 Task: Find connections with filter location Wilmslow with filter topic #Hiringandpromotionwith filter profile language French with filter current company AIQU with filter school Fergusson College with filter industry Wholesale Food and Beverage with filter service category Training with filter keywords title IT Manager
Action: Mouse moved to (601, 82)
Screenshot: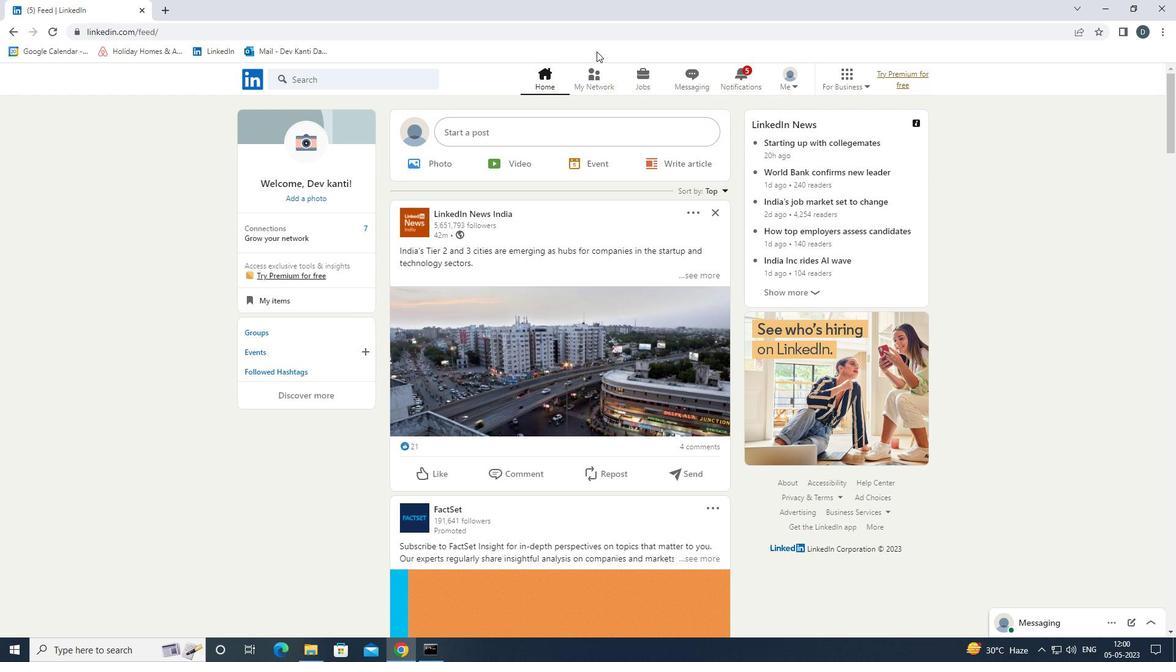 
Action: Mouse pressed left at (601, 82)
Screenshot: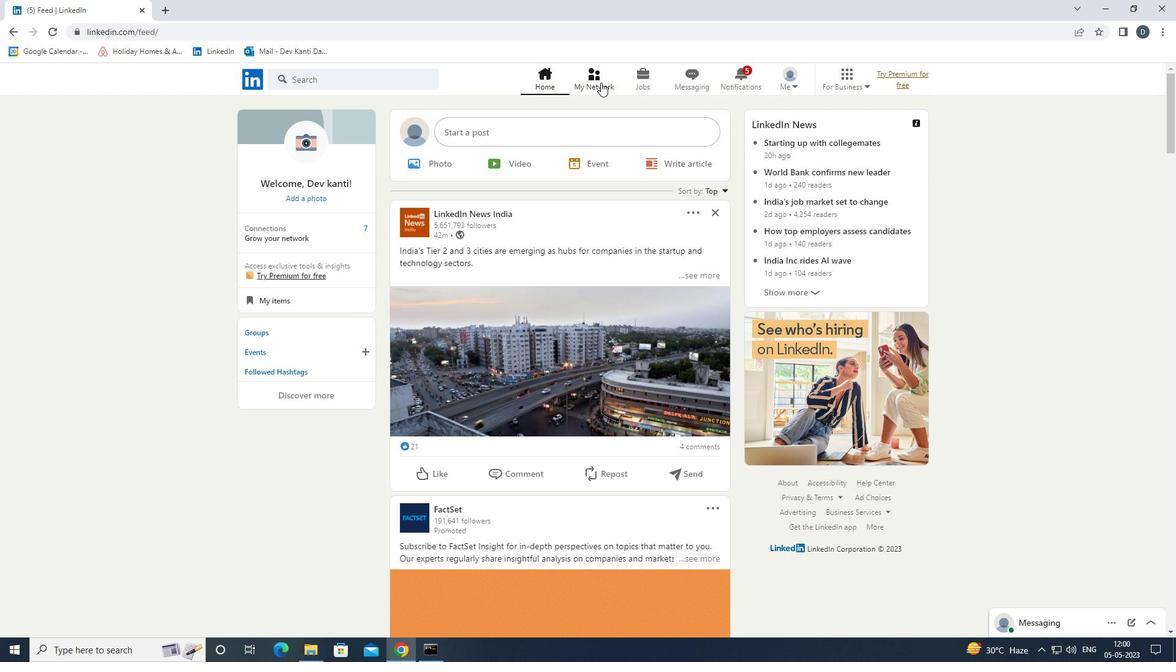 
Action: Mouse moved to (407, 146)
Screenshot: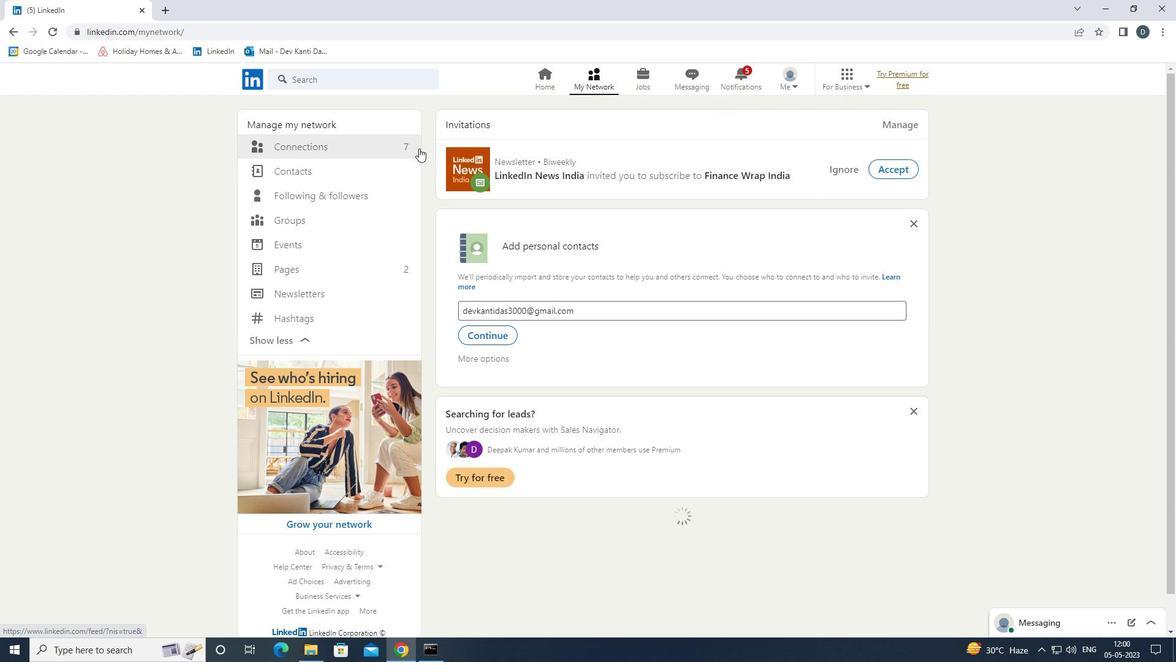 
Action: Mouse pressed left at (407, 146)
Screenshot: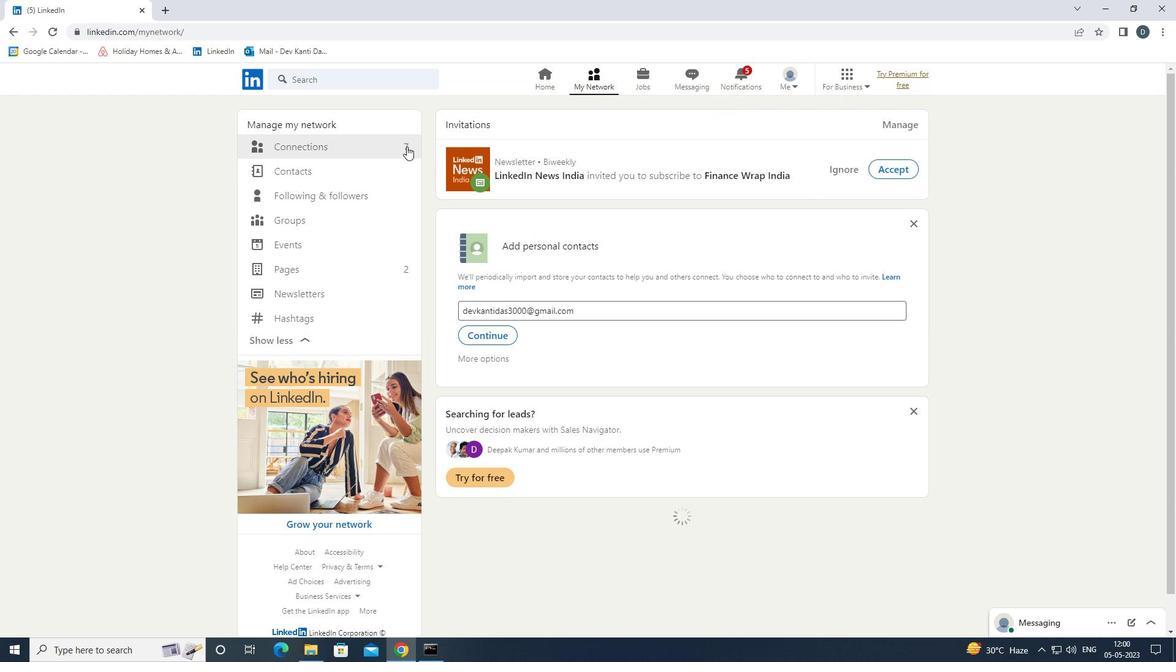 
Action: Mouse moved to (684, 145)
Screenshot: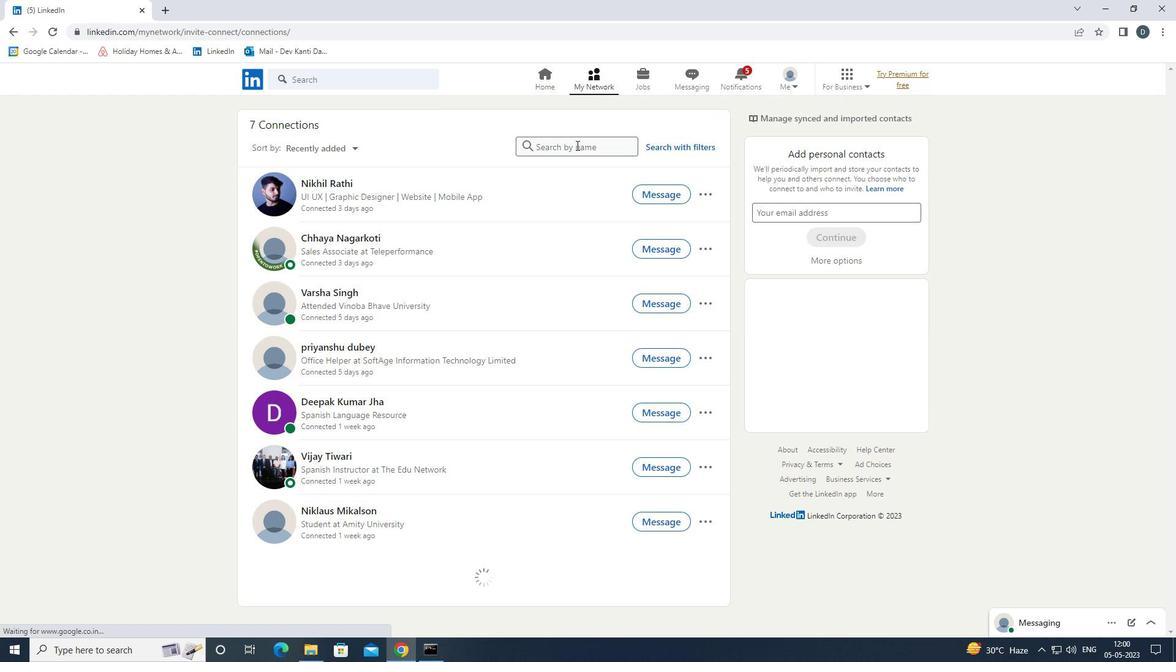 
Action: Mouse pressed left at (684, 145)
Screenshot: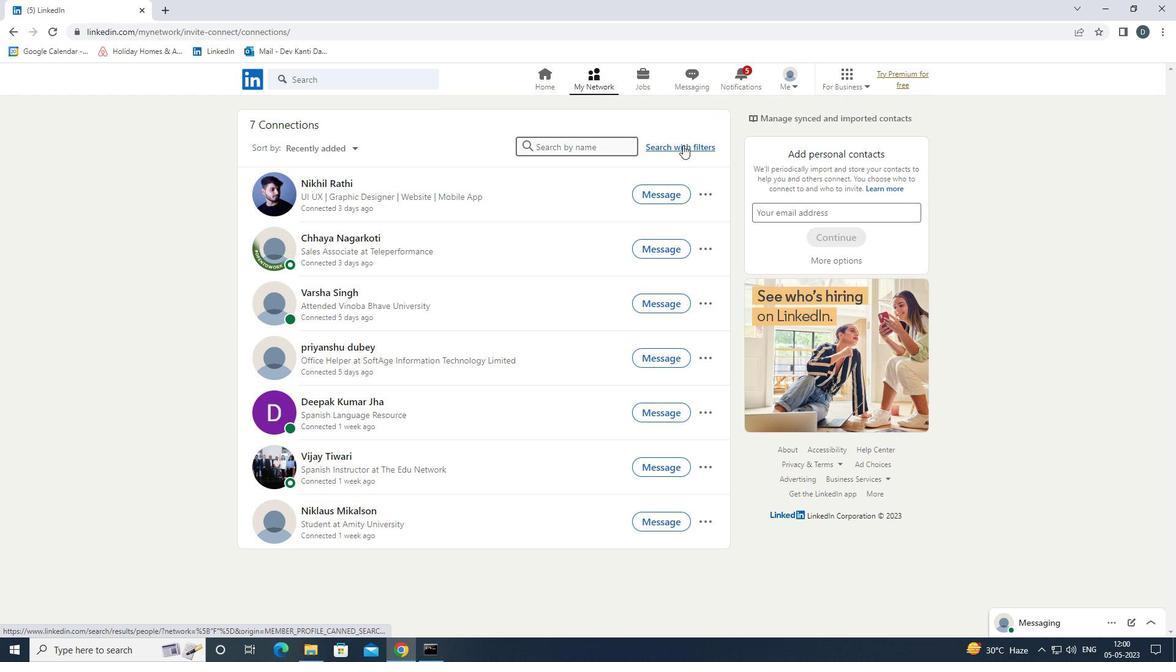 
Action: Mouse moved to (621, 114)
Screenshot: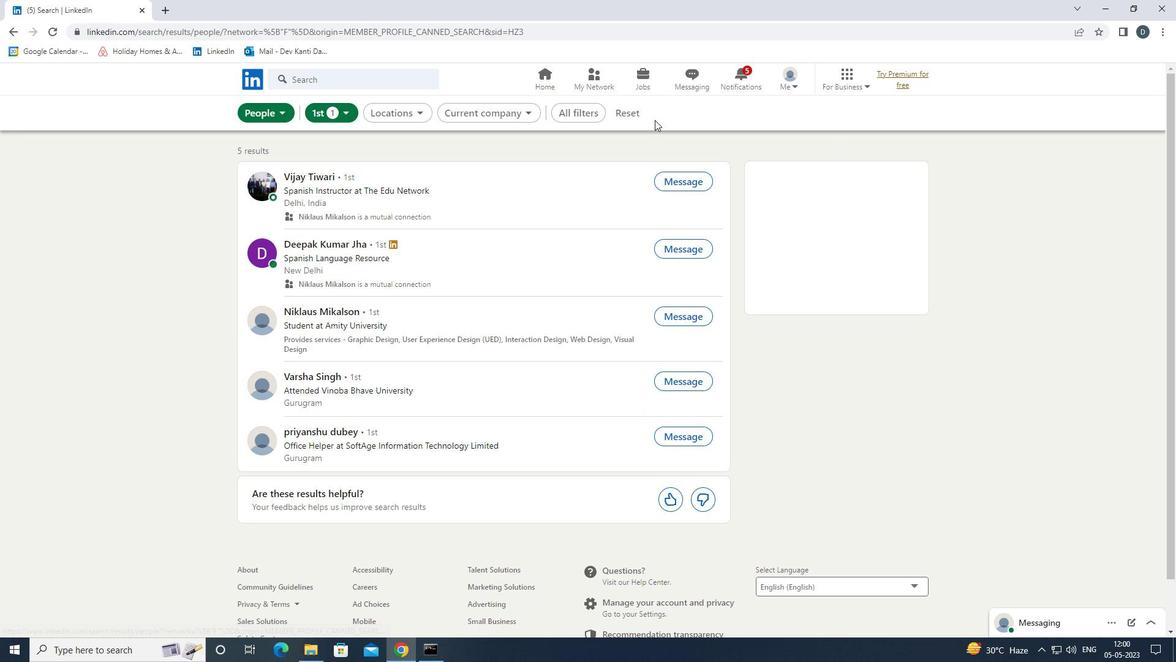 
Action: Mouse pressed left at (621, 114)
Screenshot: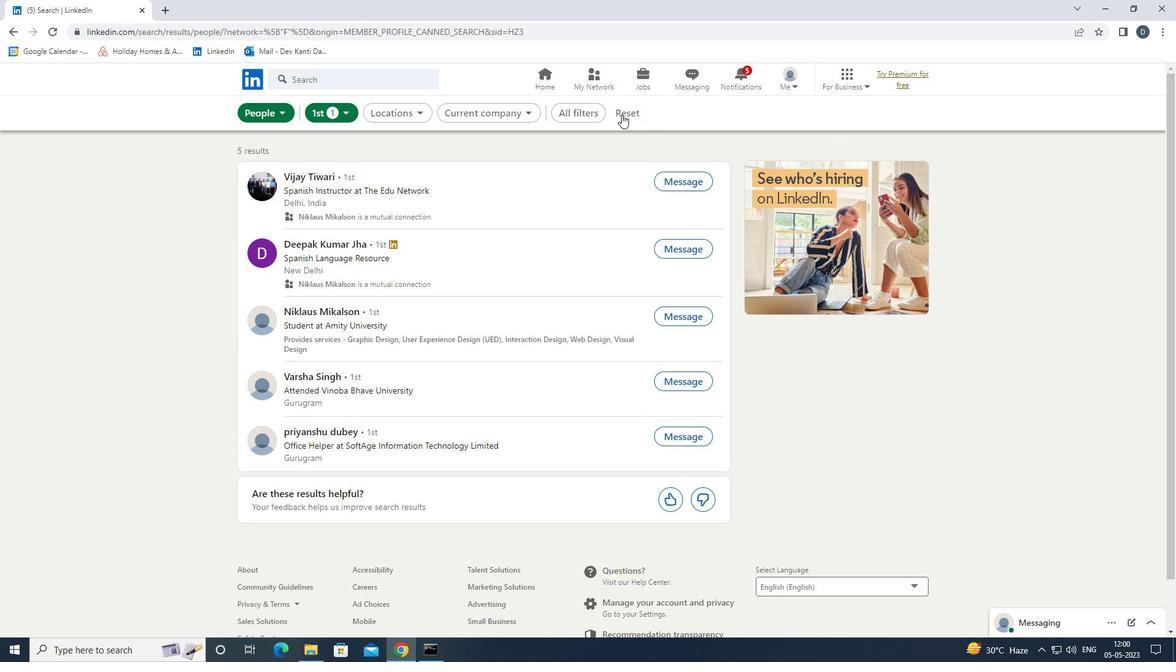 
Action: Mouse moved to (611, 112)
Screenshot: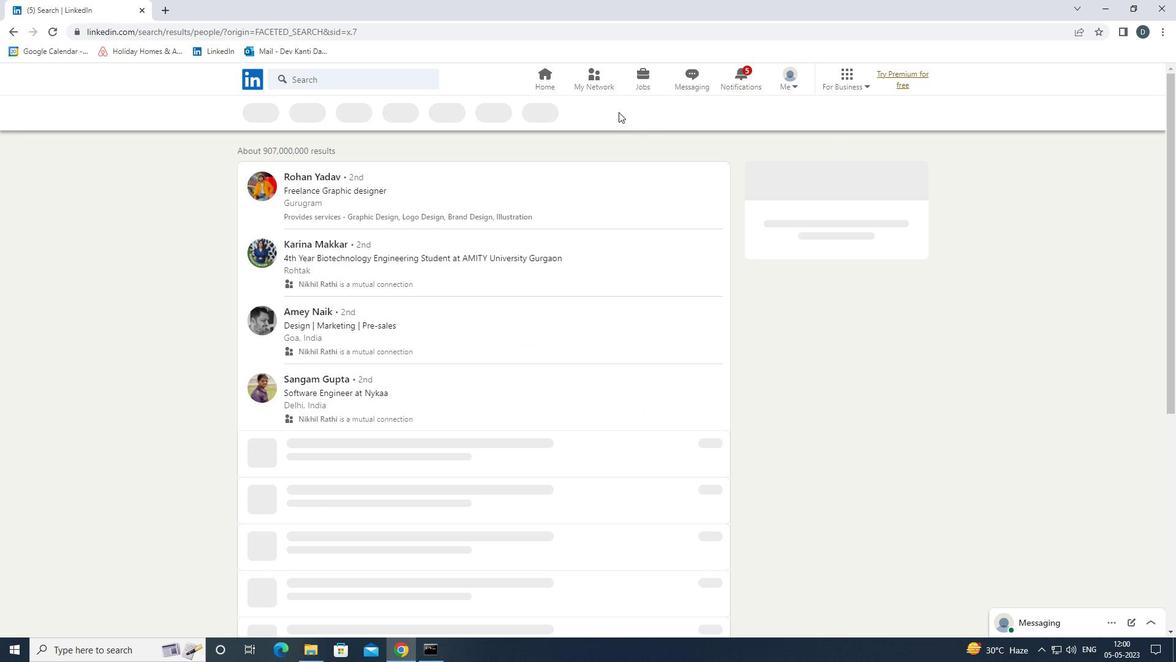 
Action: Mouse pressed left at (611, 112)
Screenshot: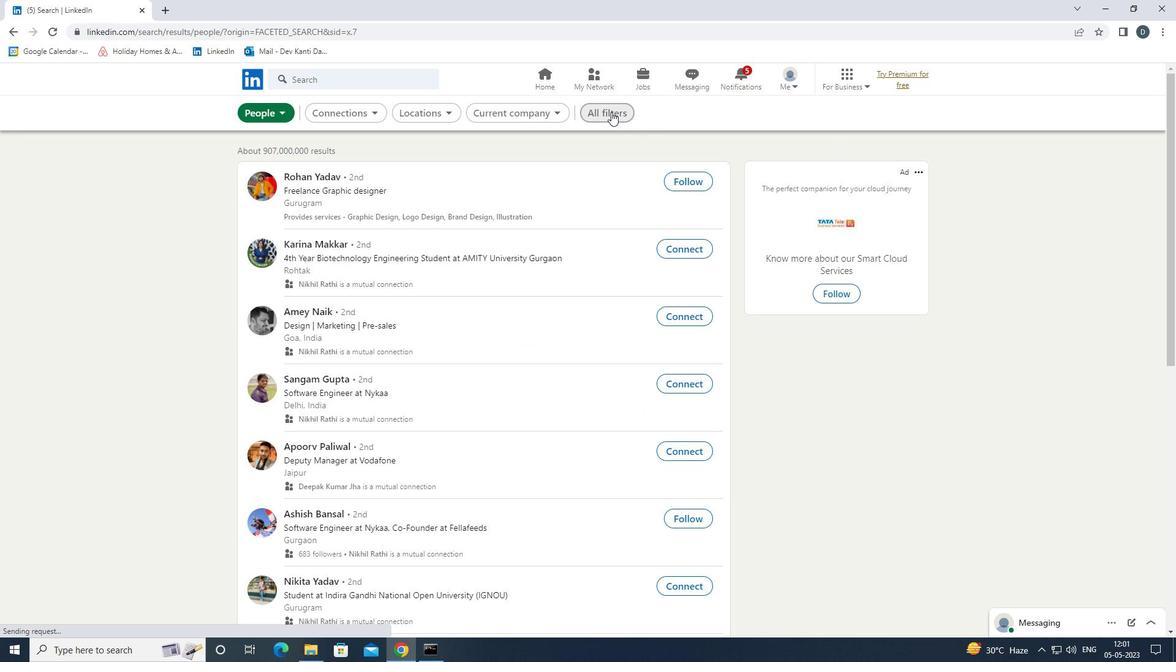 
Action: Mouse moved to (997, 346)
Screenshot: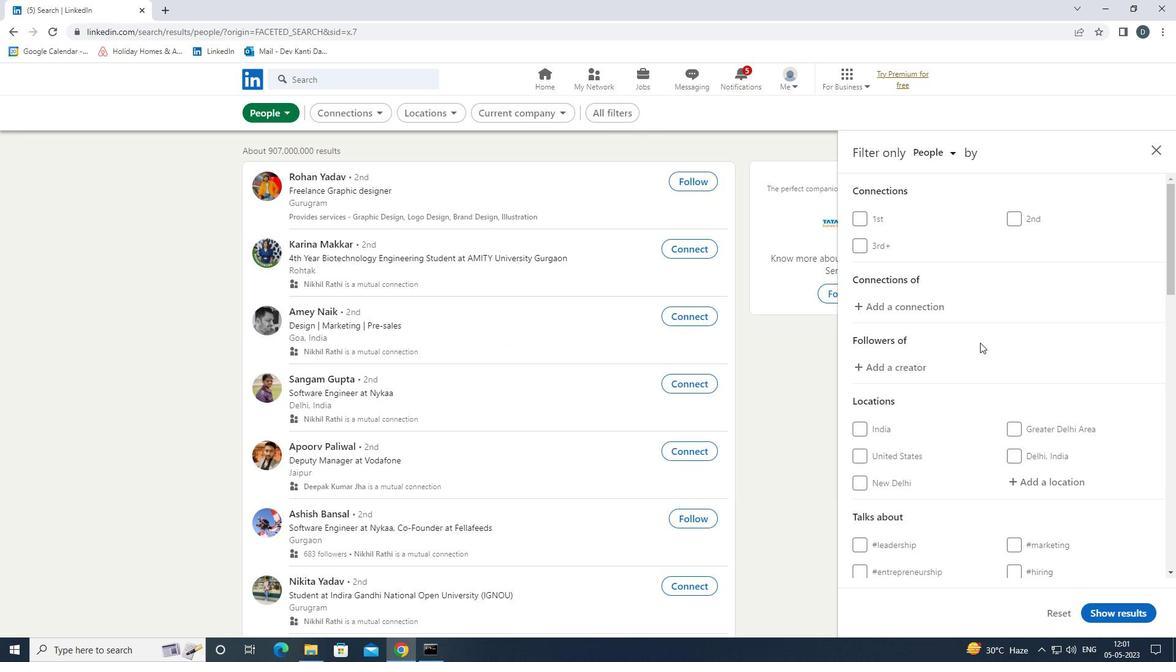 
Action: Mouse scrolled (997, 346) with delta (0, 0)
Screenshot: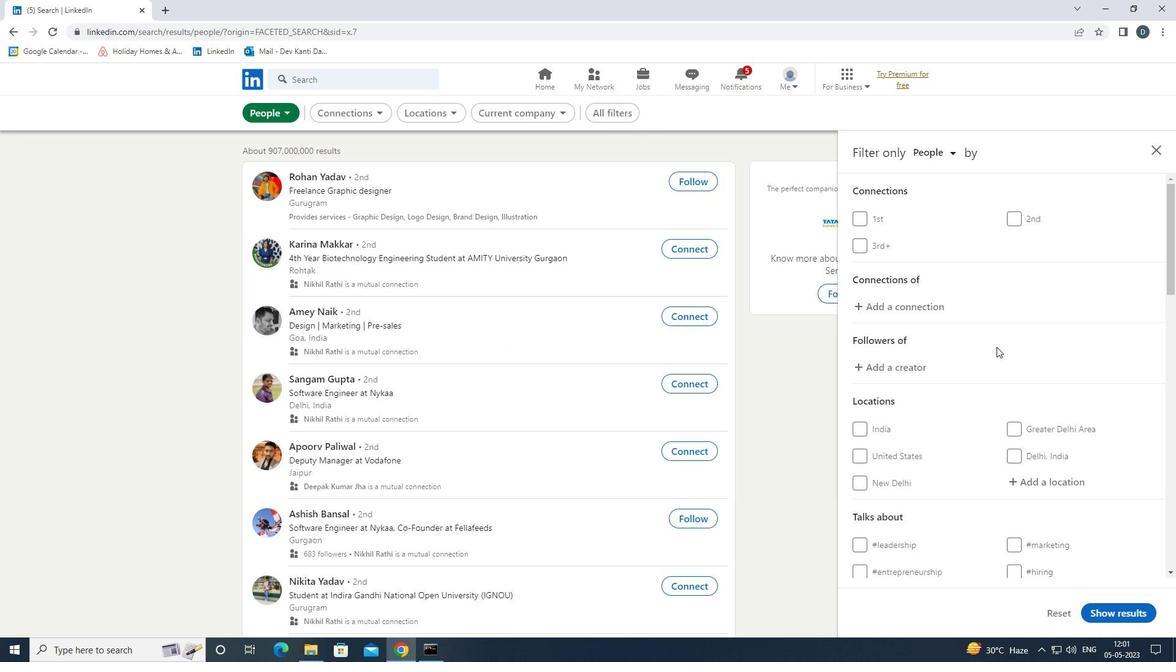 
Action: Mouse moved to (1034, 411)
Screenshot: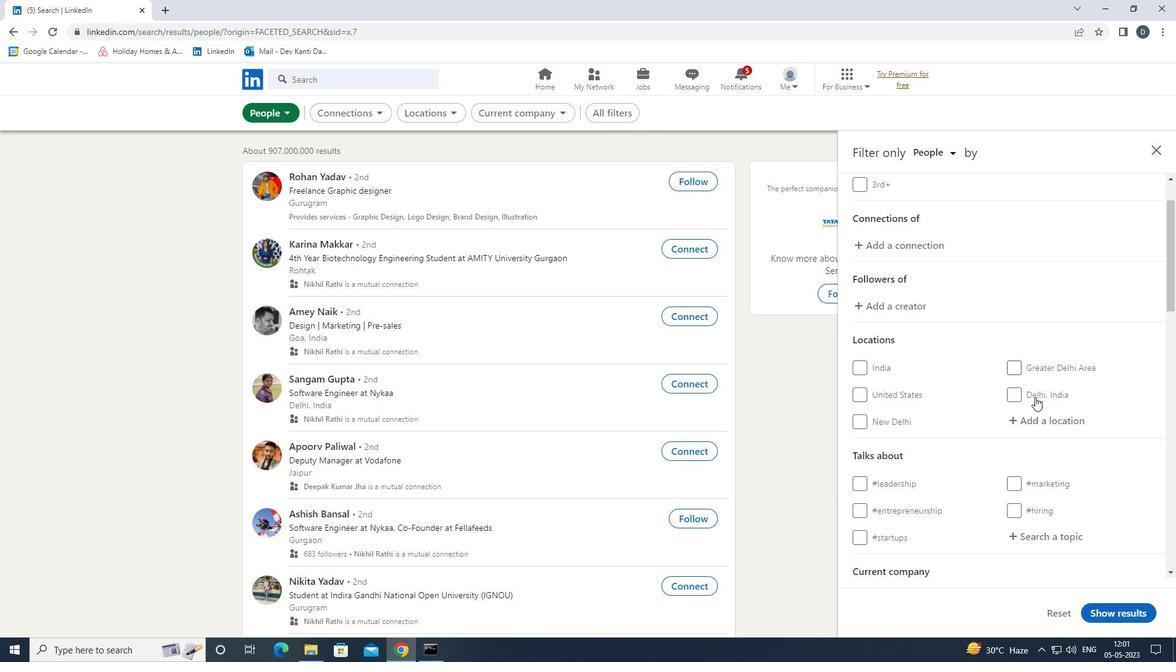 
Action: Mouse pressed left at (1034, 411)
Screenshot: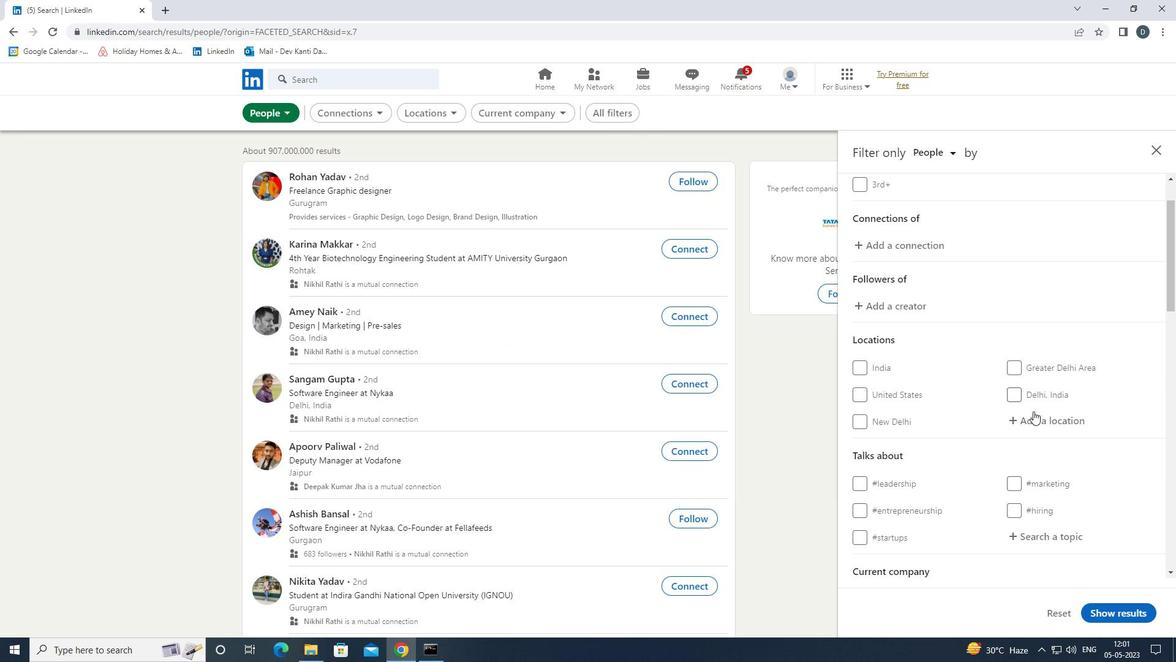
Action: Mouse moved to (1012, 411)
Screenshot: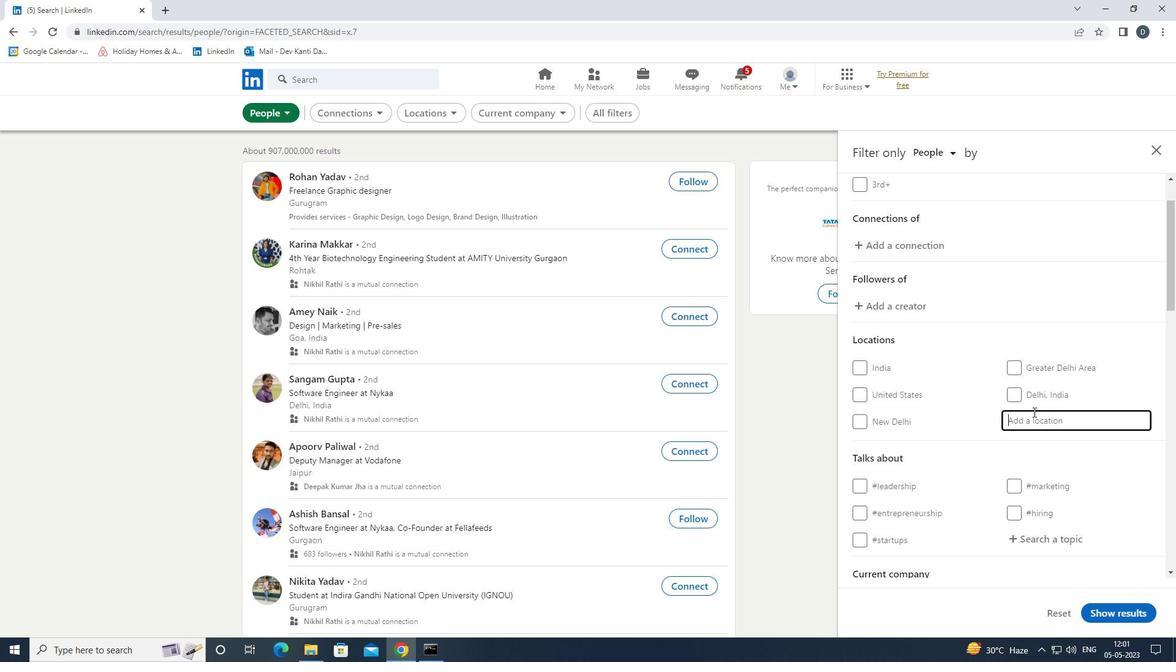 
Action: Key pressed <Key.shift><Key.shift><Key.shift><Key.shift><Key.shift><Key.shift><Key.shift><Key.shift><Key.shift><Key.shift>WIL
Screenshot: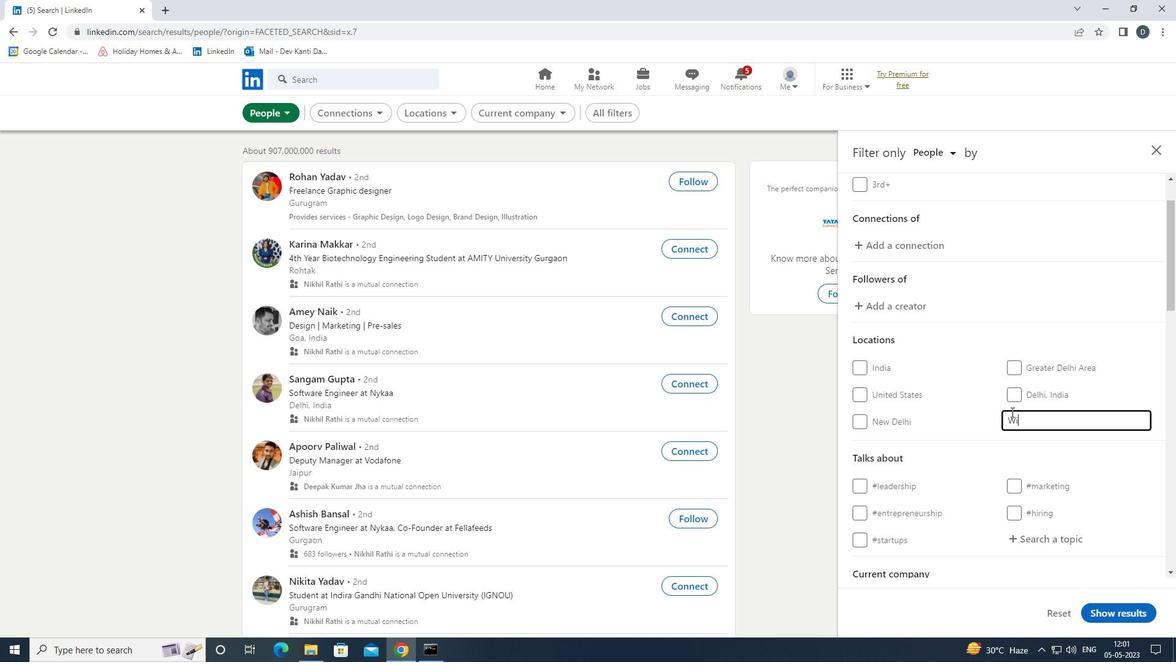 
Action: Mouse moved to (913, 439)
Screenshot: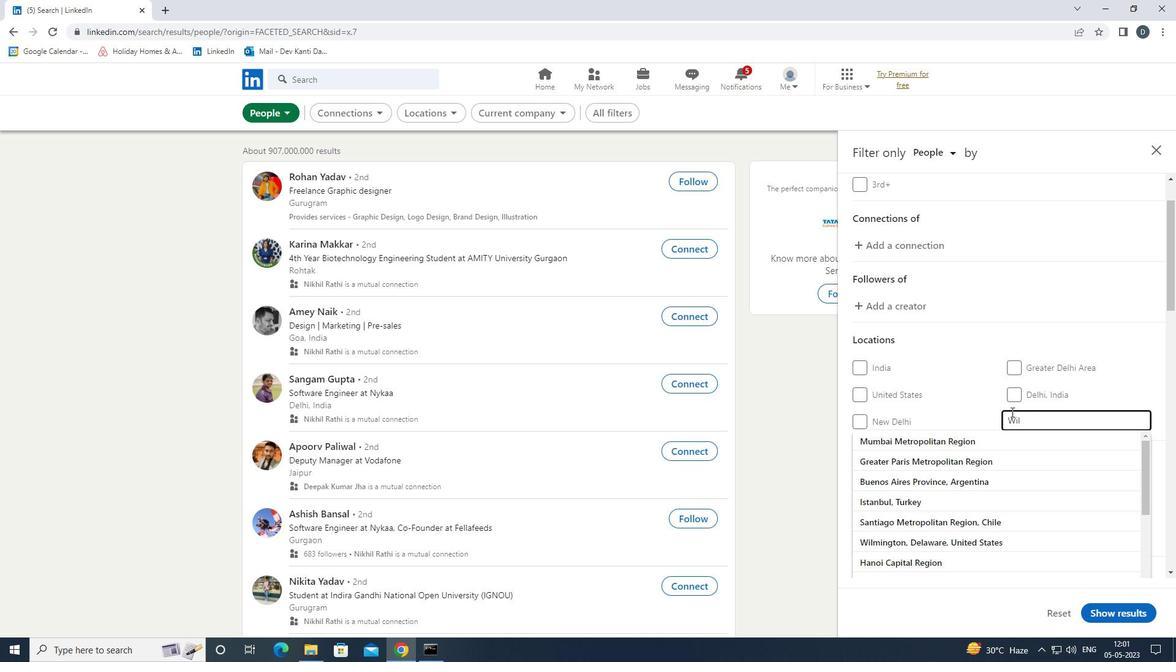 
Action: Key pressed M
Screenshot: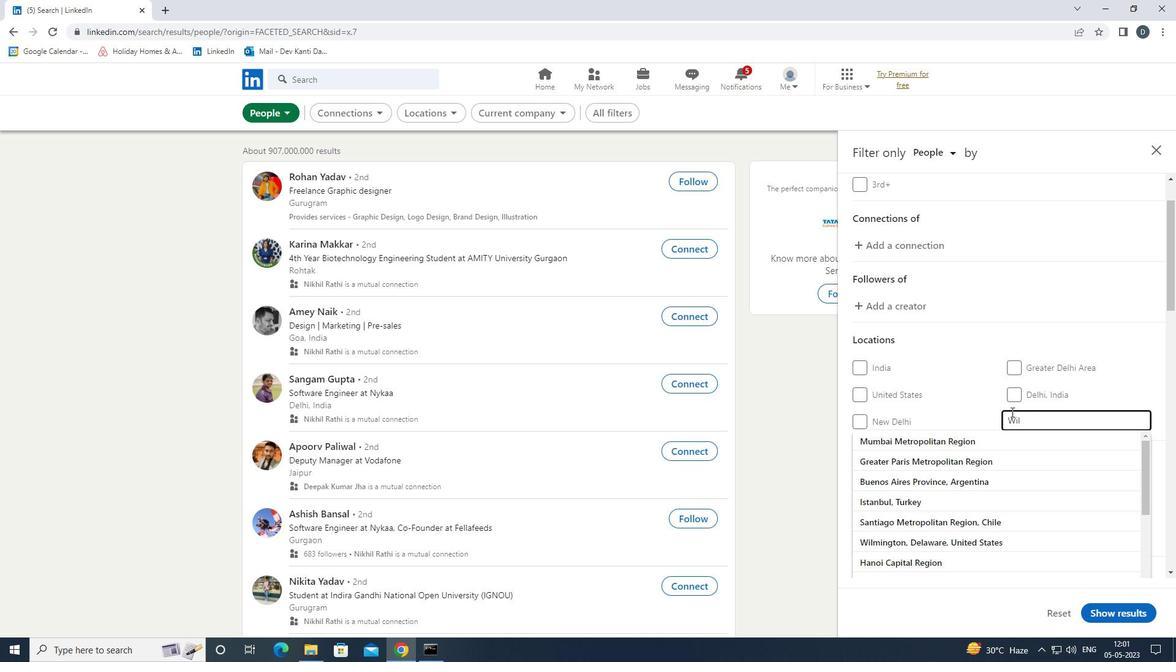 
Action: Mouse moved to (846, 448)
Screenshot: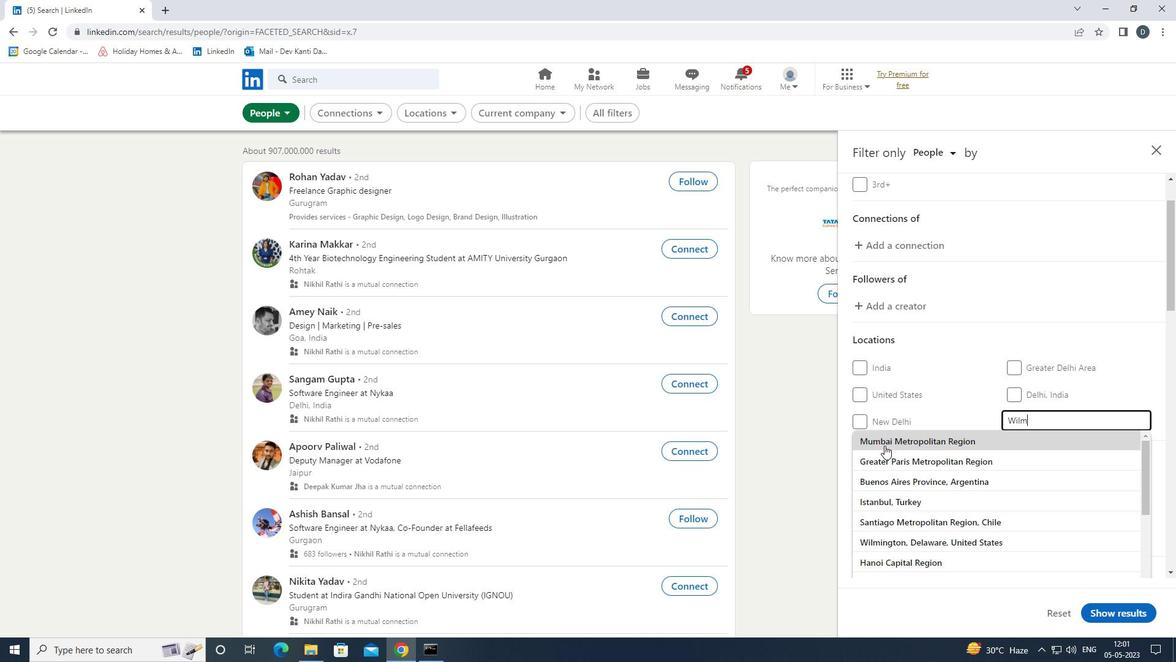 
Action: Key pressed SLOW<Key.down><Key.down><Key.enter>
Screenshot: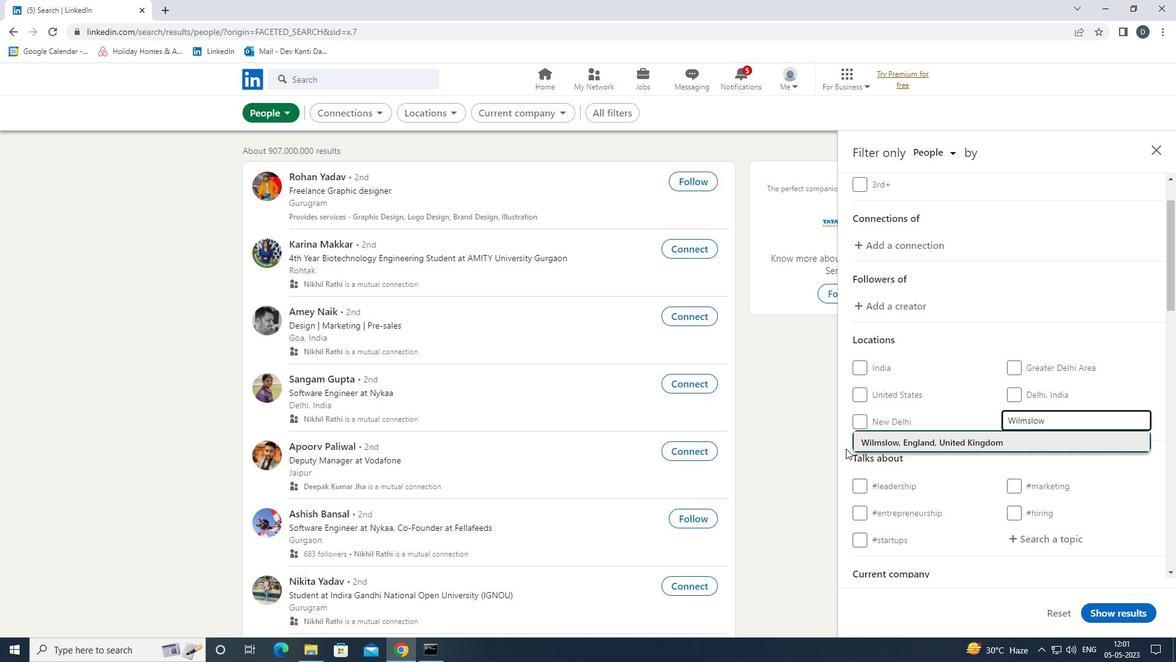 
Action: Mouse scrolled (846, 448) with delta (0, 0)
Screenshot: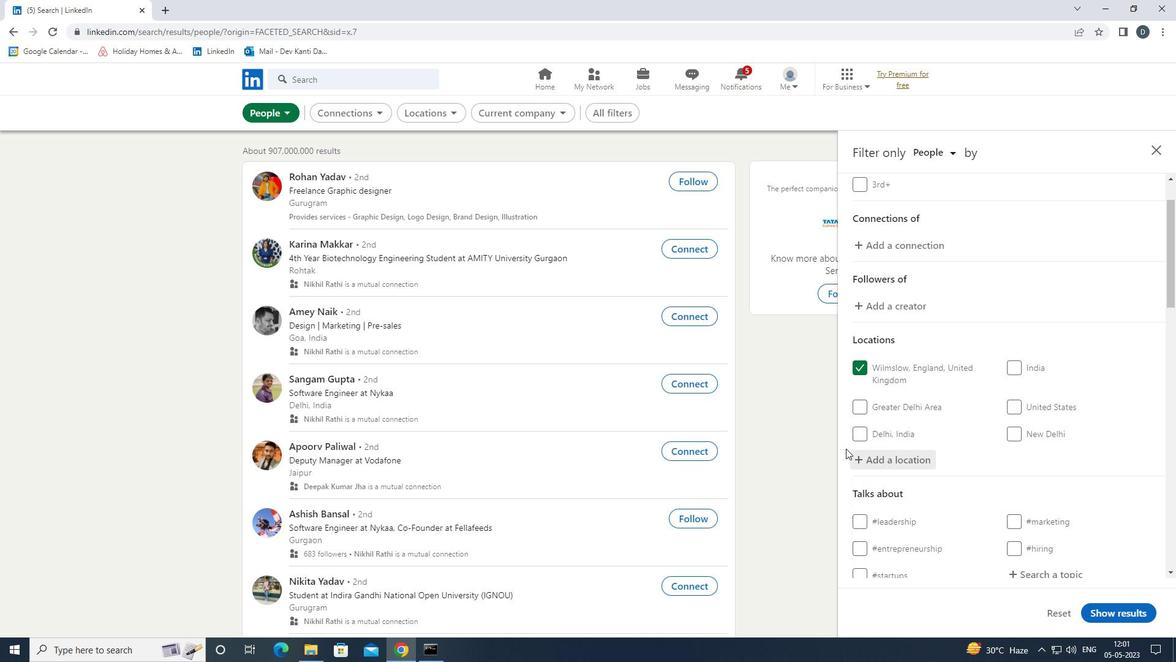 
Action: Mouse scrolled (846, 448) with delta (0, 0)
Screenshot: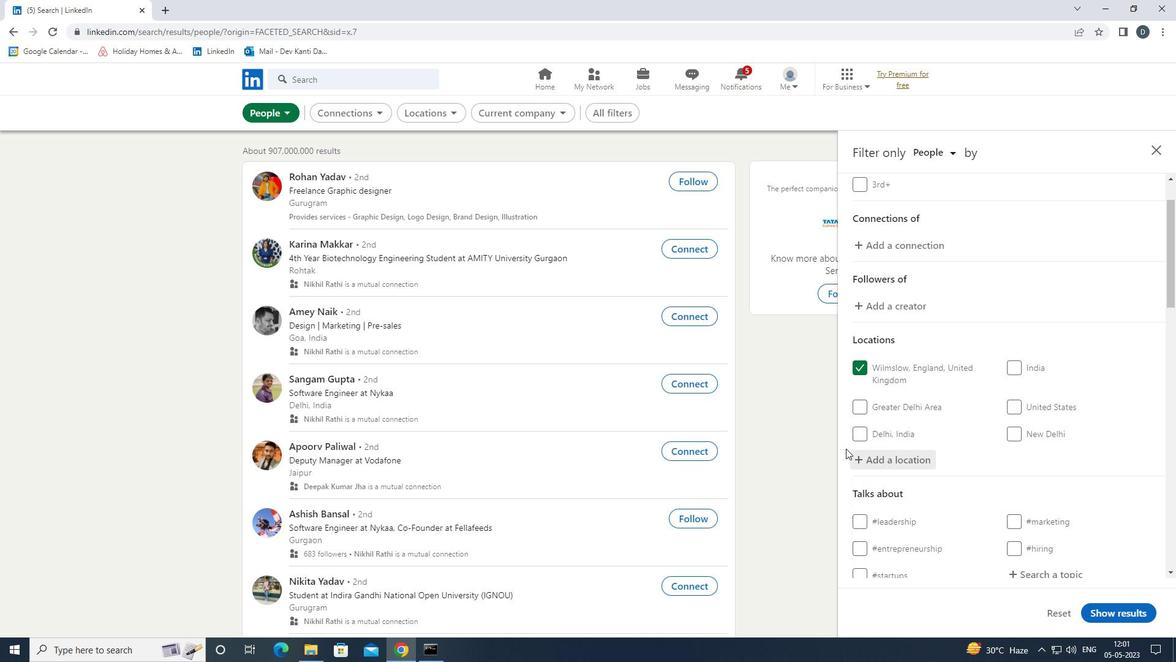 
Action: Mouse moved to (1031, 446)
Screenshot: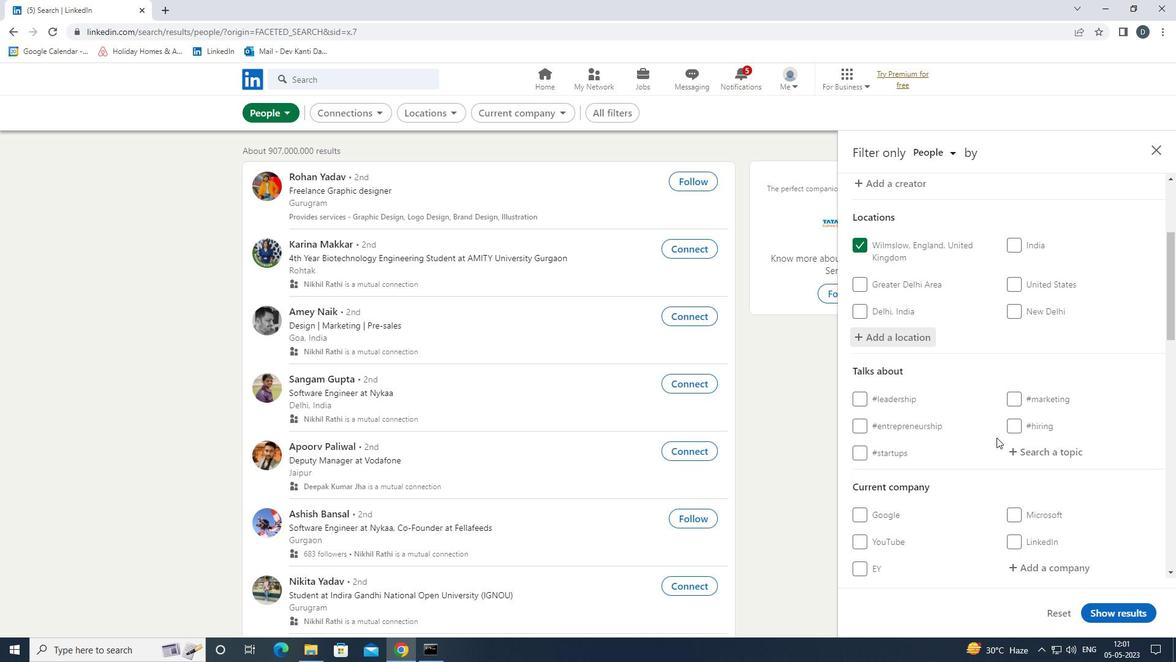 
Action: Mouse pressed left at (1031, 446)
Screenshot: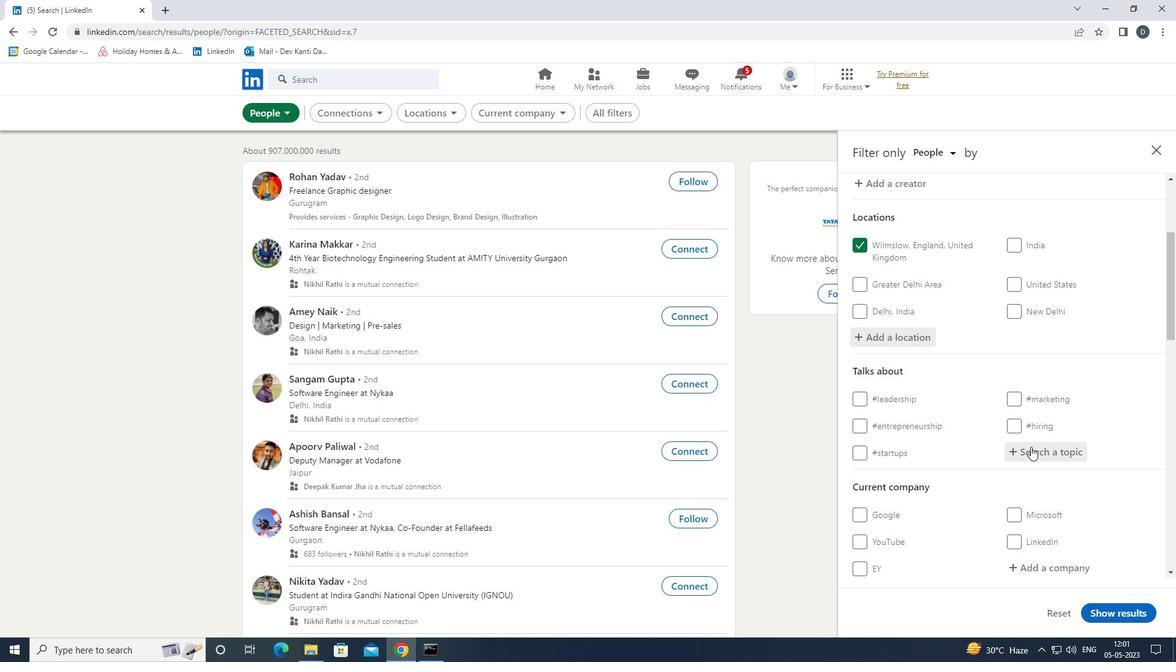 
Action: Mouse moved to (1021, 446)
Screenshot: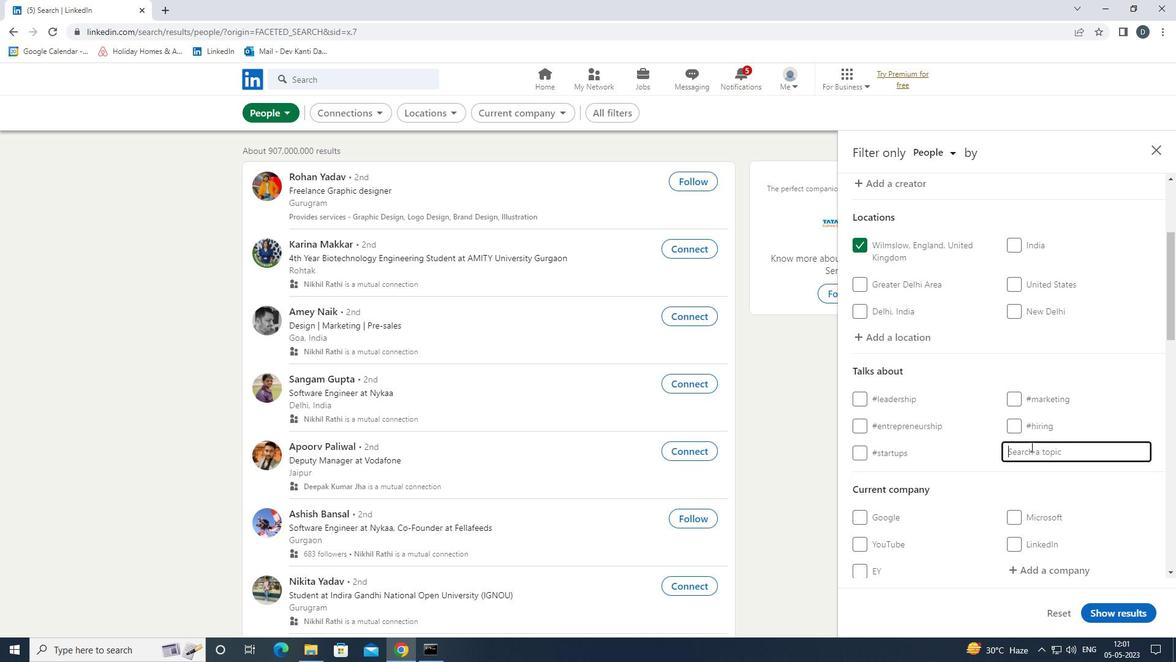 
Action: Key pressed HIRI
Screenshot: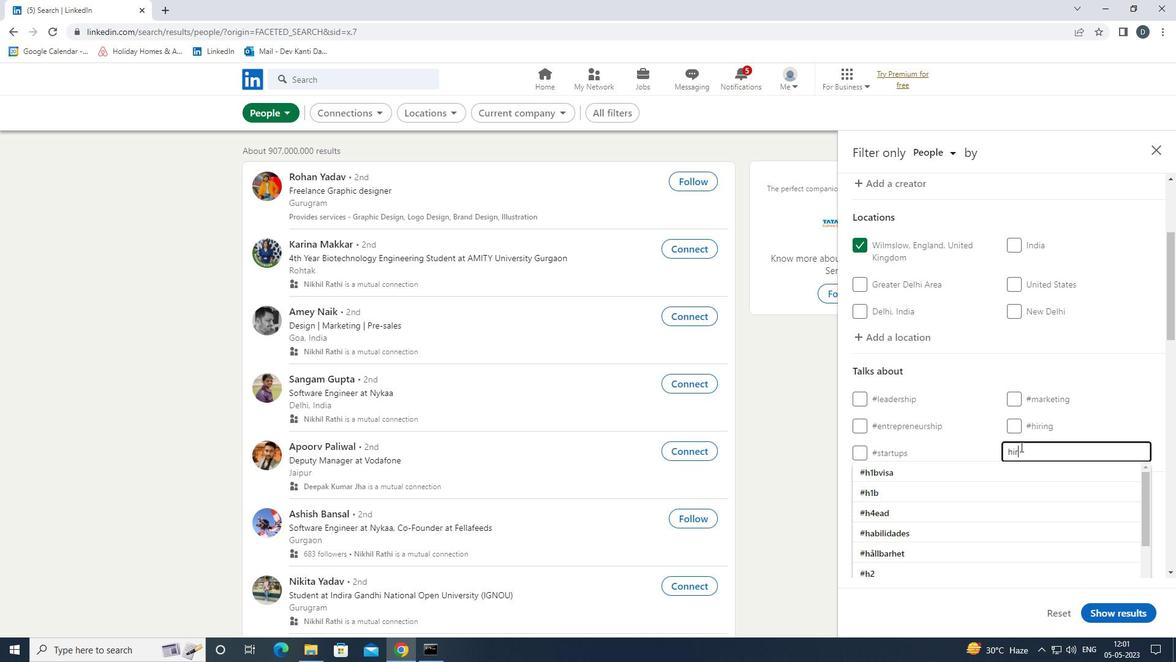 
Action: Mouse moved to (1020, 446)
Screenshot: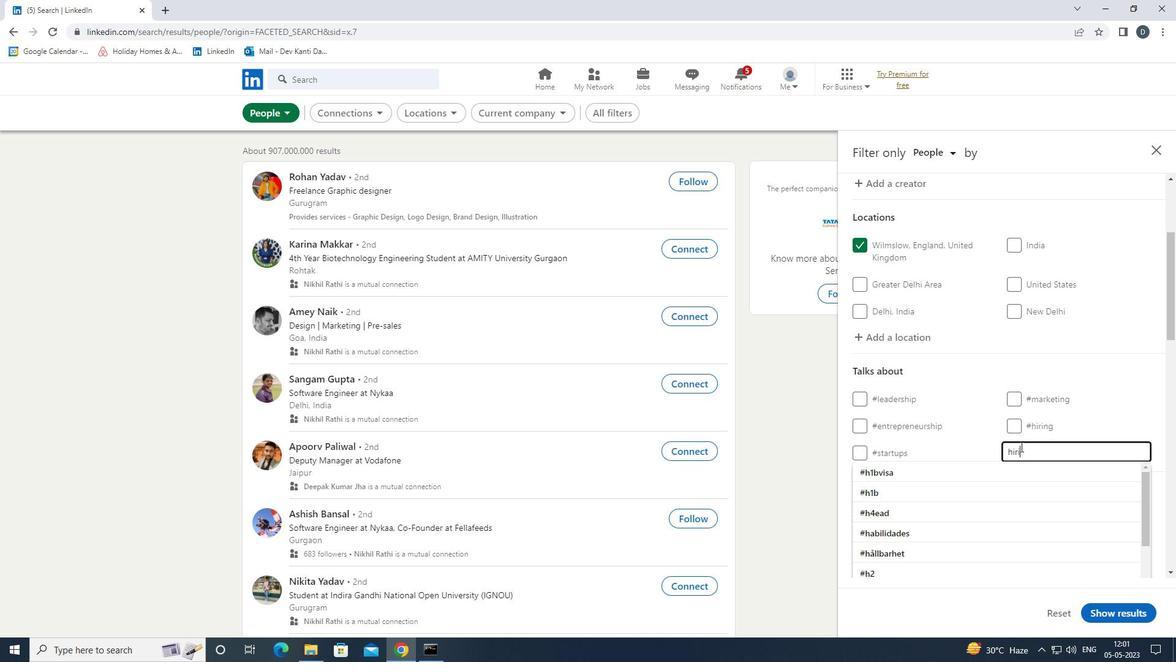 
Action: Key pressed NGANDPROMO<Key.down><Key.enter>
Screenshot: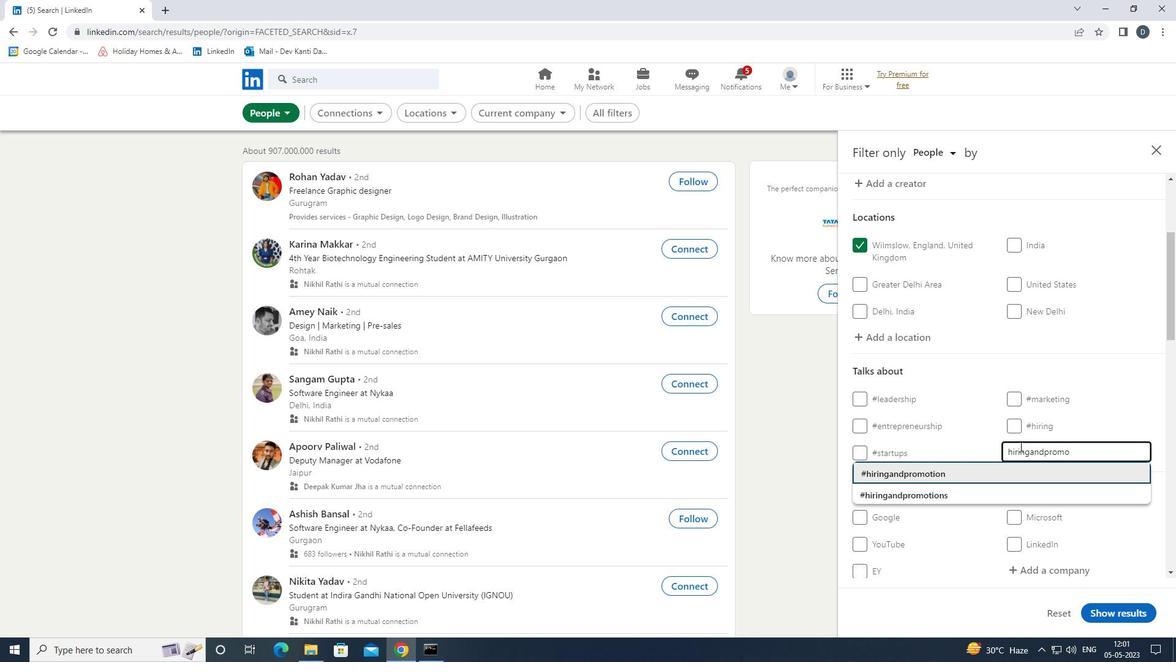 
Action: Mouse moved to (960, 423)
Screenshot: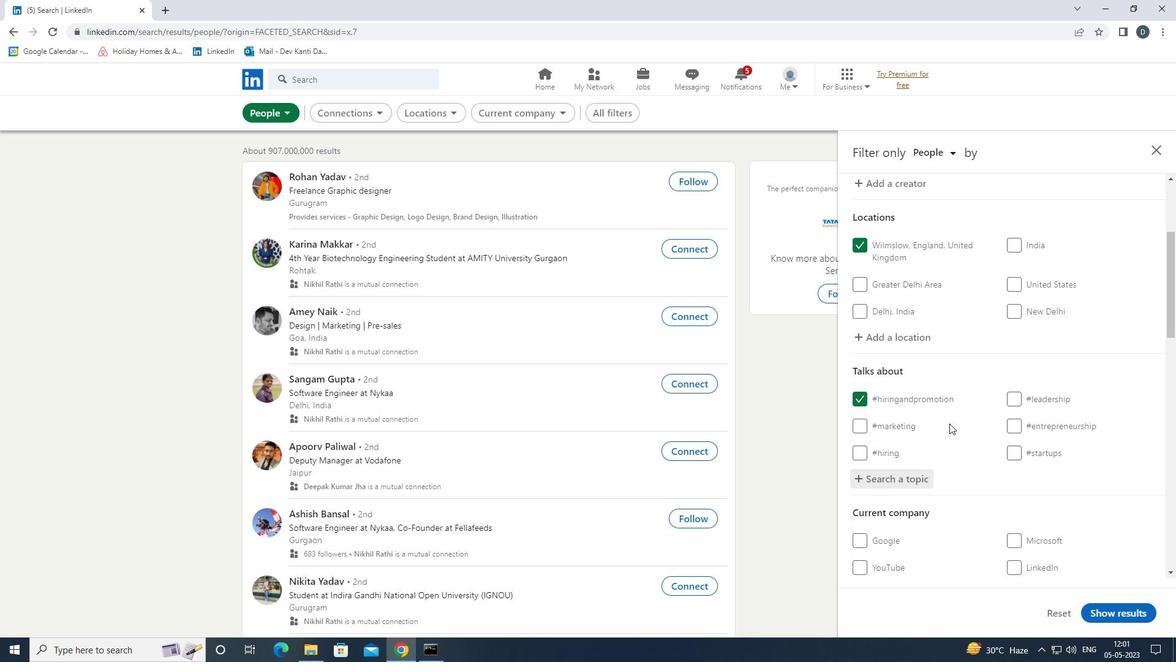 
Action: Mouse scrolled (960, 422) with delta (0, 0)
Screenshot: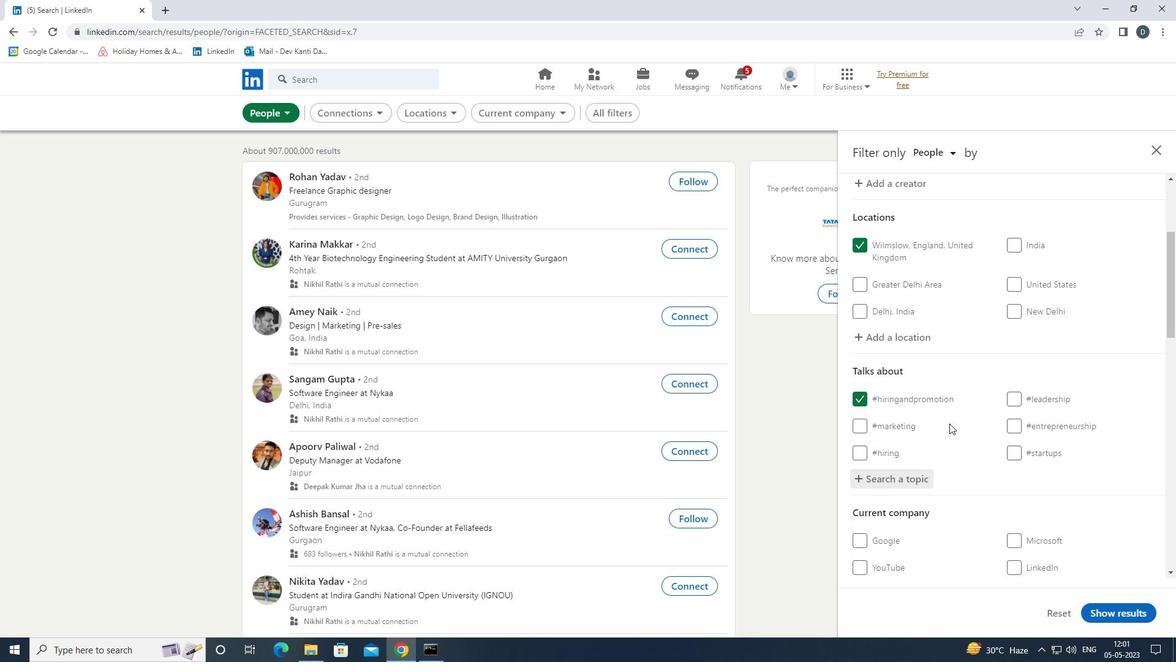
Action: Mouse moved to (983, 421)
Screenshot: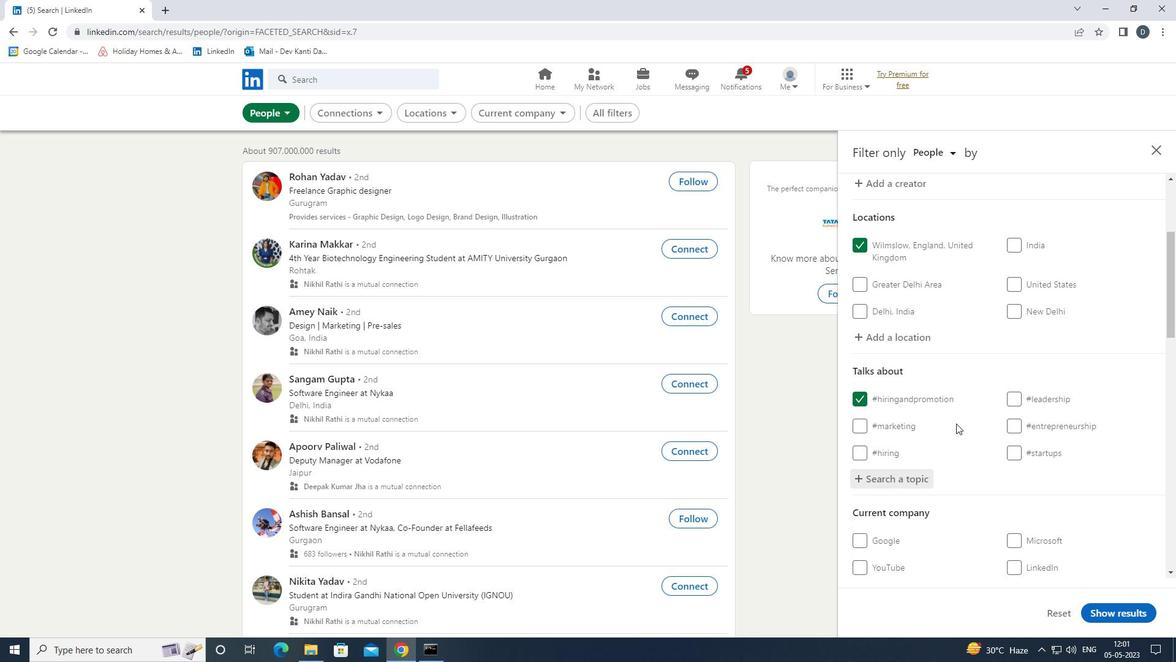 
Action: Mouse scrolled (983, 421) with delta (0, 0)
Screenshot: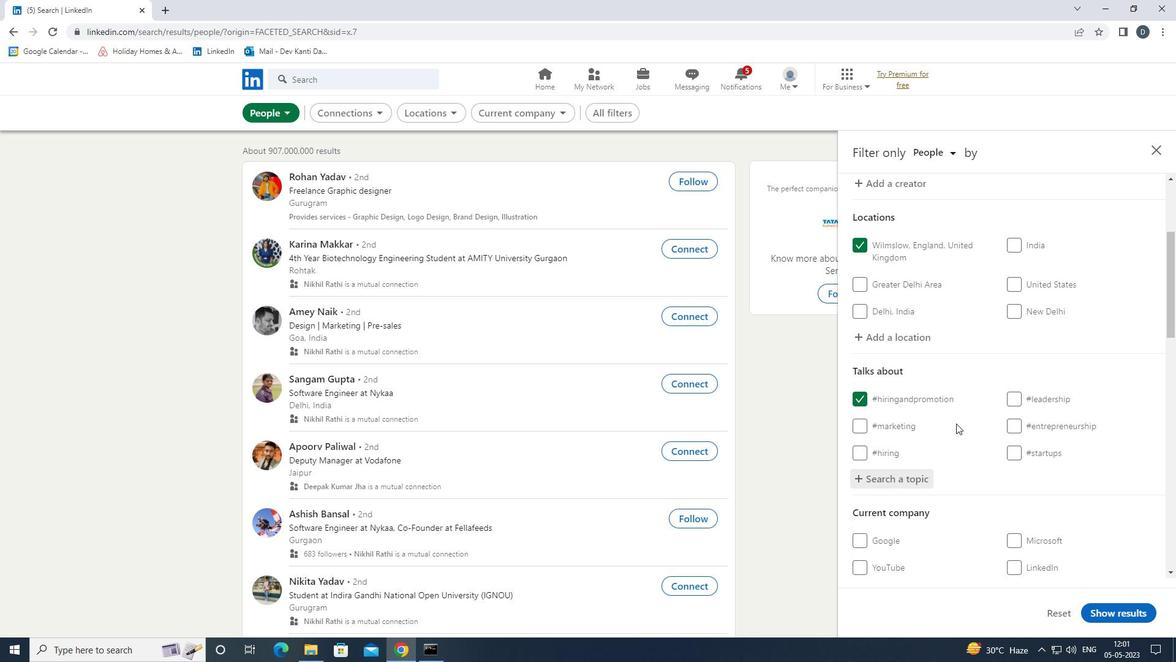 
Action: Mouse moved to (1001, 419)
Screenshot: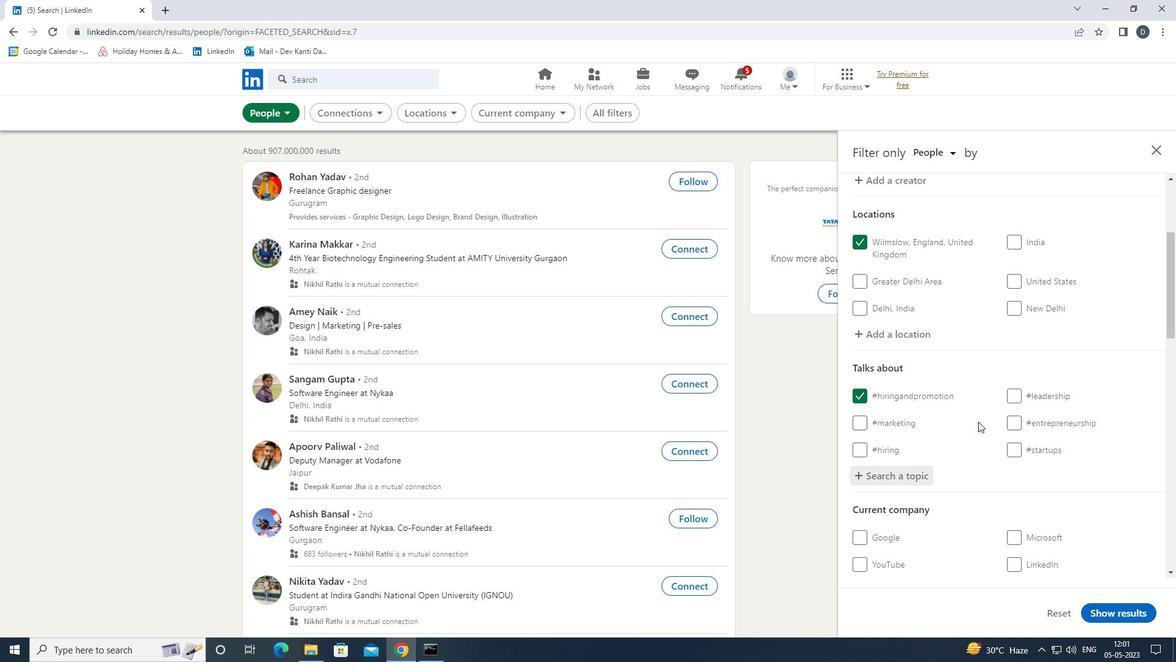 
Action: Mouse scrolled (1001, 418) with delta (0, 0)
Screenshot: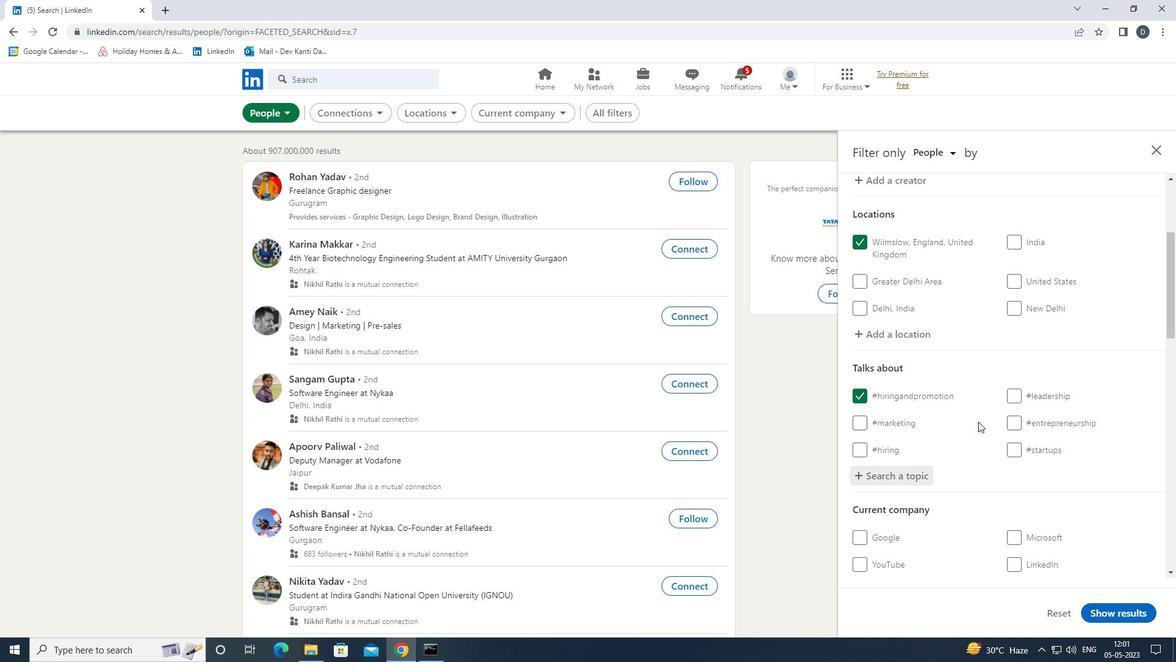 
Action: Mouse moved to (1036, 413)
Screenshot: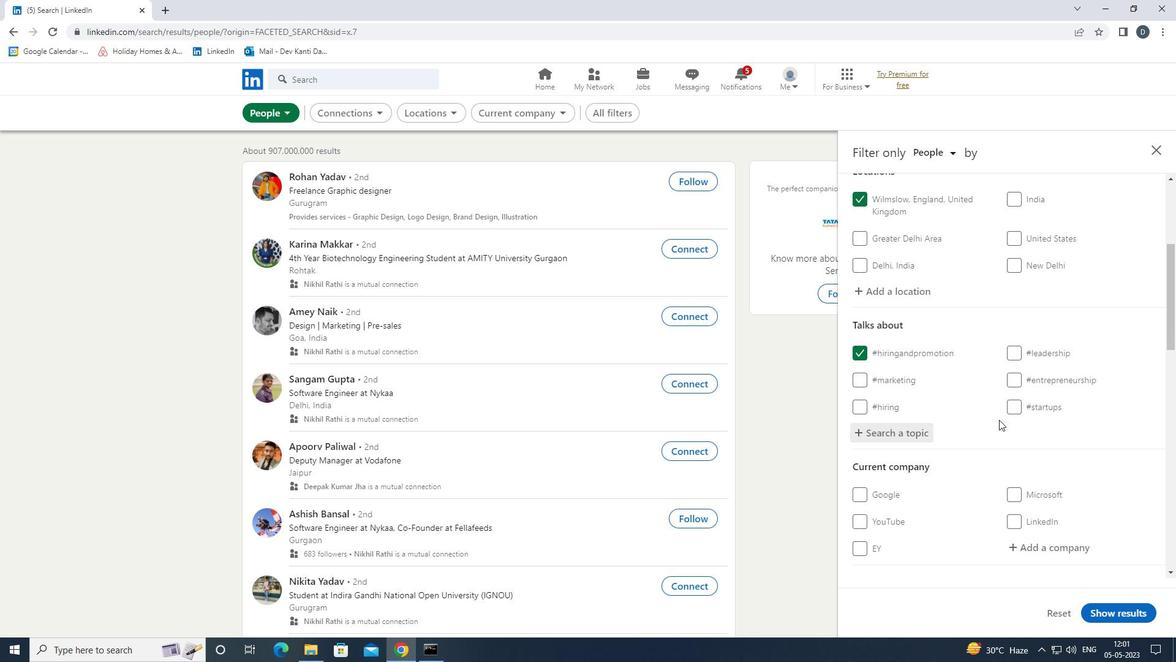 
Action: Mouse scrolled (1036, 412) with delta (0, 0)
Screenshot: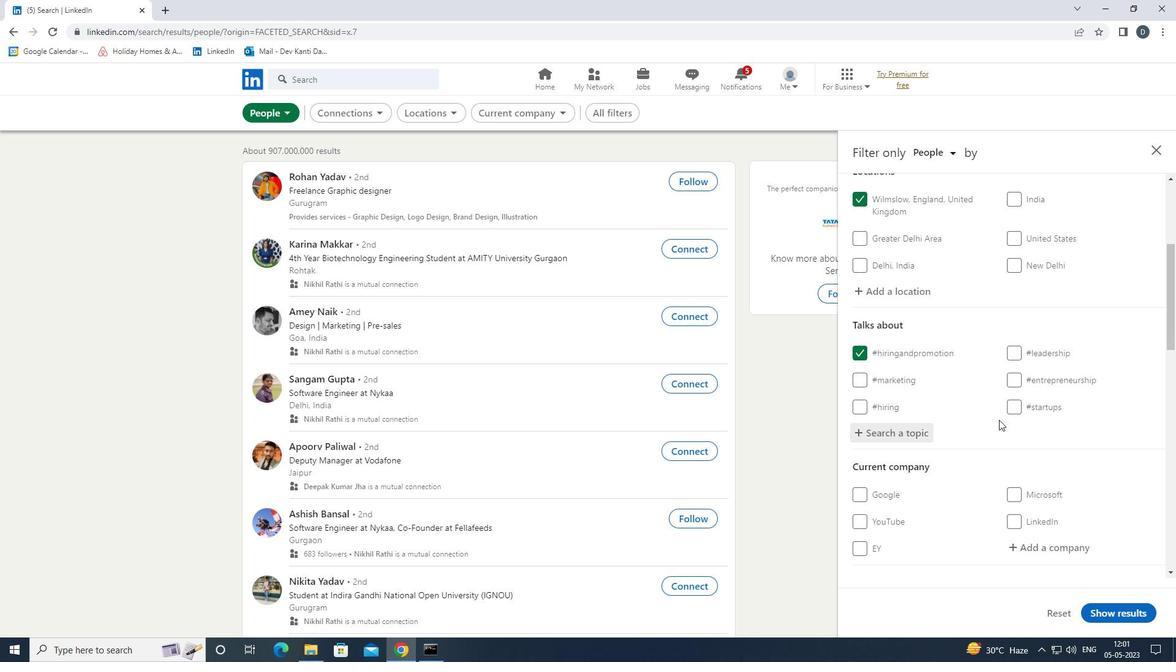 
Action: Mouse moved to (1047, 410)
Screenshot: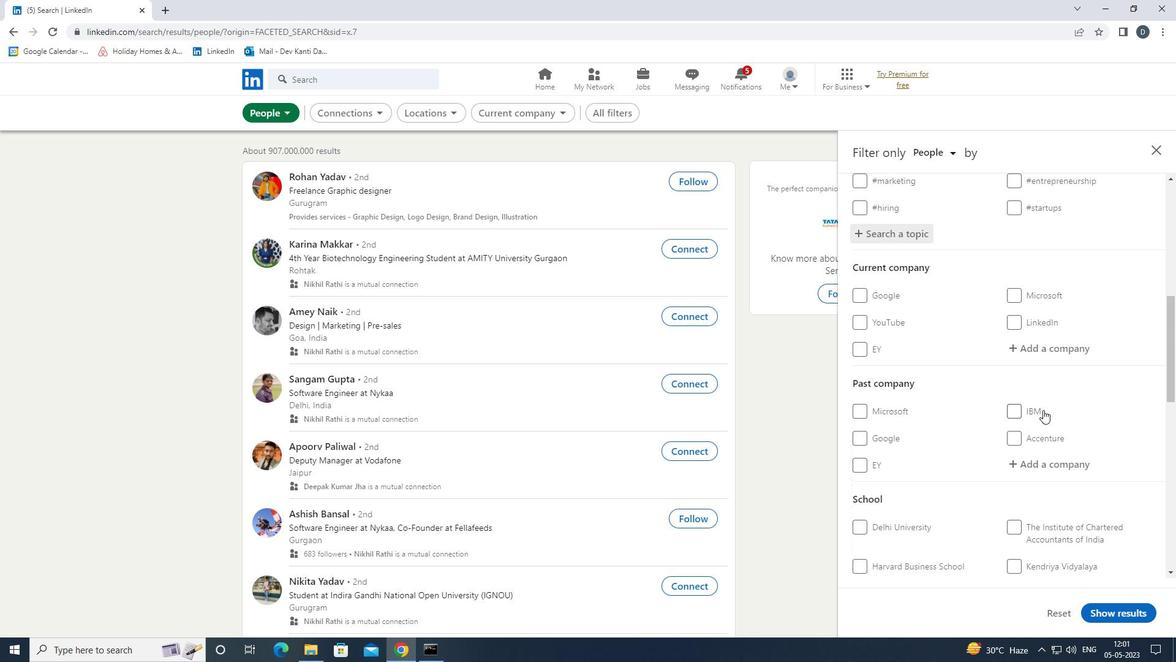 
Action: Mouse scrolled (1047, 409) with delta (0, 0)
Screenshot: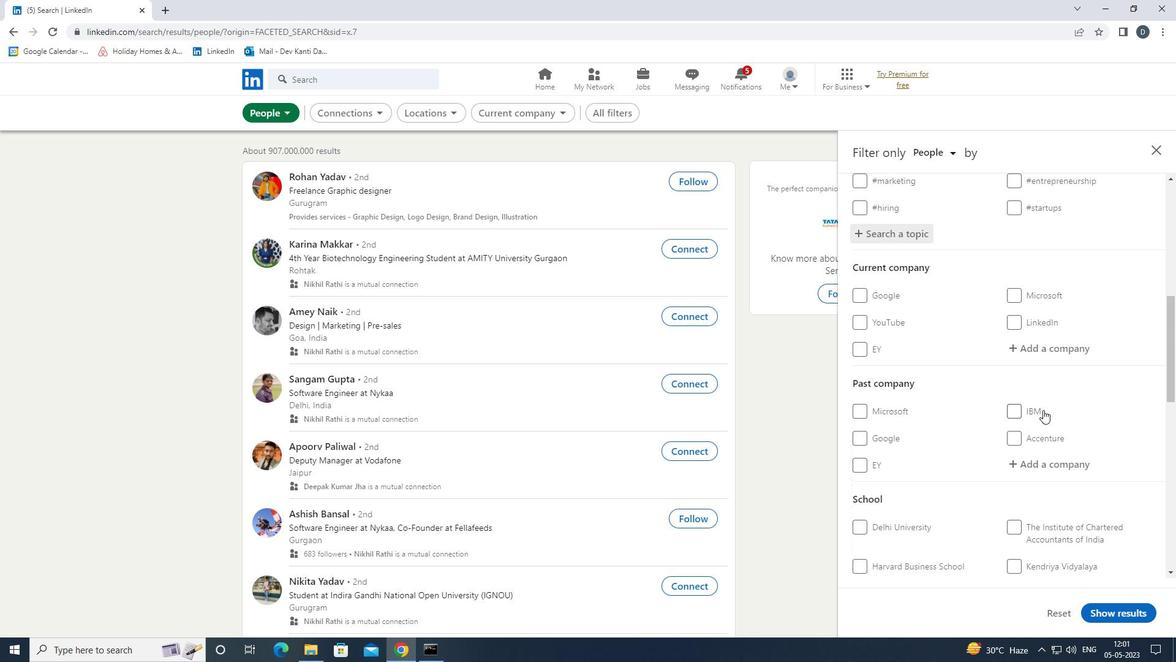 
Action: Mouse moved to (1051, 410)
Screenshot: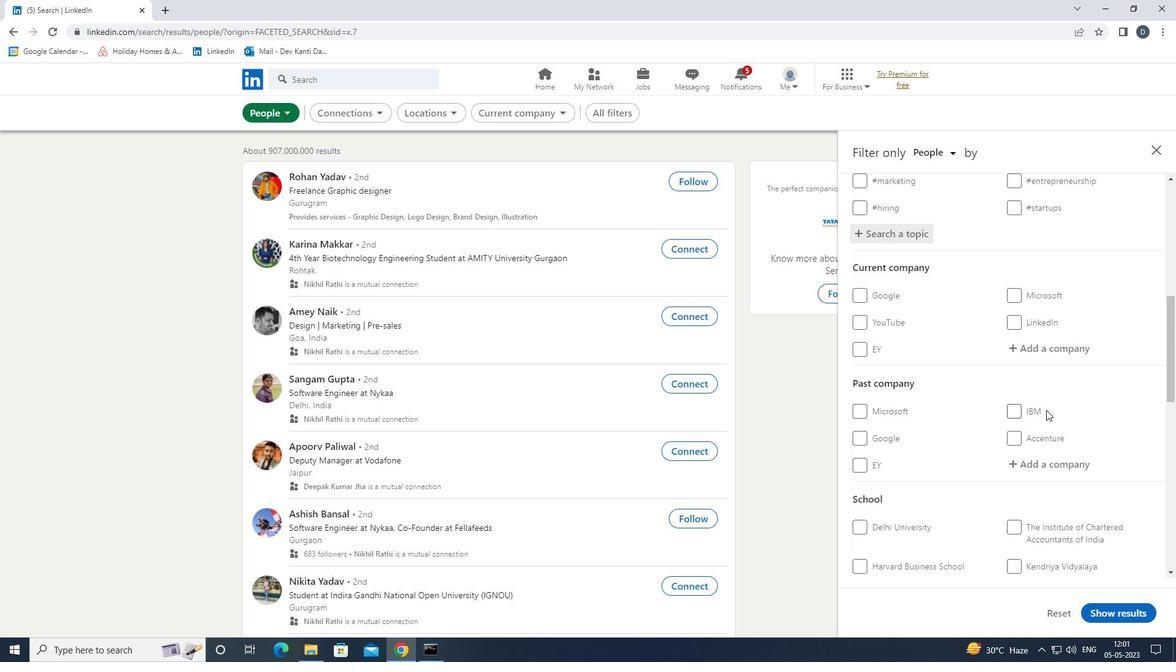 
Action: Mouse scrolled (1051, 410) with delta (0, 0)
Screenshot: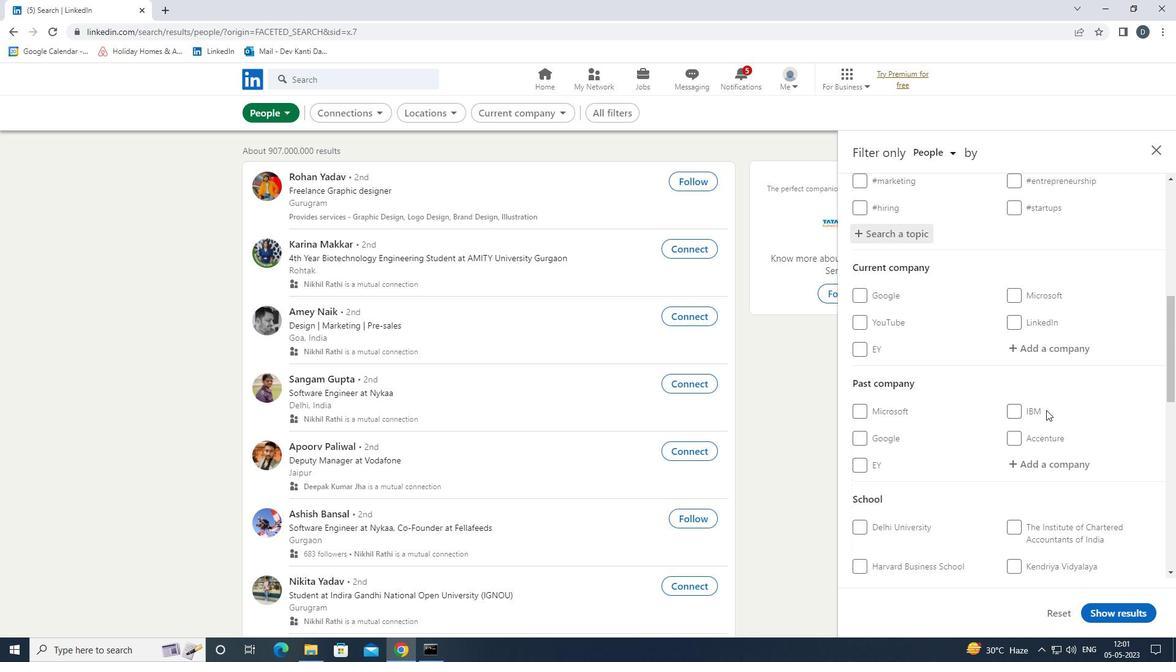 
Action: Mouse moved to (1052, 411)
Screenshot: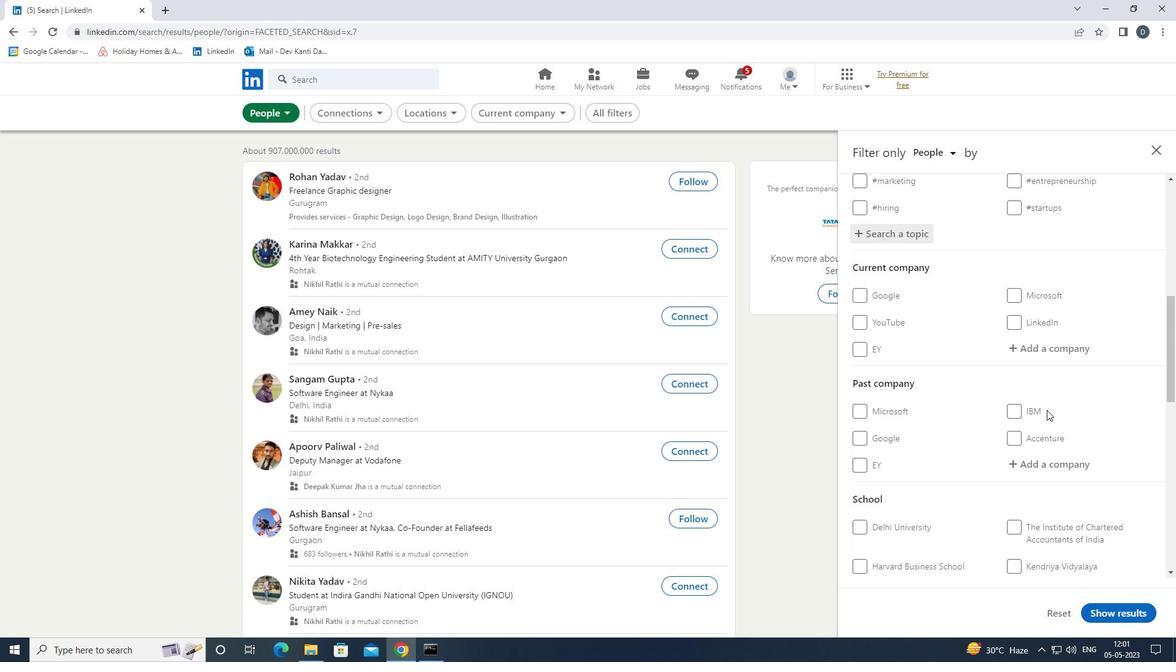 
Action: Mouse scrolled (1052, 410) with delta (0, 0)
Screenshot: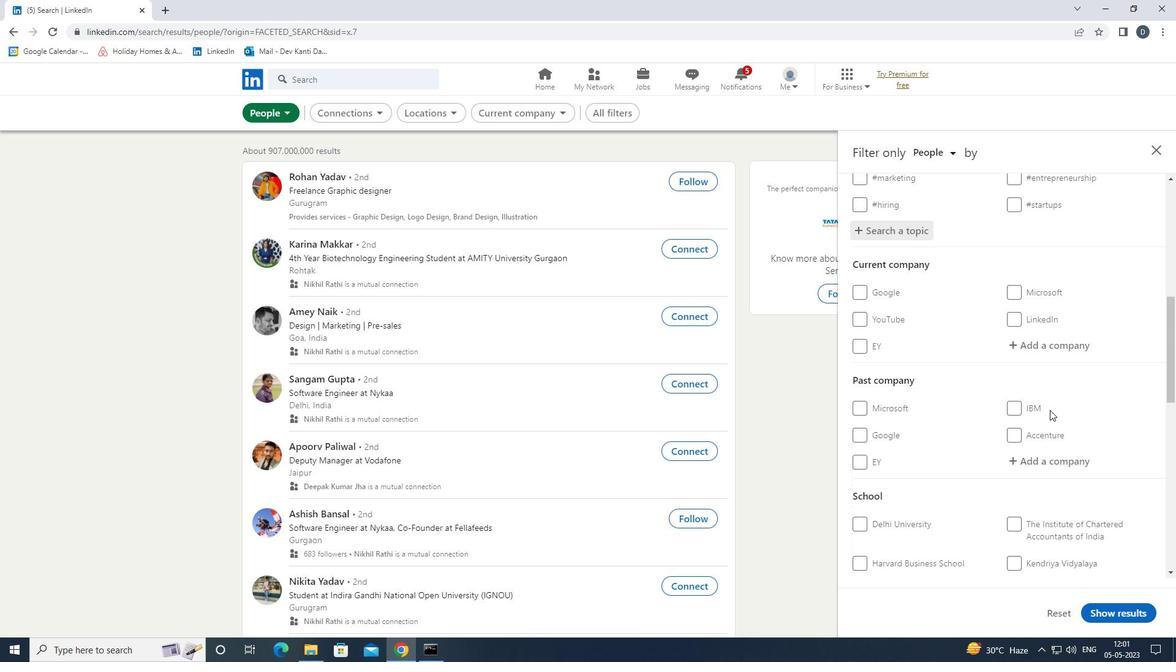 
Action: Mouse moved to (1053, 412)
Screenshot: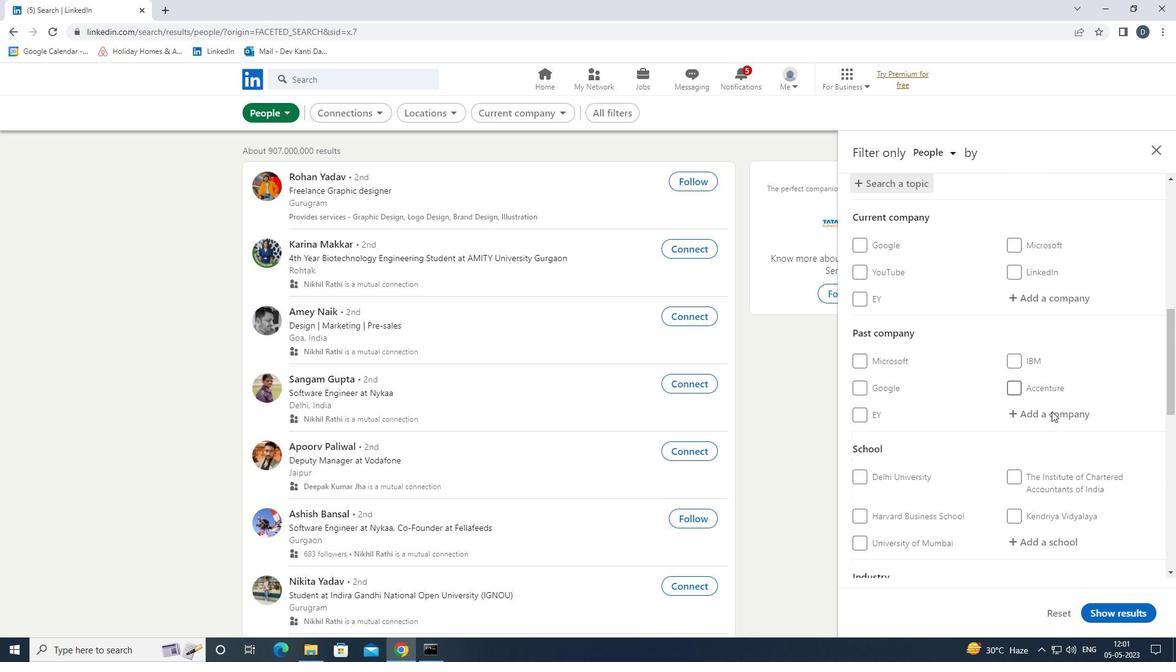 
Action: Mouse scrolled (1053, 411) with delta (0, 0)
Screenshot: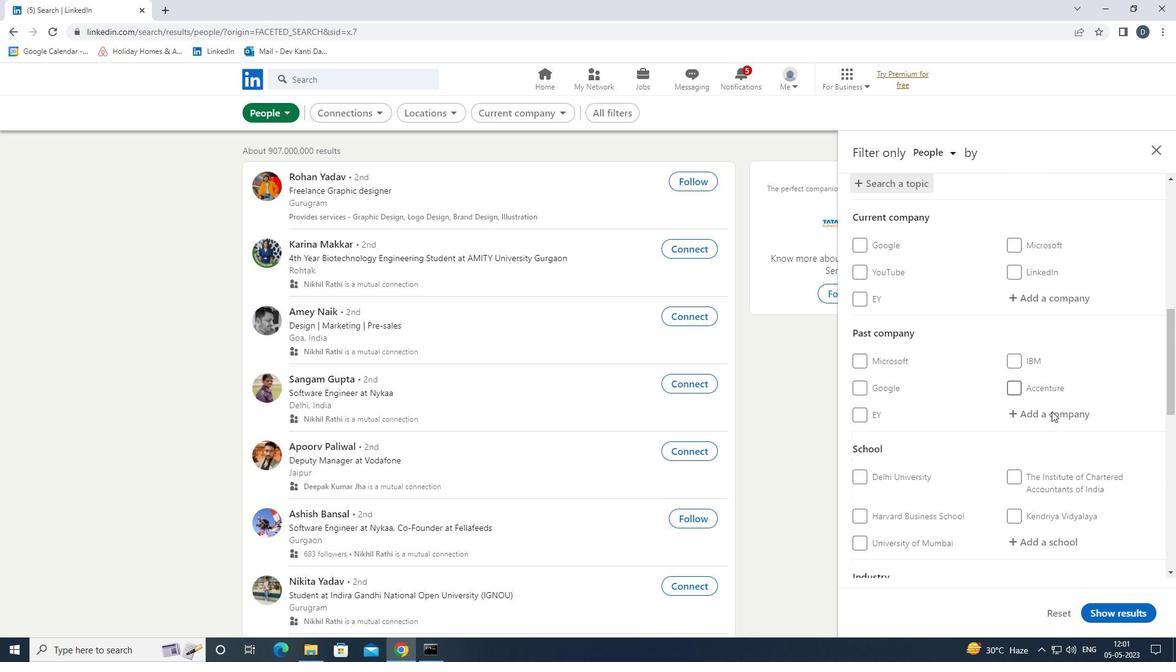 
Action: Mouse moved to (1033, 421)
Screenshot: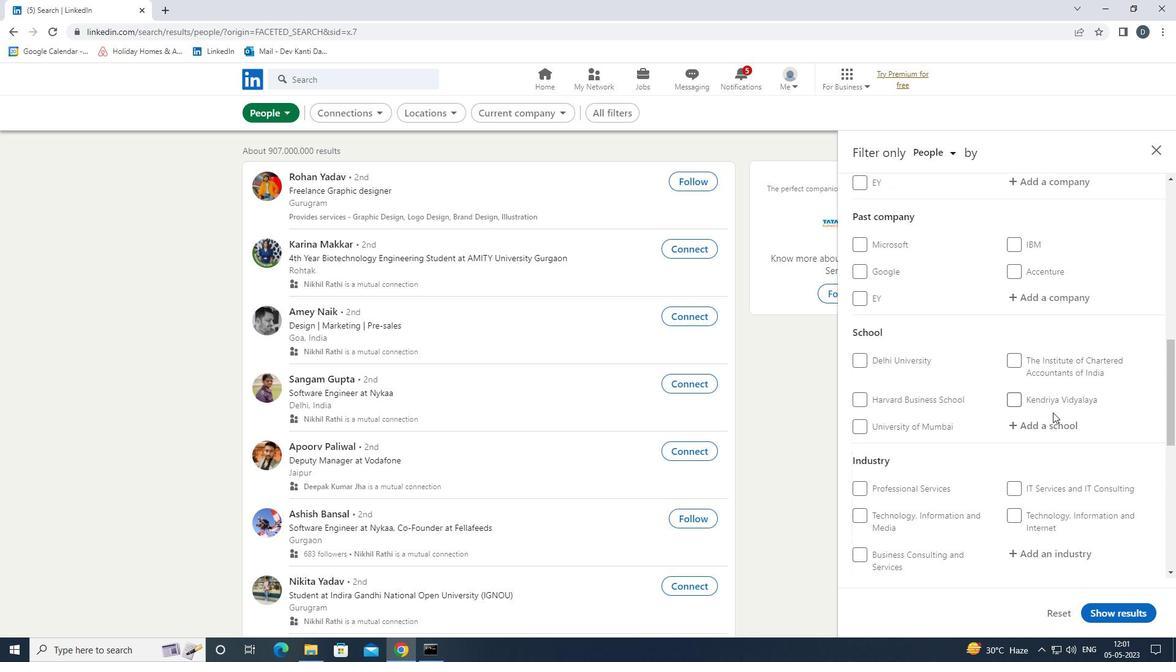 
Action: Mouse scrolled (1033, 420) with delta (0, 0)
Screenshot: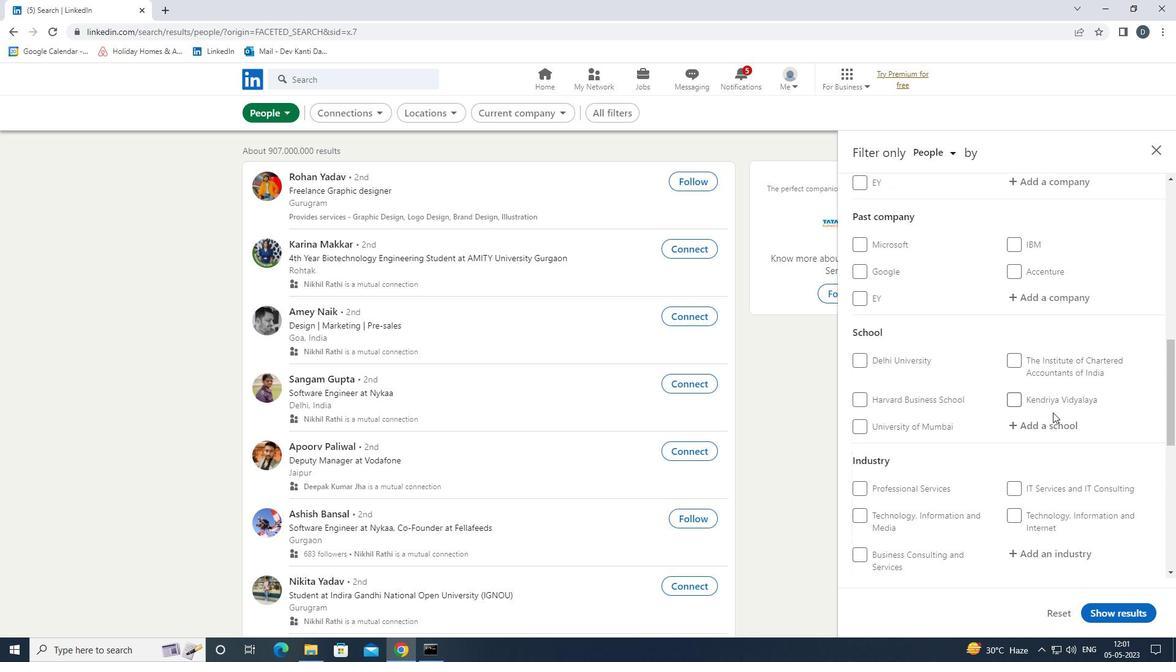 
Action: Mouse moved to (876, 483)
Screenshot: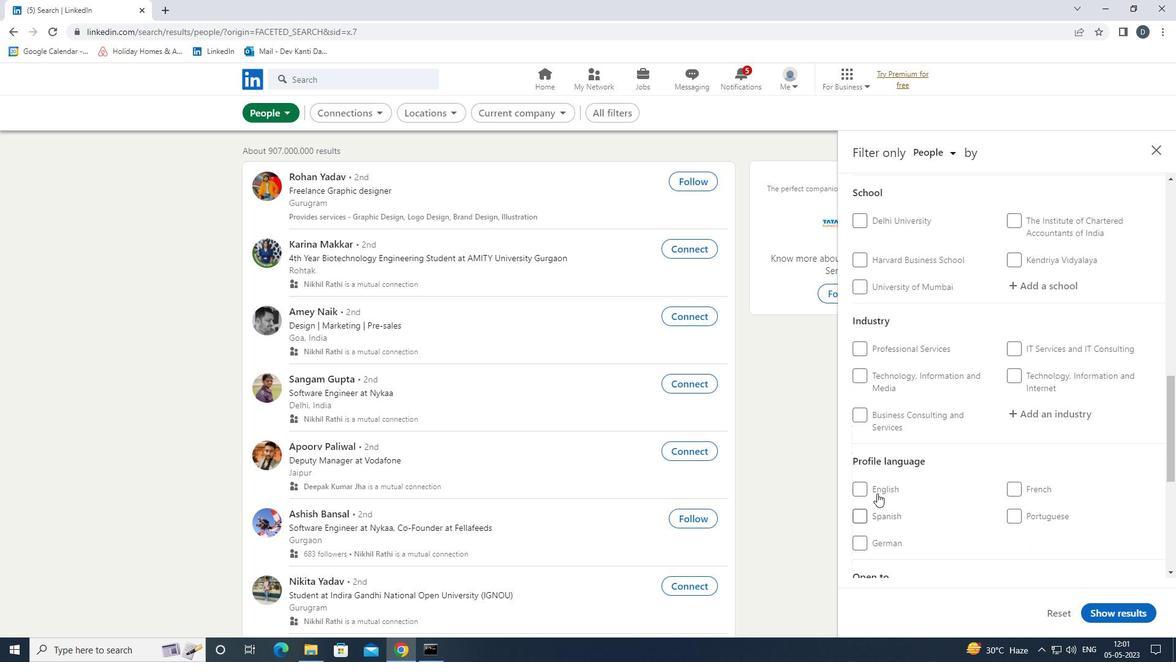 
Action: Mouse pressed left at (876, 483)
Screenshot: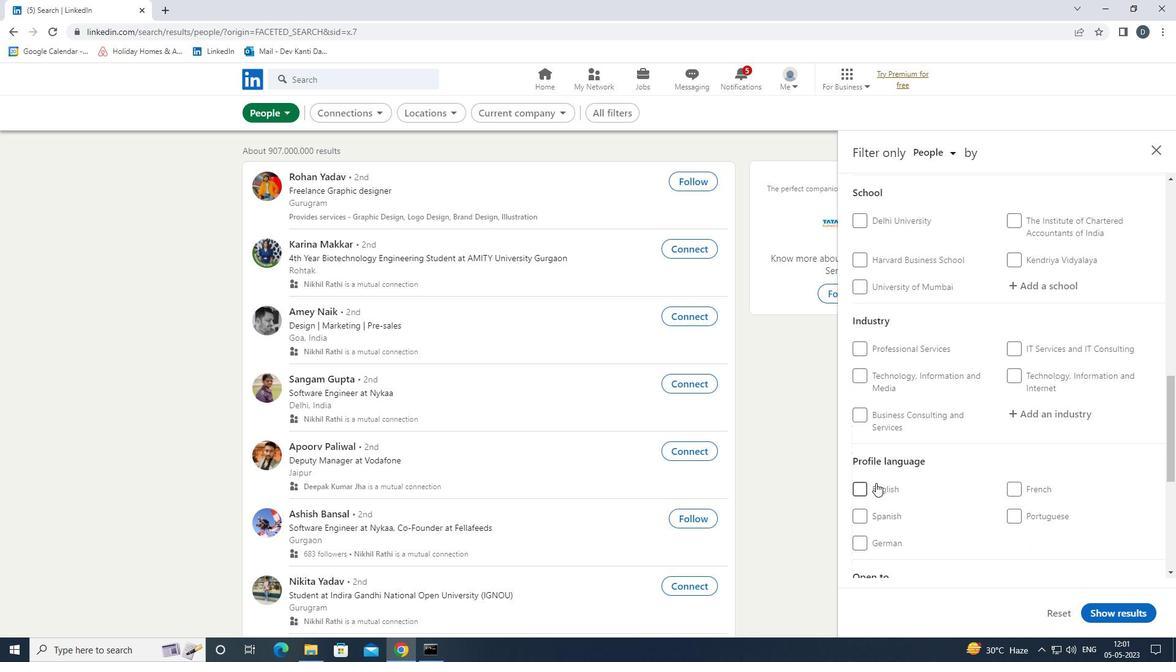 
Action: Mouse moved to (883, 483)
Screenshot: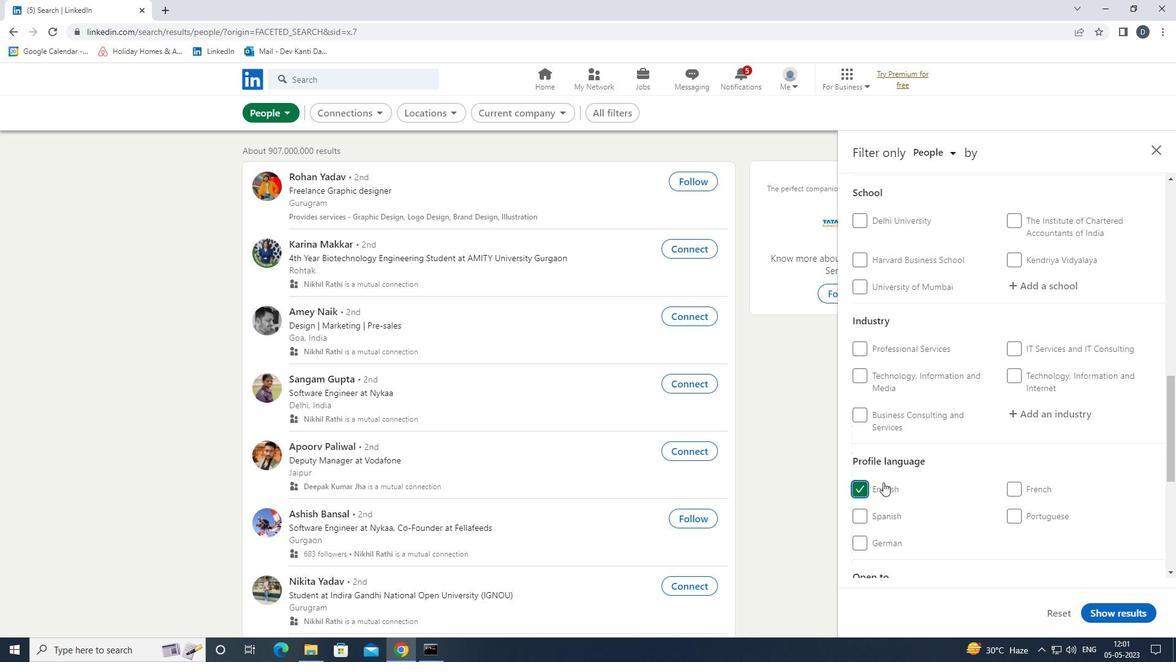 
Action: Mouse pressed left at (883, 483)
Screenshot: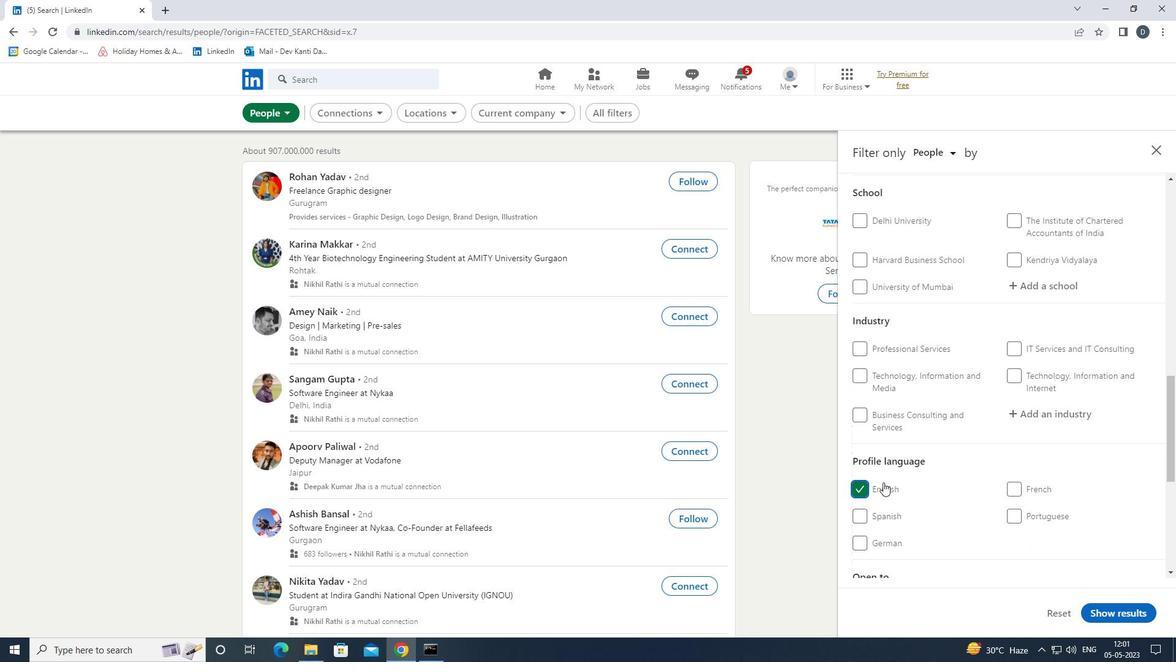 
Action: Mouse moved to (1038, 486)
Screenshot: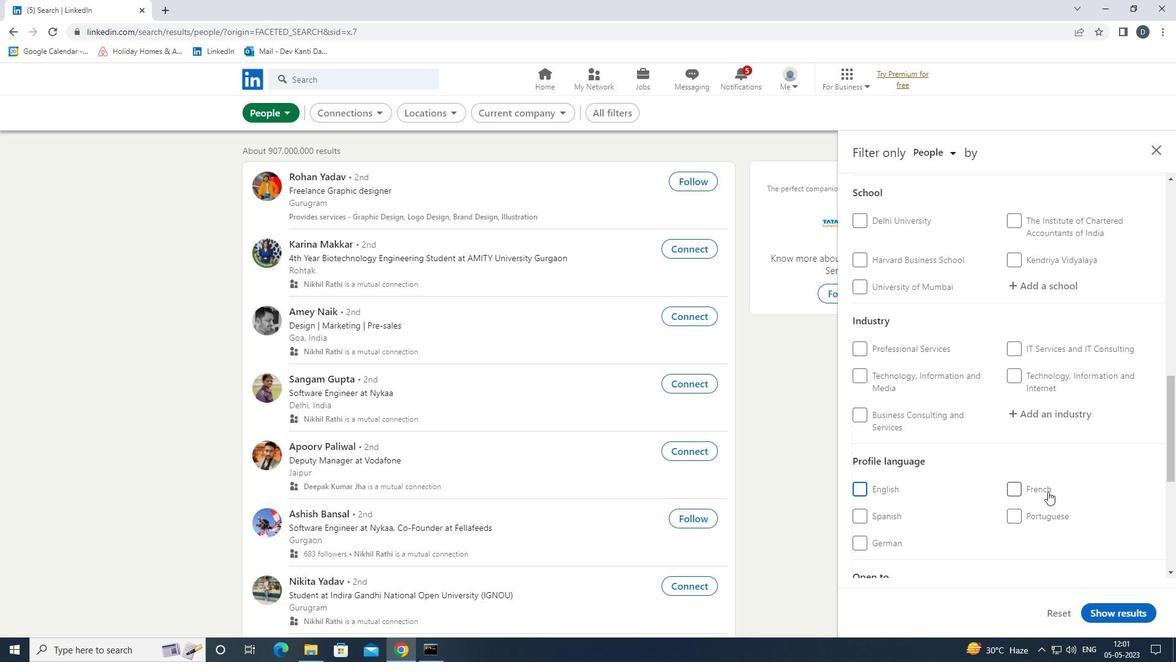 
Action: Mouse pressed left at (1038, 486)
Screenshot: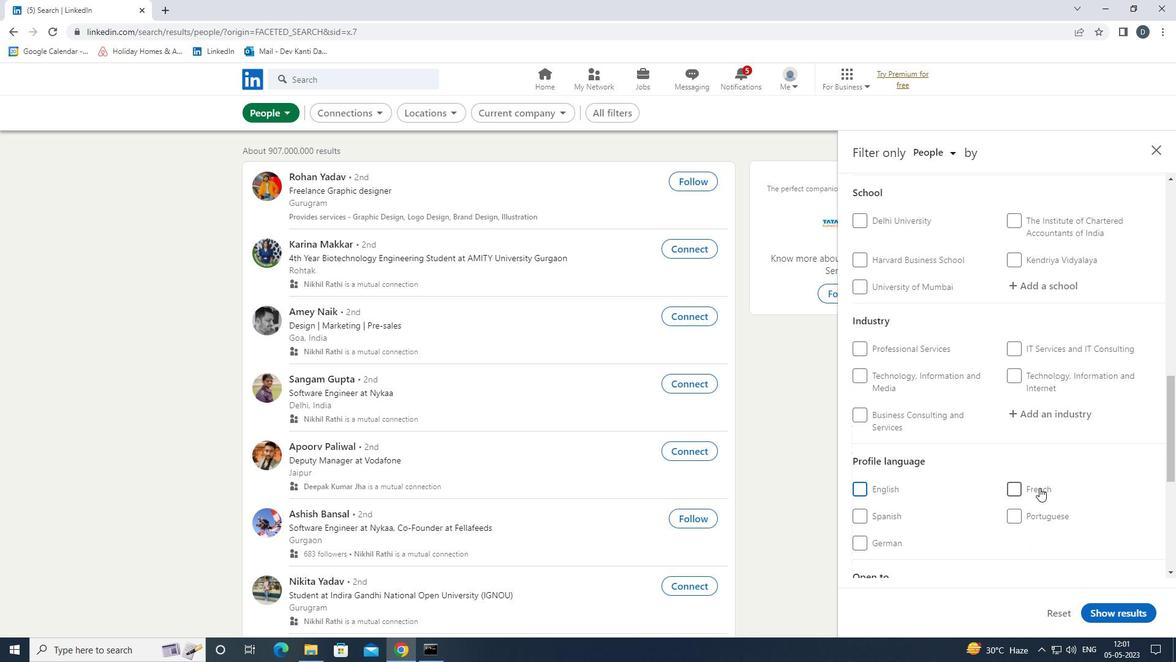 
Action: Mouse moved to (1035, 486)
Screenshot: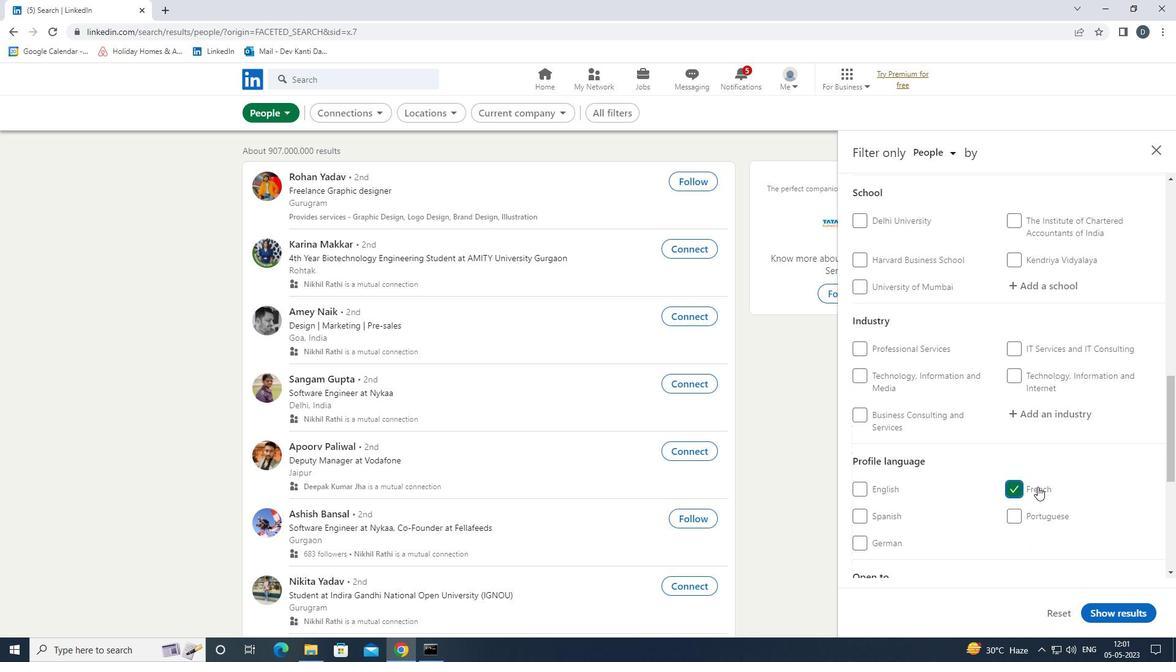
Action: Mouse scrolled (1035, 487) with delta (0, 0)
Screenshot: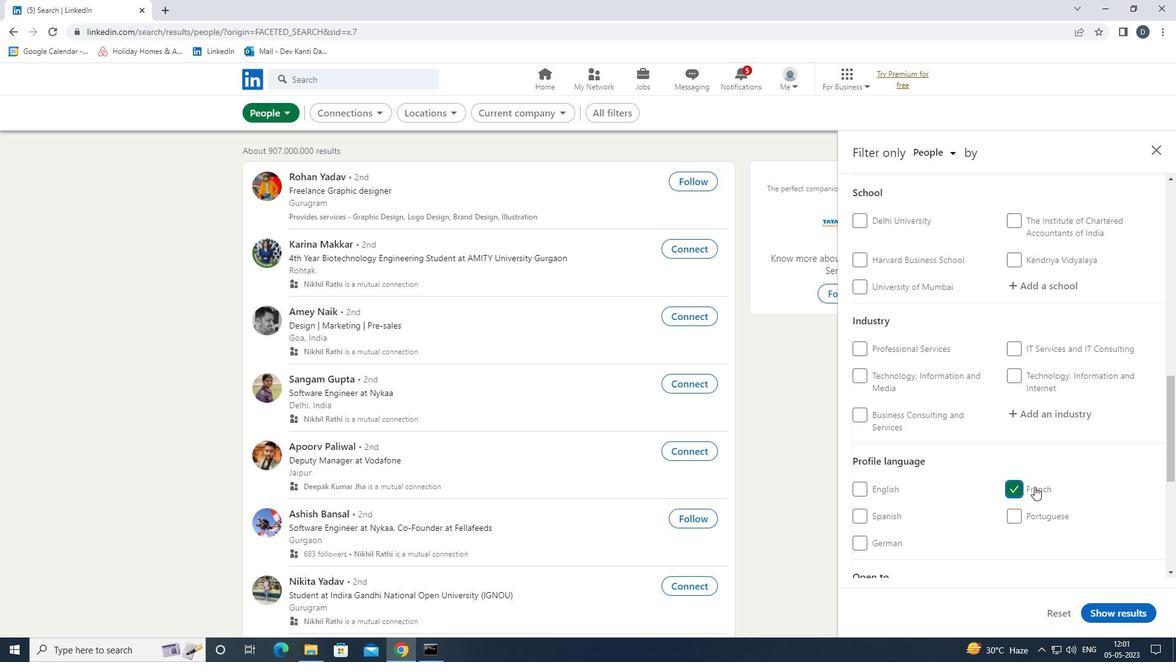 
Action: Mouse scrolled (1035, 487) with delta (0, 0)
Screenshot: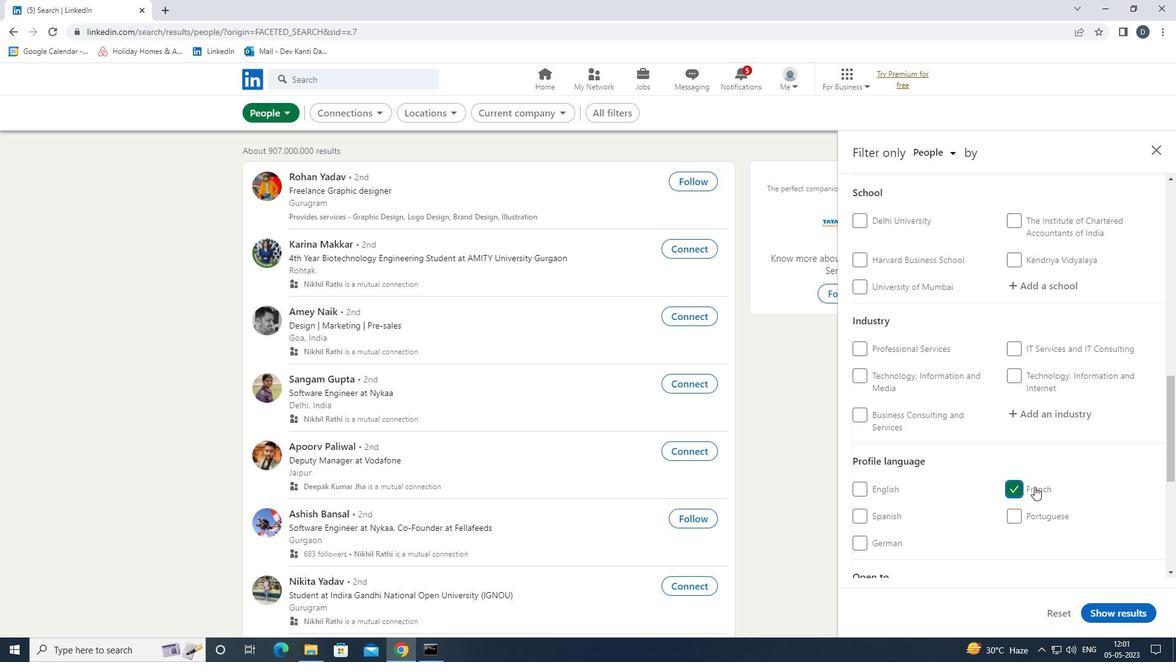 
Action: Mouse scrolled (1035, 487) with delta (0, 0)
Screenshot: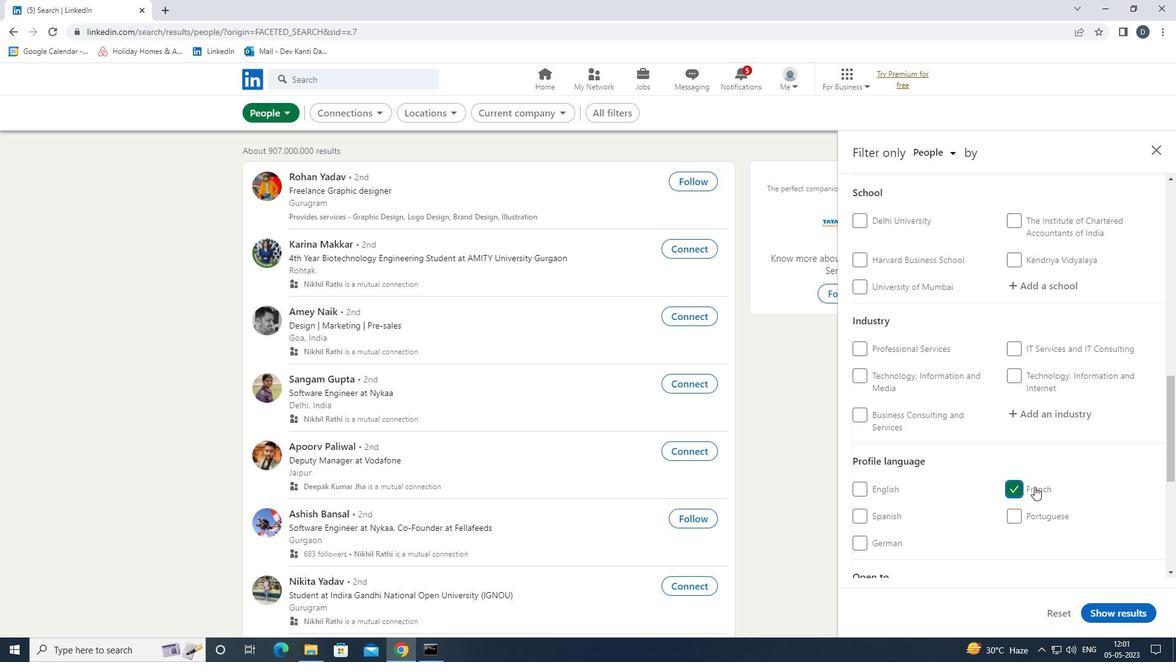 
Action: Mouse scrolled (1035, 487) with delta (0, 0)
Screenshot: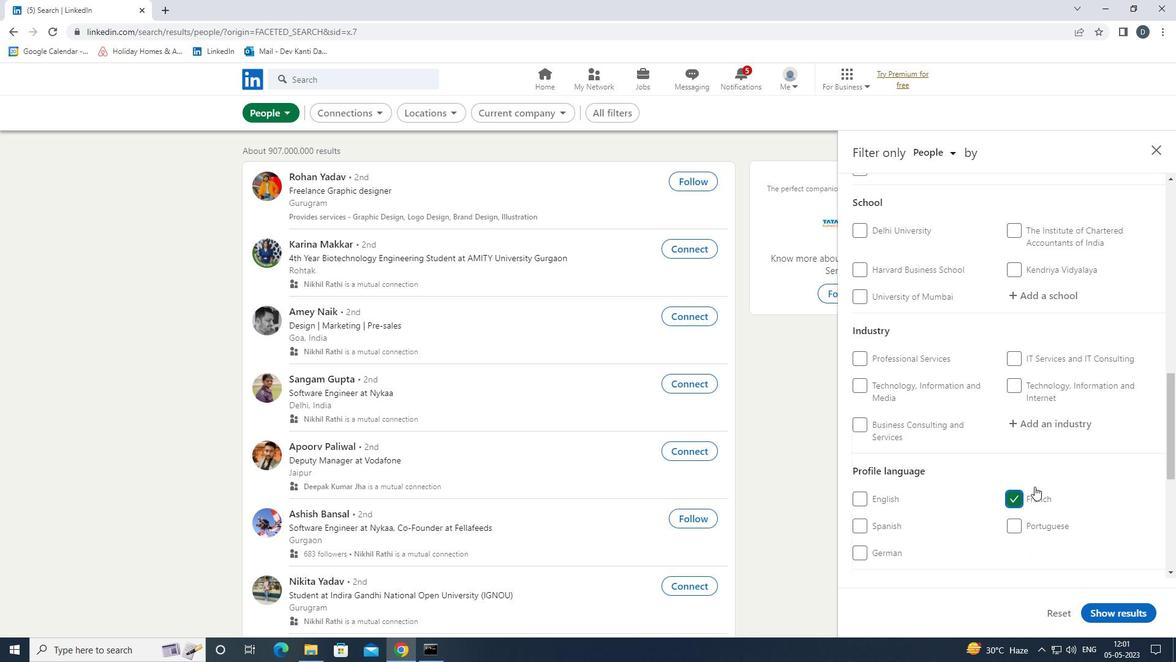 
Action: Mouse scrolled (1035, 487) with delta (0, 0)
Screenshot: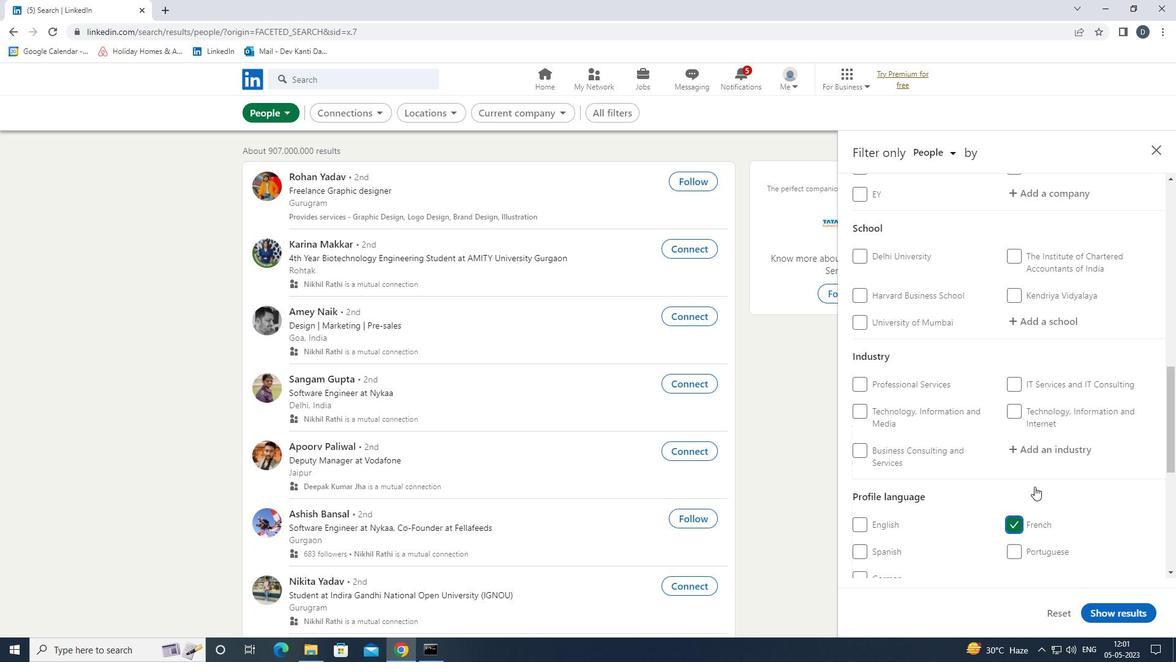 
Action: Mouse scrolled (1035, 487) with delta (0, 0)
Screenshot: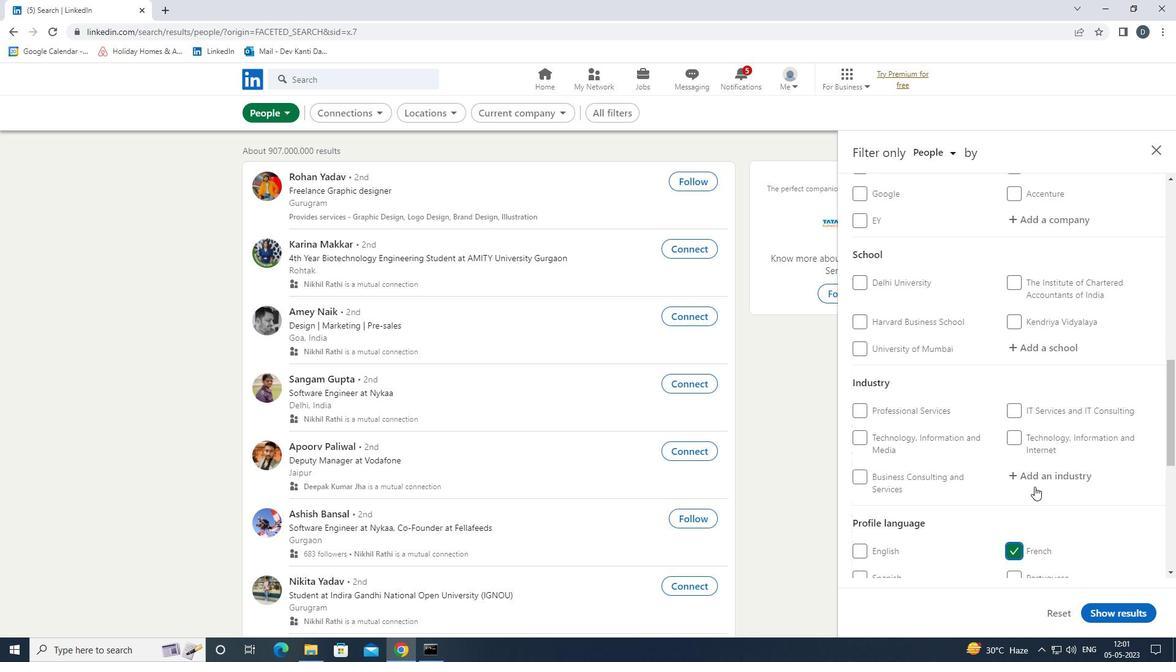 
Action: Mouse moved to (1034, 406)
Screenshot: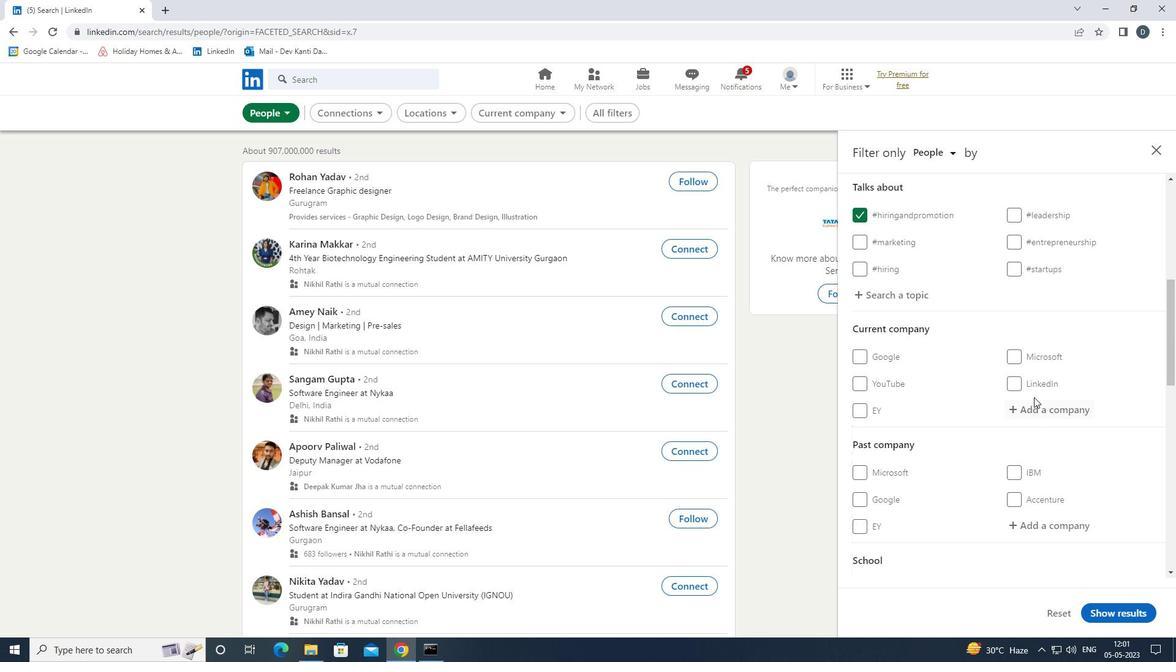 
Action: Mouse pressed left at (1034, 406)
Screenshot: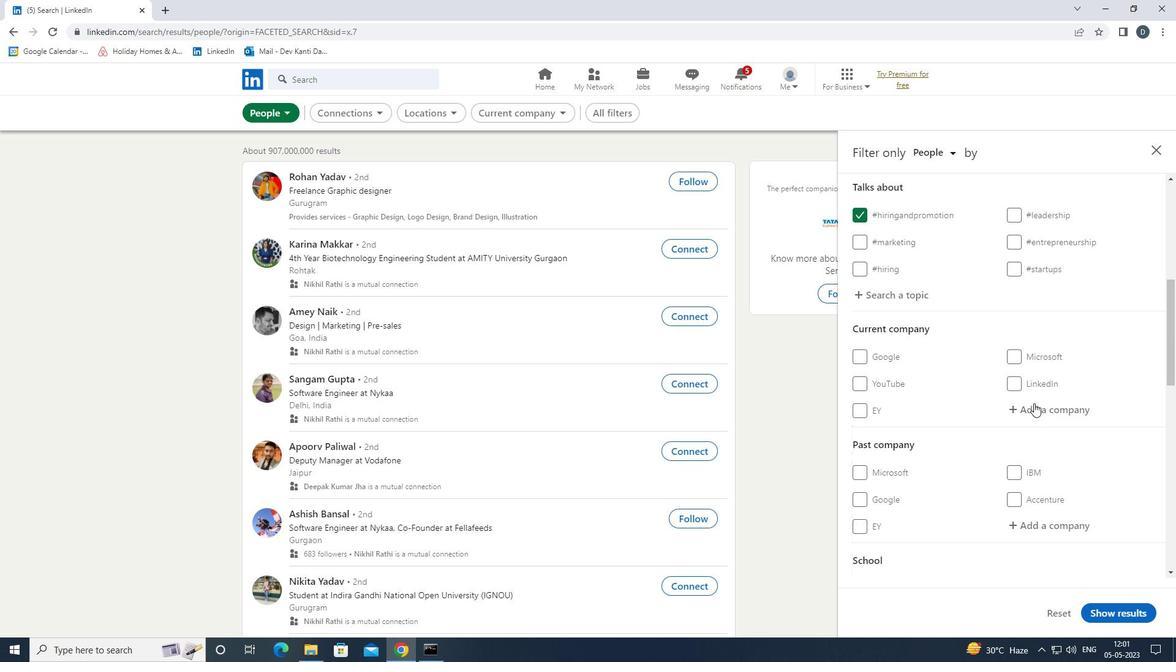 
Action: Key pressed <Key.shift>AIQU<Key.down><Key.enter>
Screenshot: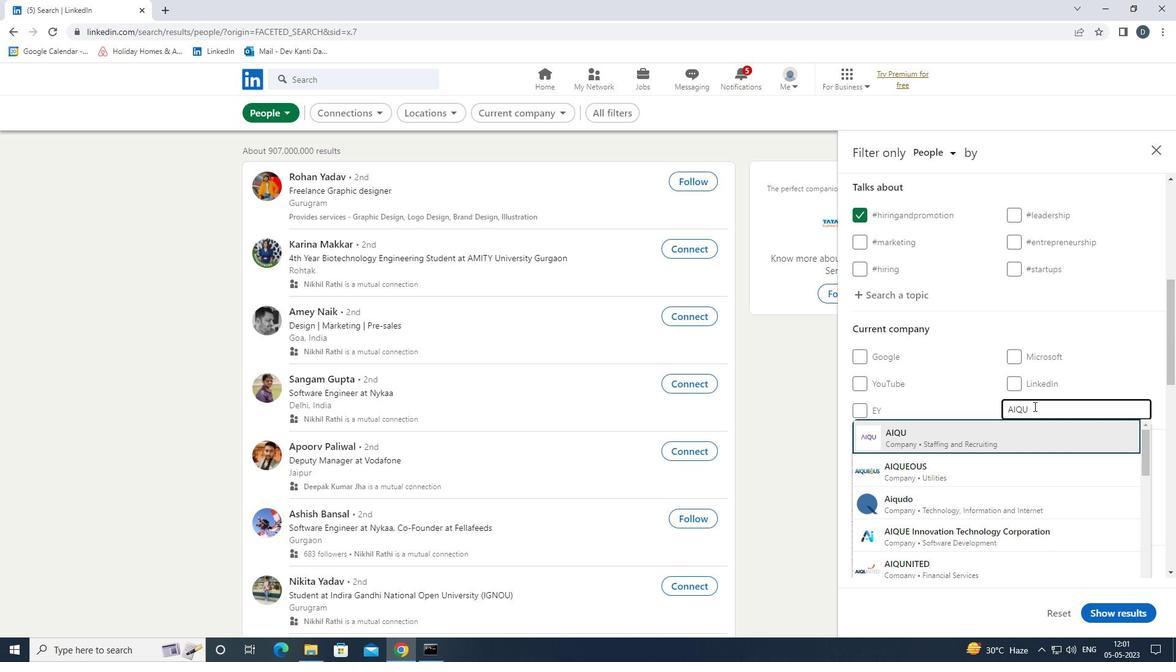 
Action: Mouse scrolled (1034, 405) with delta (0, 0)
Screenshot: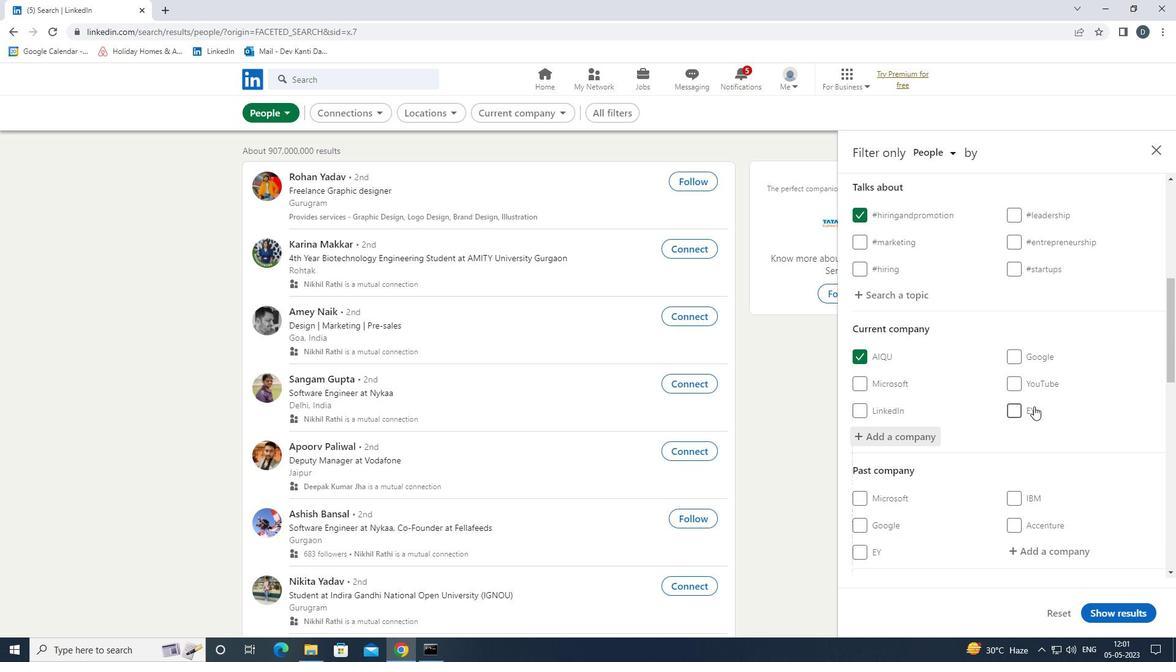 
Action: Mouse scrolled (1034, 405) with delta (0, 0)
Screenshot: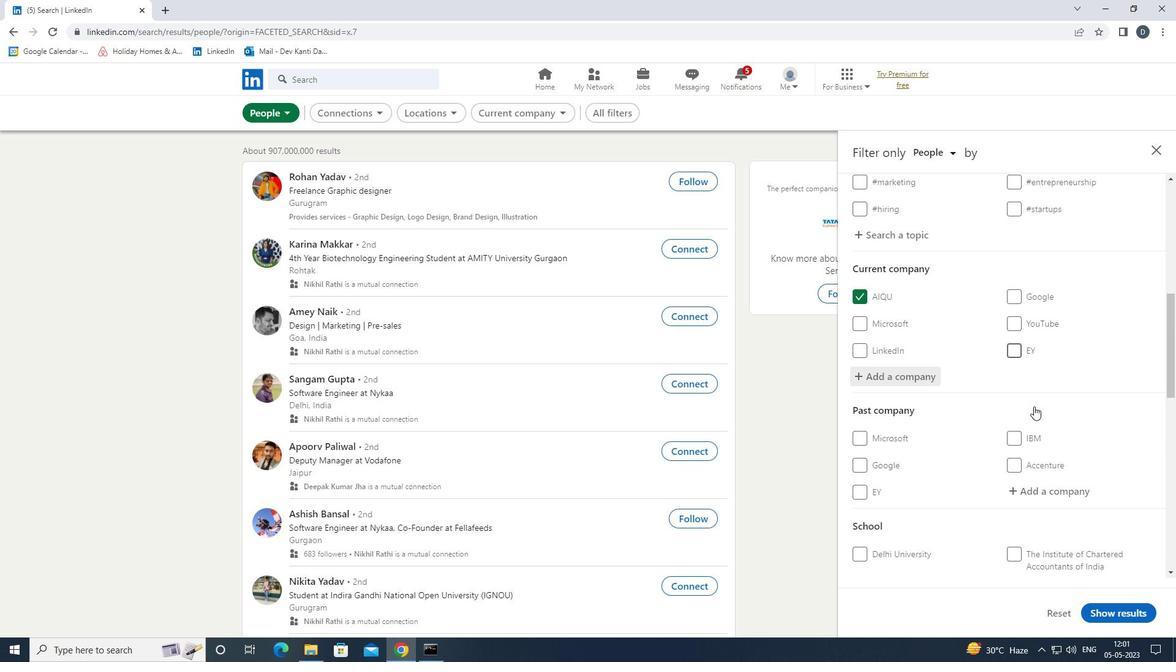 
Action: Mouse scrolled (1034, 405) with delta (0, 0)
Screenshot: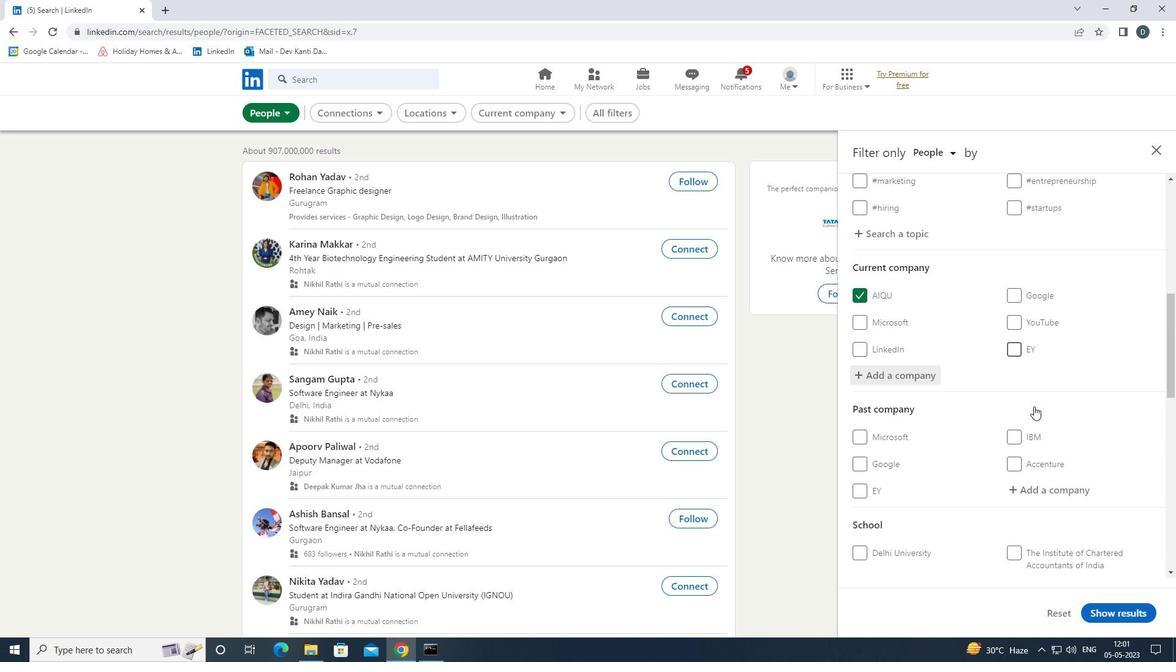
Action: Mouse scrolled (1034, 405) with delta (0, 0)
Screenshot: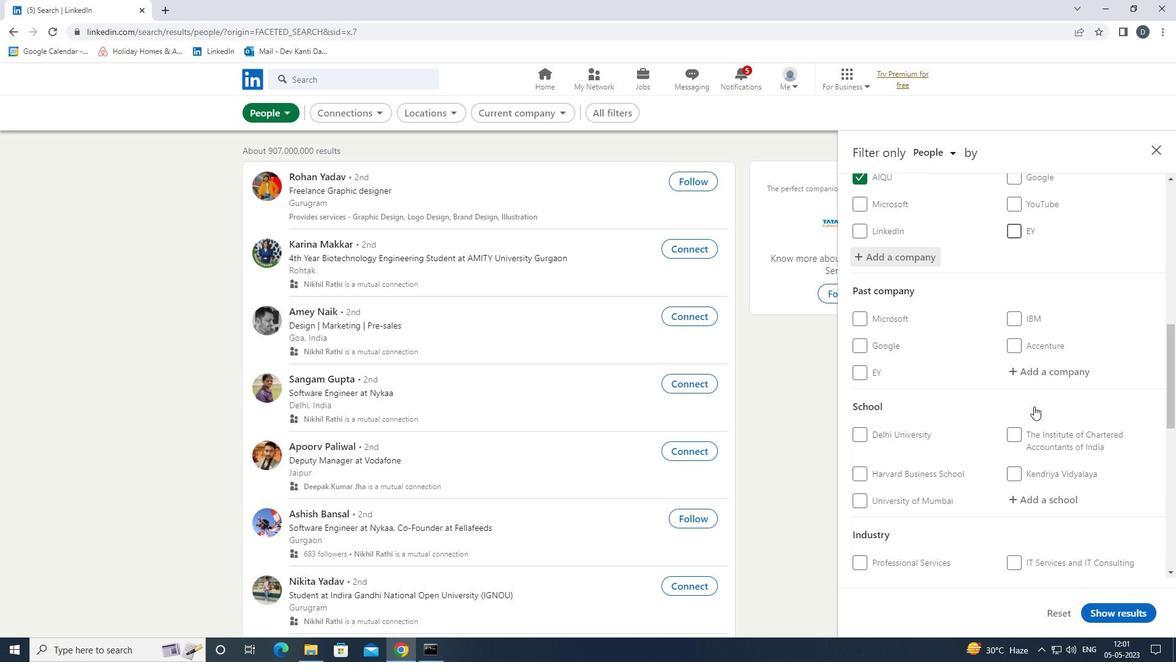 
Action: Mouse moved to (1038, 432)
Screenshot: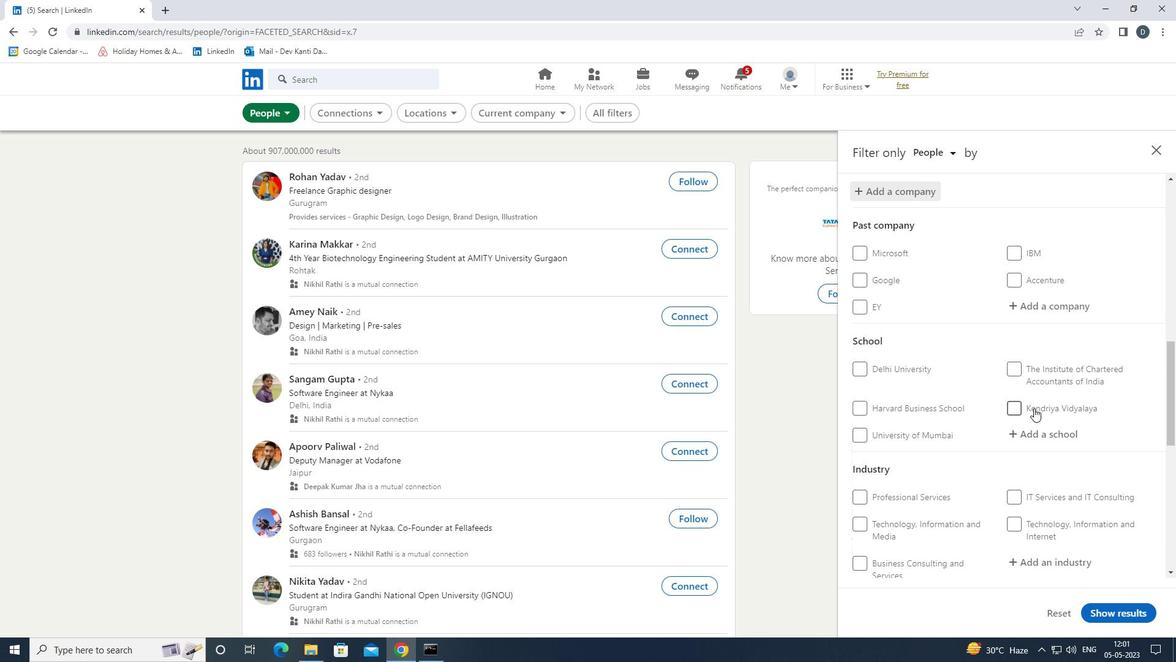 
Action: Mouse pressed left at (1038, 432)
Screenshot: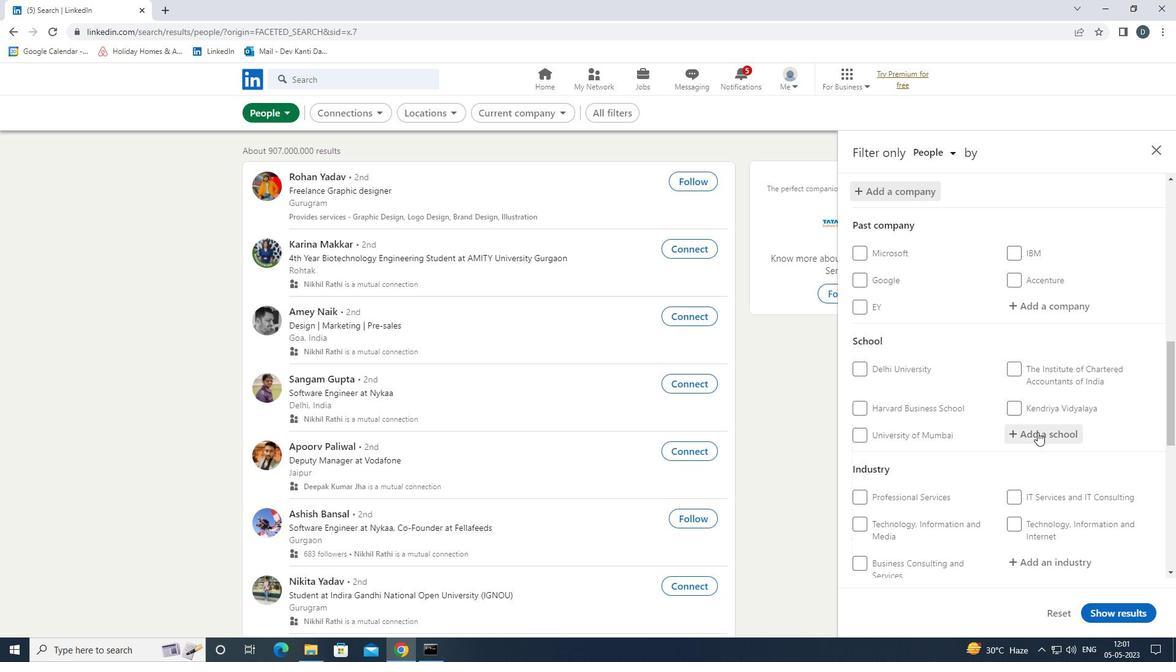 
Action: Key pressed <Key.shift><Key.shift><Key.shift><Key.shift><Key.shift><Key.shift><Key.shift><Key.shift><Key.shift><Key.shift><Key.shift><Key.shift><Key.shift><Key.shift><Key.shift><Key.shift><Key.shift><Key.shift>FERGUSSON<Key.space><Key.shift><Key.shift><Key.shift>COLLEGE<Key.down><Key.enter>
Screenshot: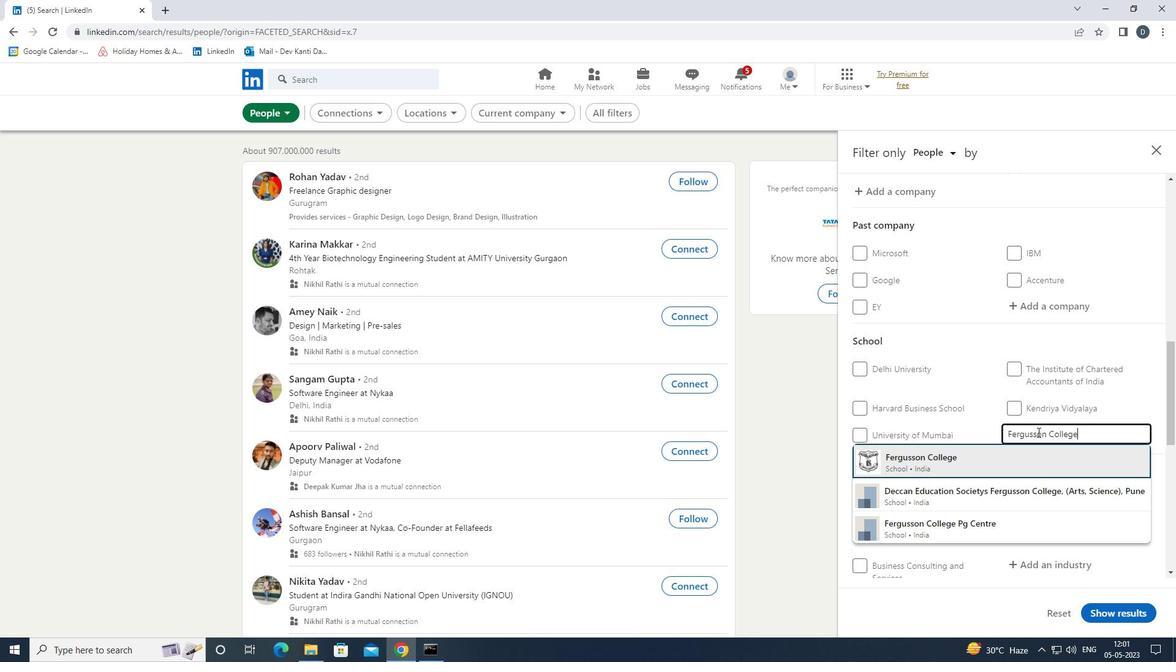 
Action: Mouse scrolled (1038, 431) with delta (0, 0)
Screenshot: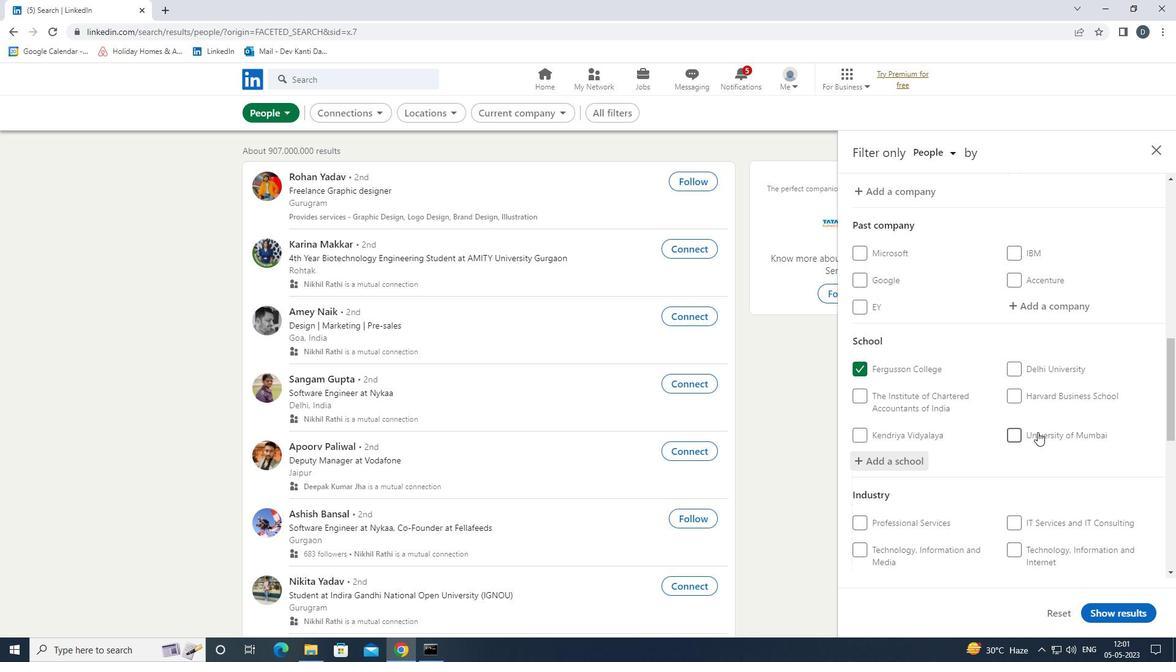 
Action: Mouse scrolled (1038, 431) with delta (0, 0)
Screenshot: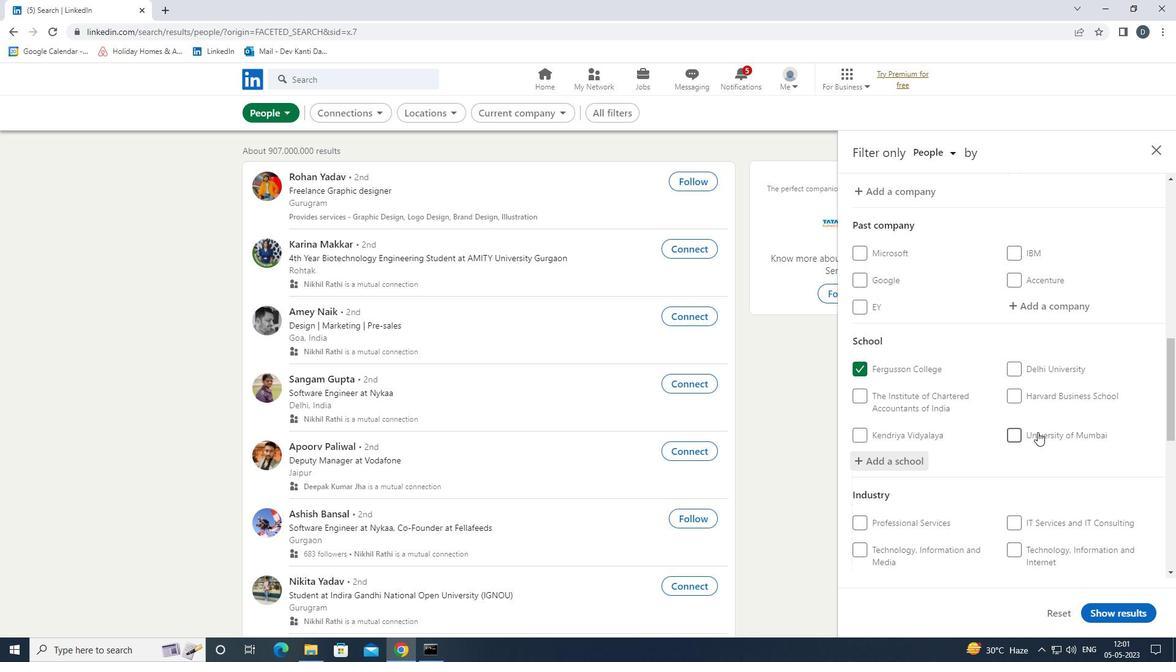 
Action: Mouse moved to (1051, 464)
Screenshot: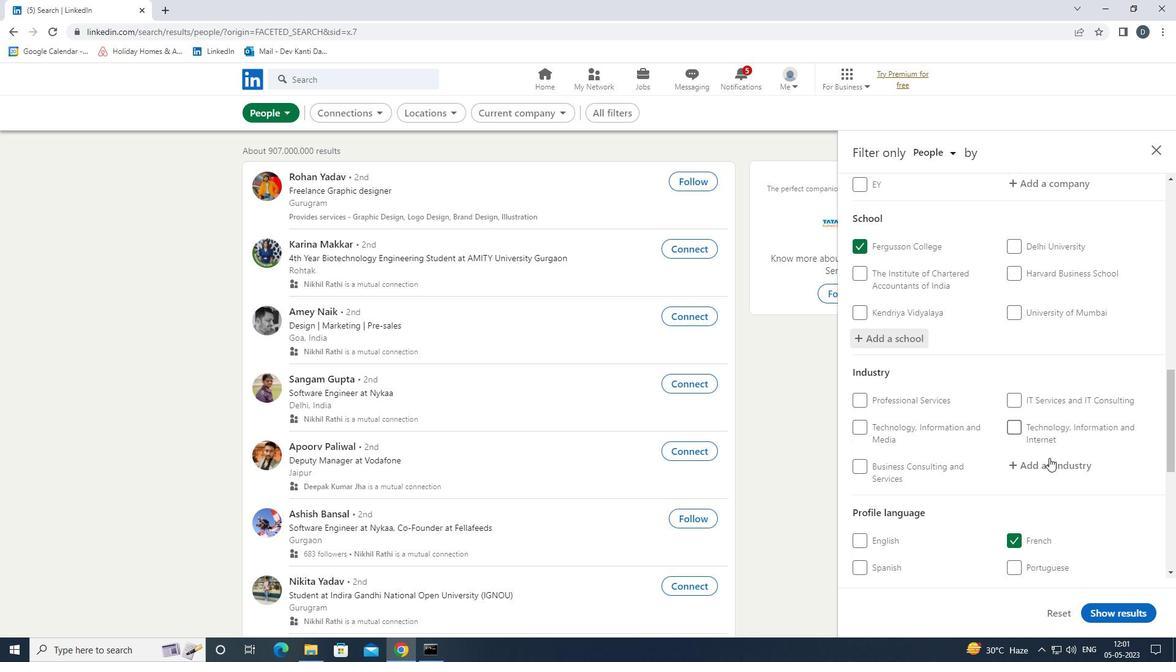 
Action: Mouse pressed left at (1051, 464)
Screenshot: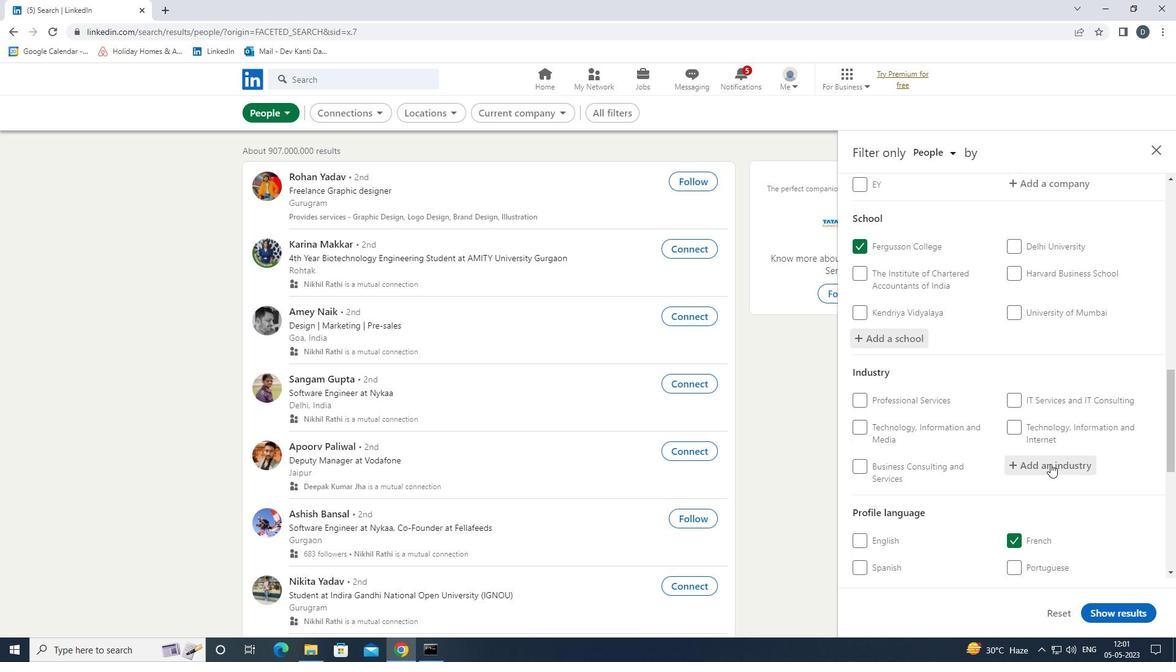 
Action: Mouse moved to (1051, 464)
Screenshot: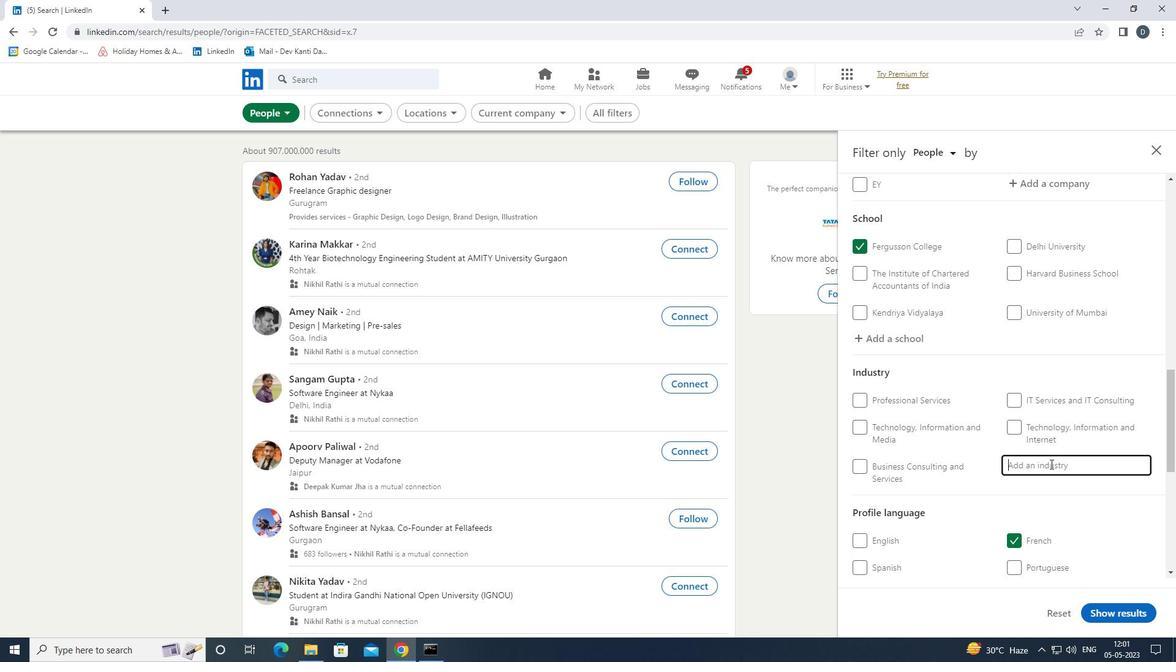 
Action: Key pressed <Key.shift><Key.shift><Key.shift><Key.shift>HOLE<Key.backspace><Key.backspace><Key.backspace><Key.backspace><Key.shift>WHOLESALE<Key.space><Key.shift>FOOD<Key.space><Key.shift><Key.shift><Key.shift><Key.shift><Key.shift><Key.shift><Key.shift><Key.shift>AND<Key.space><Key.down><Key.enter>
Screenshot: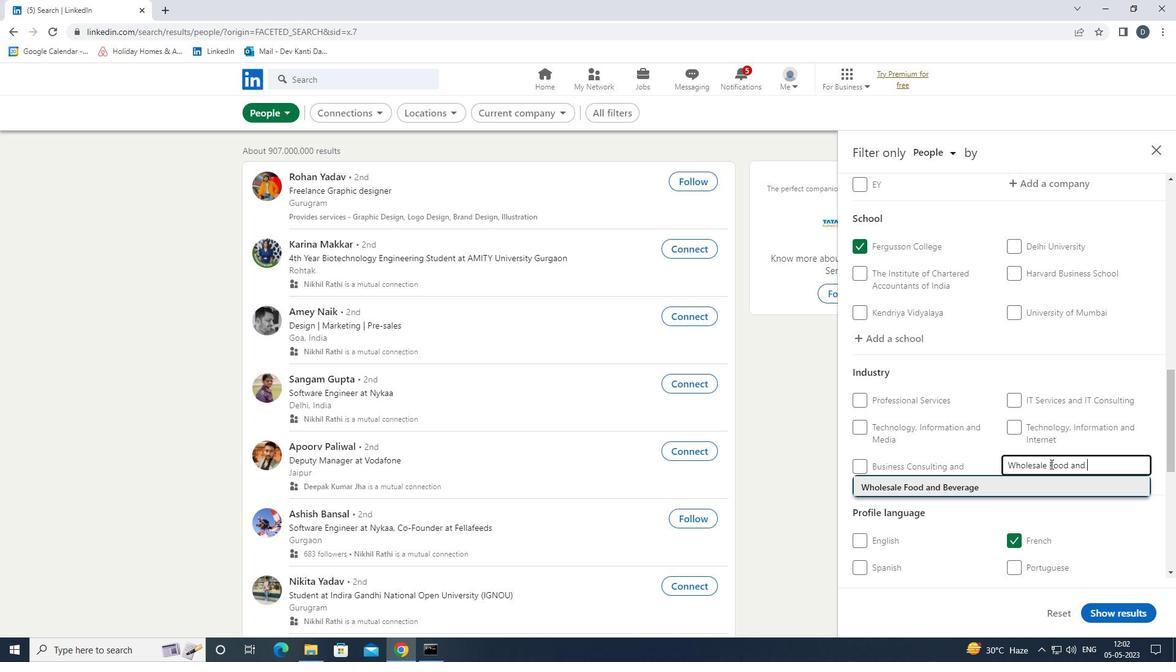 
Action: Mouse scrolled (1051, 463) with delta (0, 0)
Screenshot: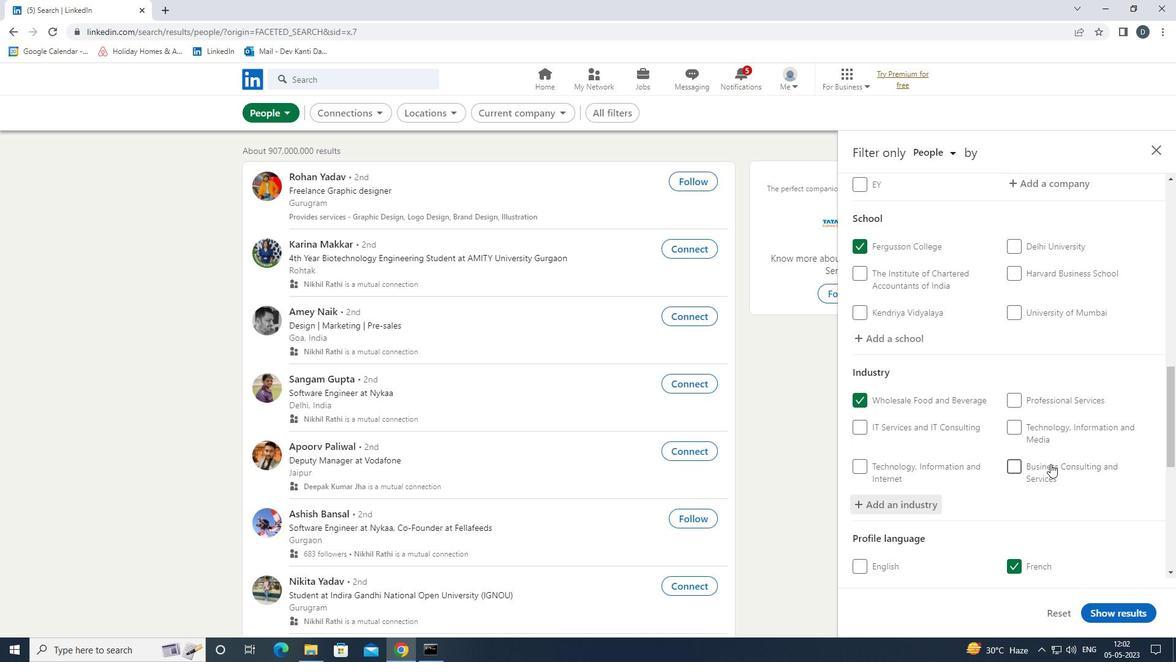 
Action: Mouse scrolled (1051, 463) with delta (0, 0)
Screenshot: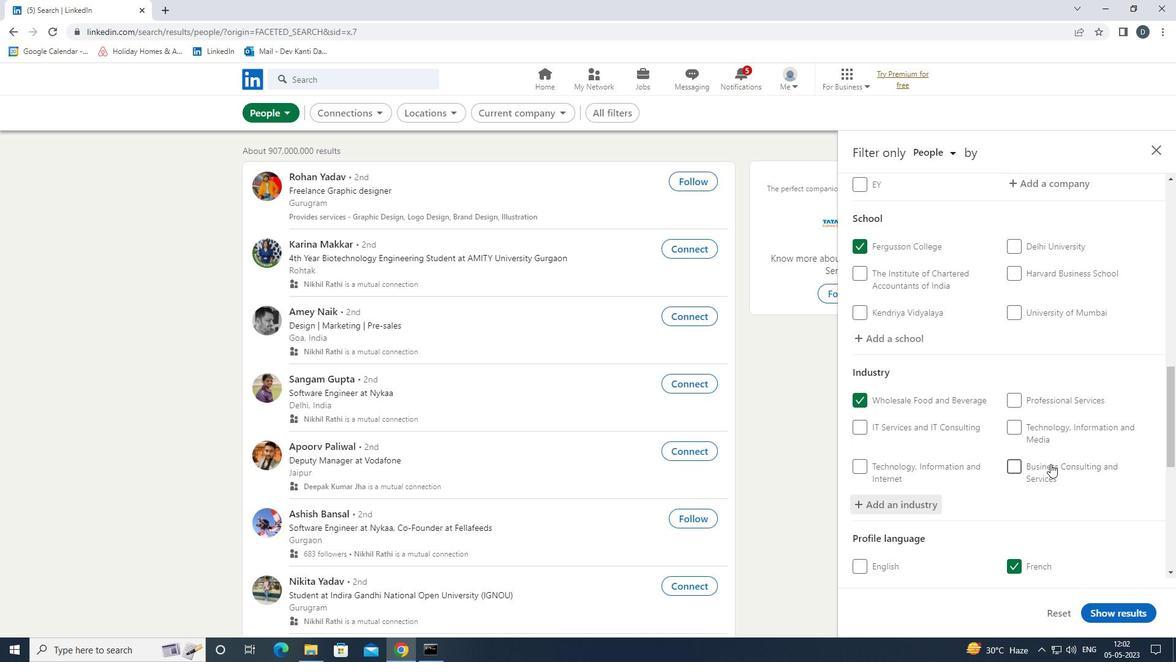 
Action: Mouse scrolled (1051, 463) with delta (0, 0)
Screenshot: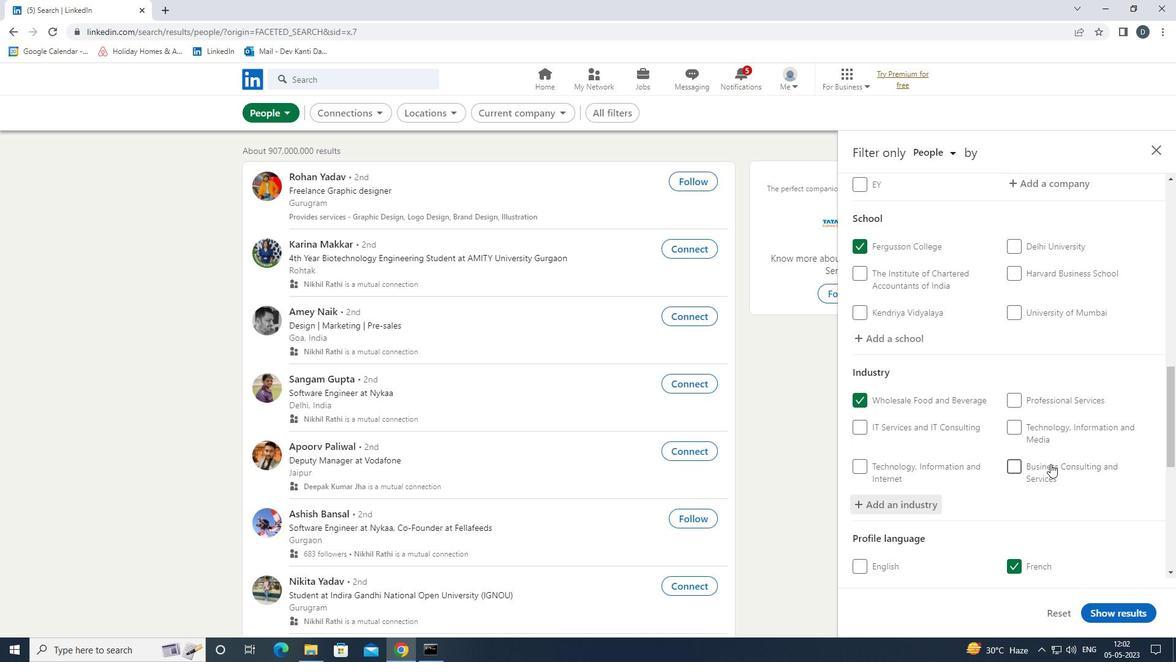 
Action: Mouse scrolled (1051, 463) with delta (0, 0)
Screenshot: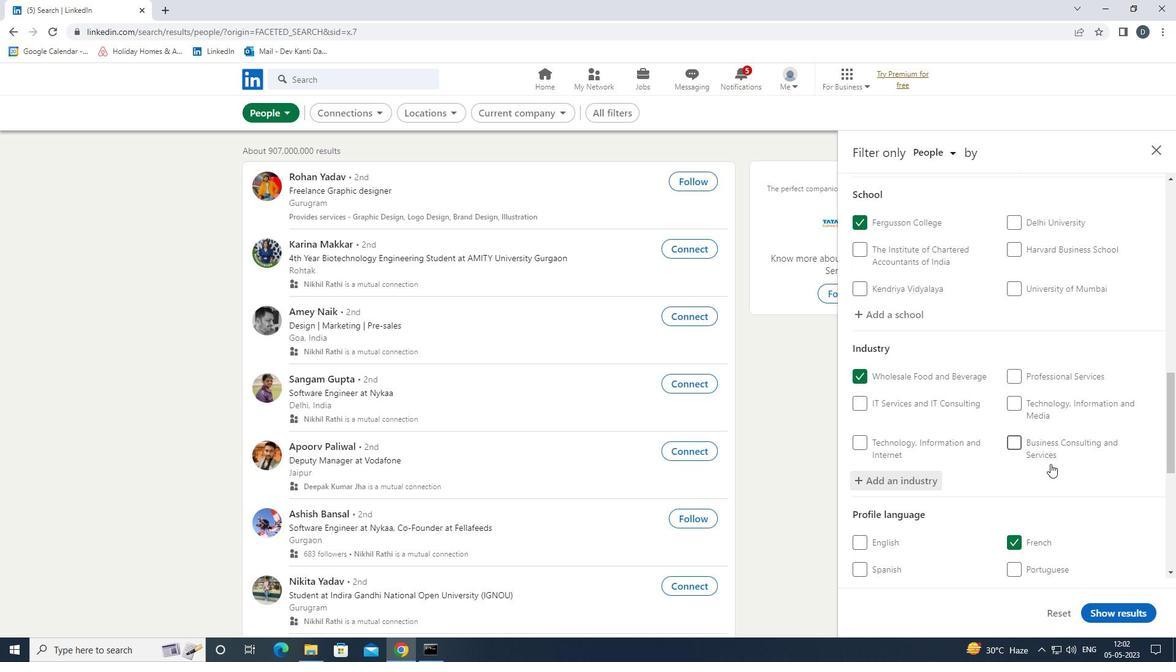 
Action: Mouse scrolled (1051, 463) with delta (0, 0)
Screenshot: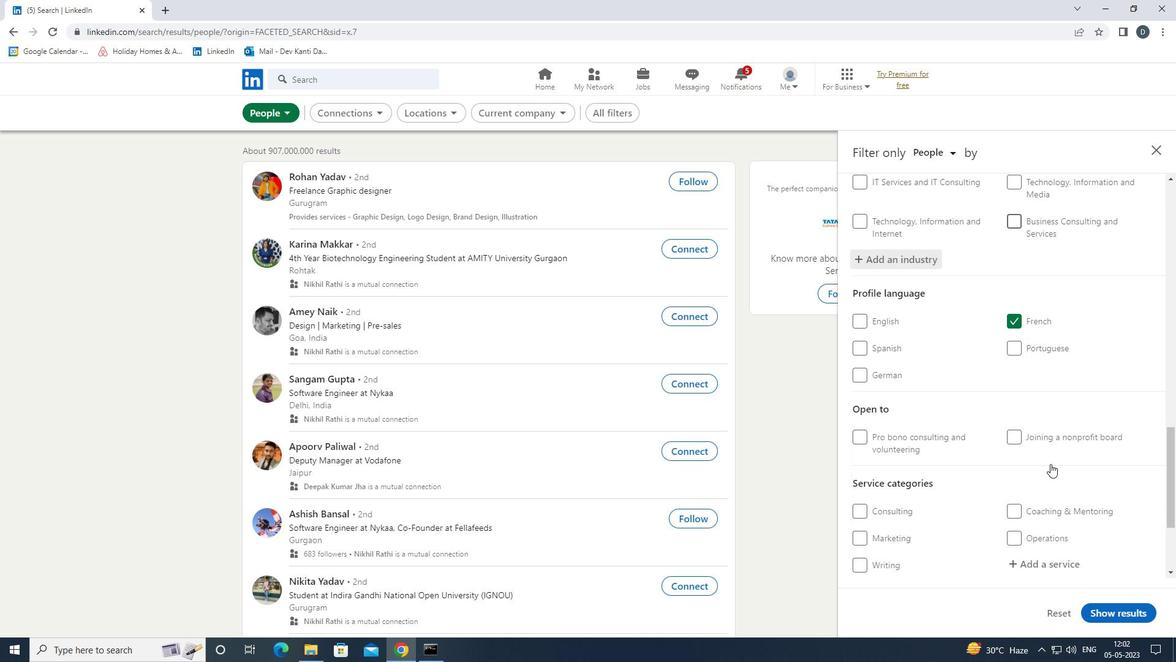 
Action: Mouse moved to (1051, 493)
Screenshot: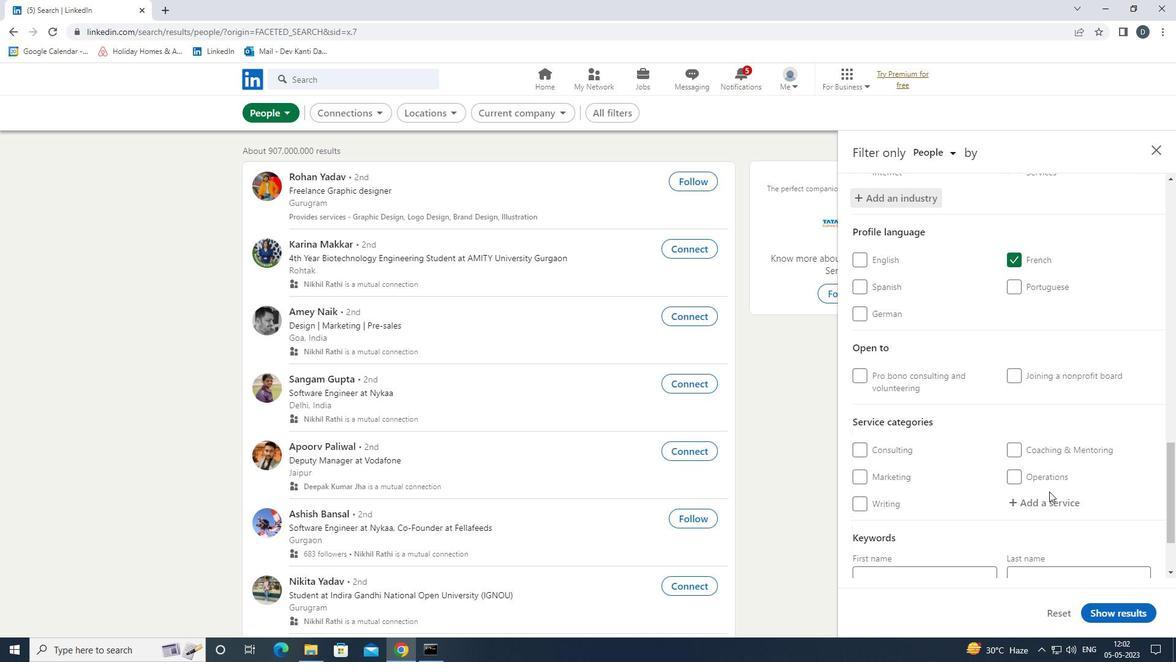 
Action: Mouse pressed left at (1051, 493)
Screenshot: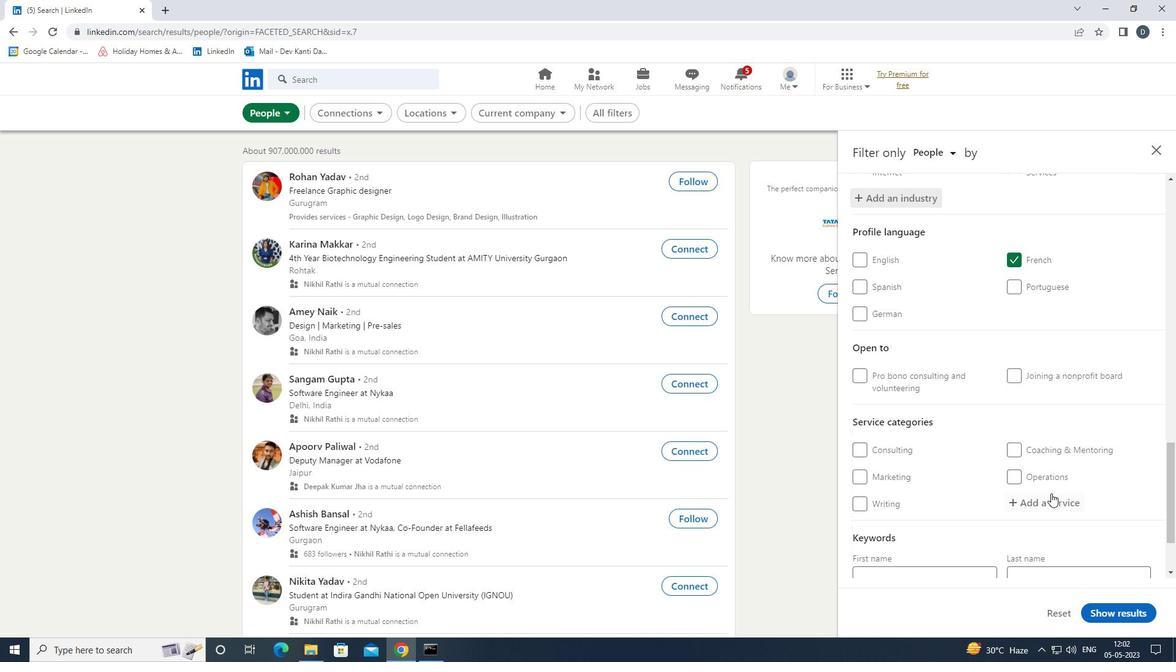 
Action: Mouse moved to (1046, 492)
Screenshot: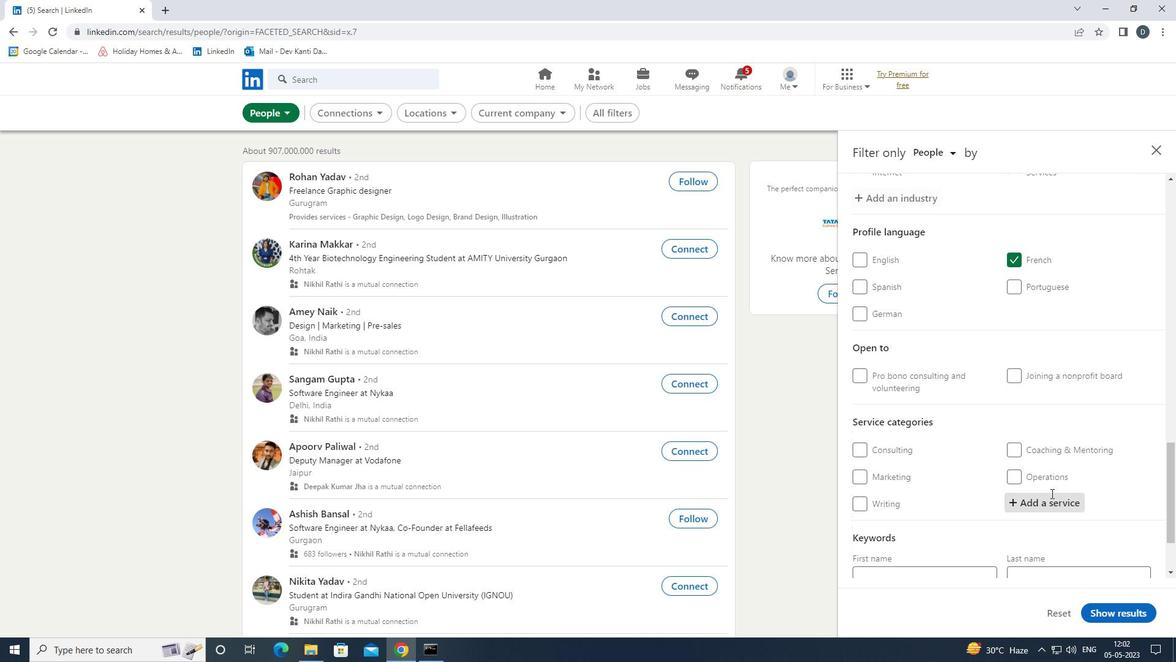 
Action: Key pressed <Key.shift>TRAINING<Key.space><Key.down><Key.enter>
Screenshot: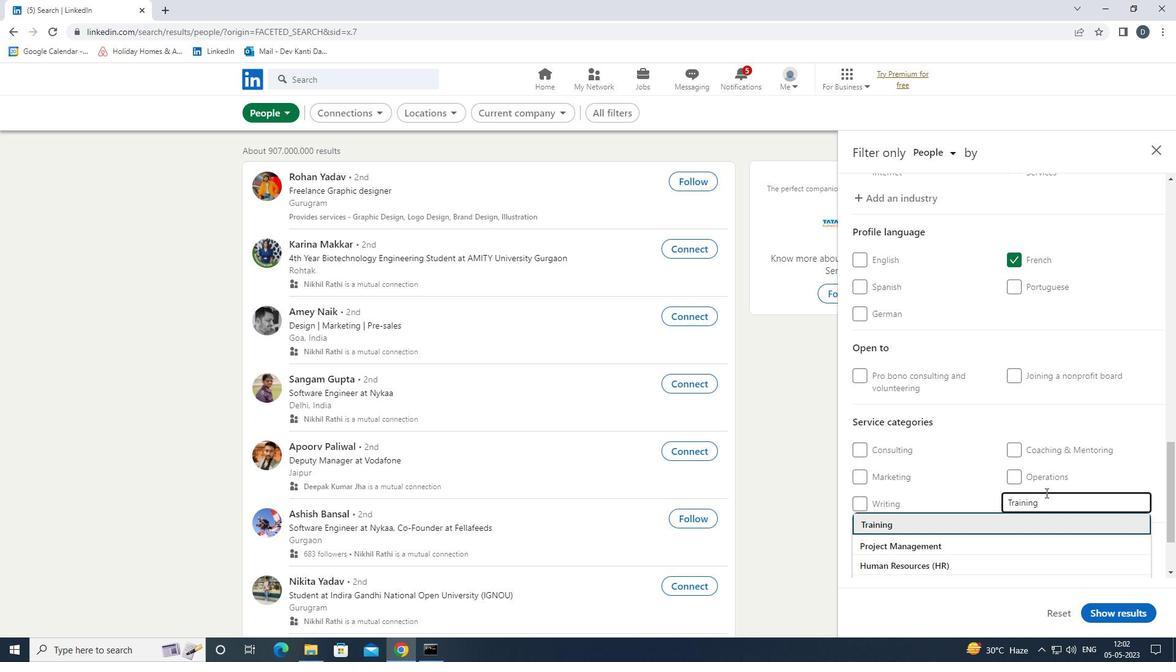 
Action: Mouse moved to (1040, 485)
Screenshot: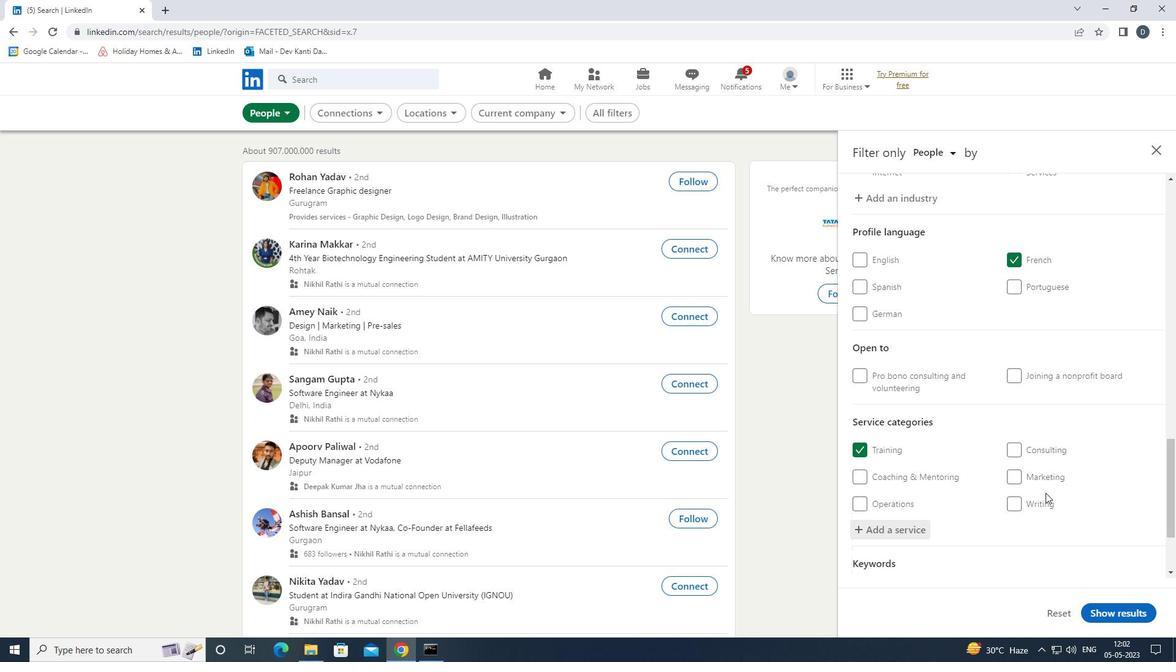 
Action: Mouse scrolled (1040, 484) with delta (0, 0)
Screenshot: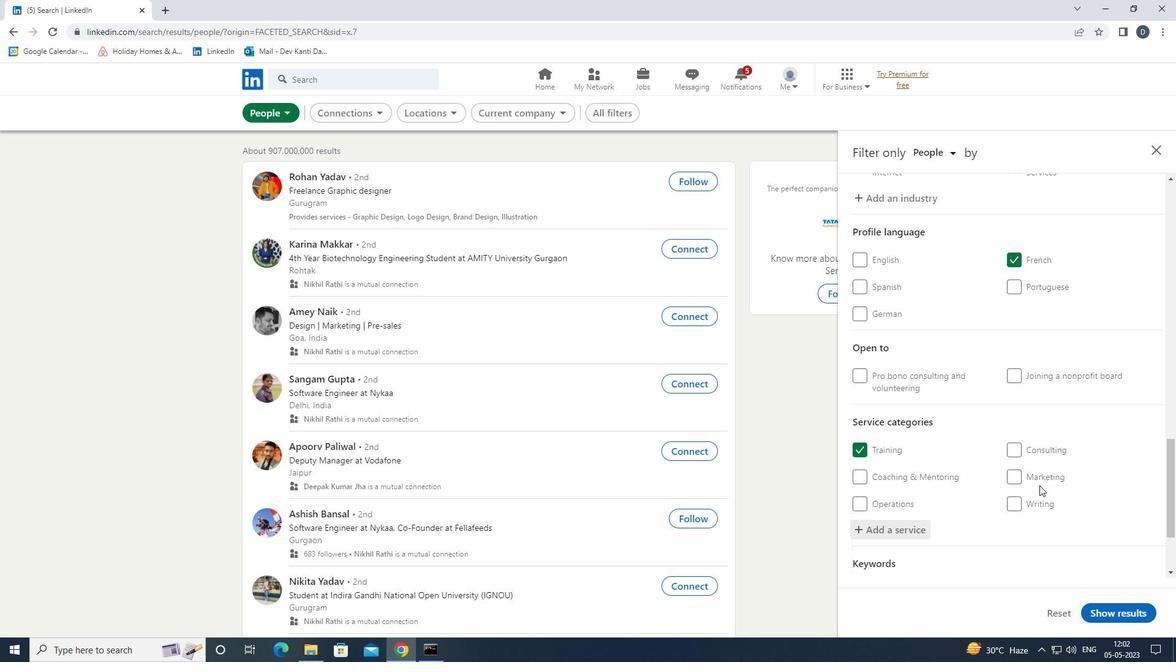 
Action: Mouse scrolled (1040, 484) with delta (0, 0)
Screenshot: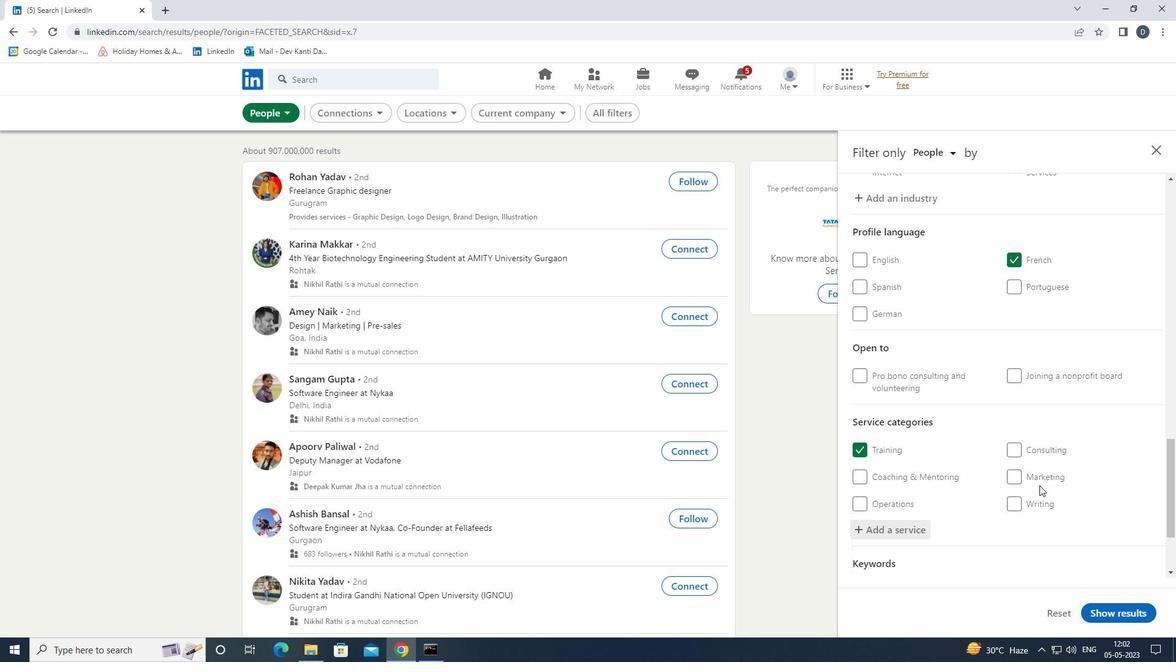 
Action: Mouse scrolled (1040, 484) with delta (0, 0)
Screenshot: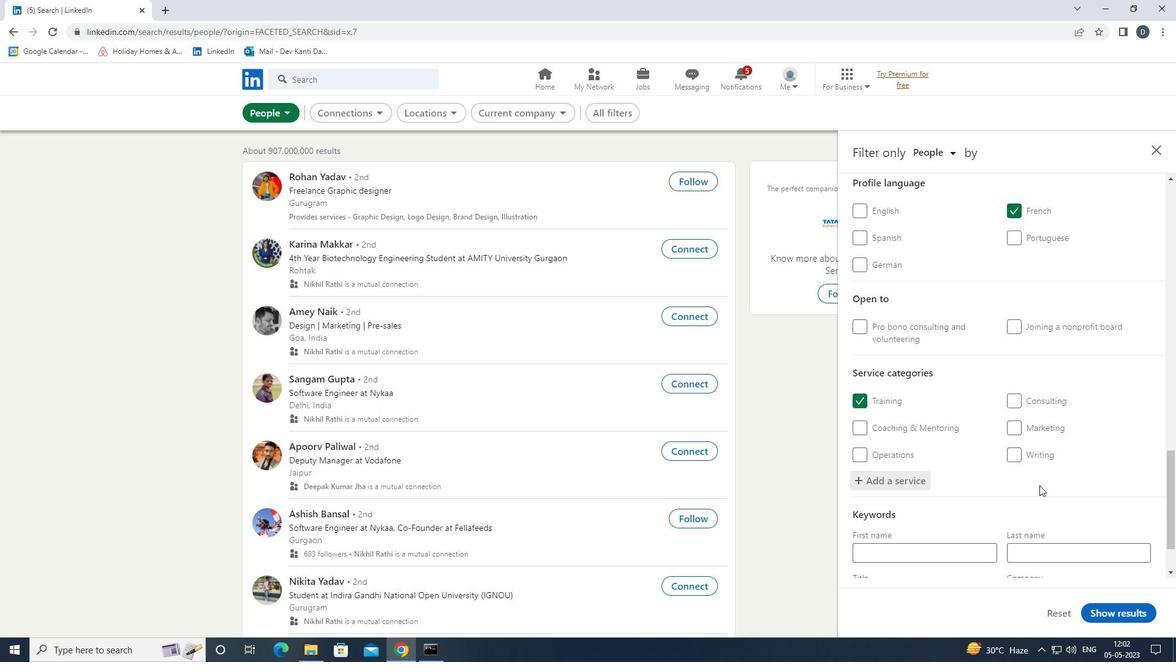 
Action: Mouse moved to (955, 524)
Screenshot: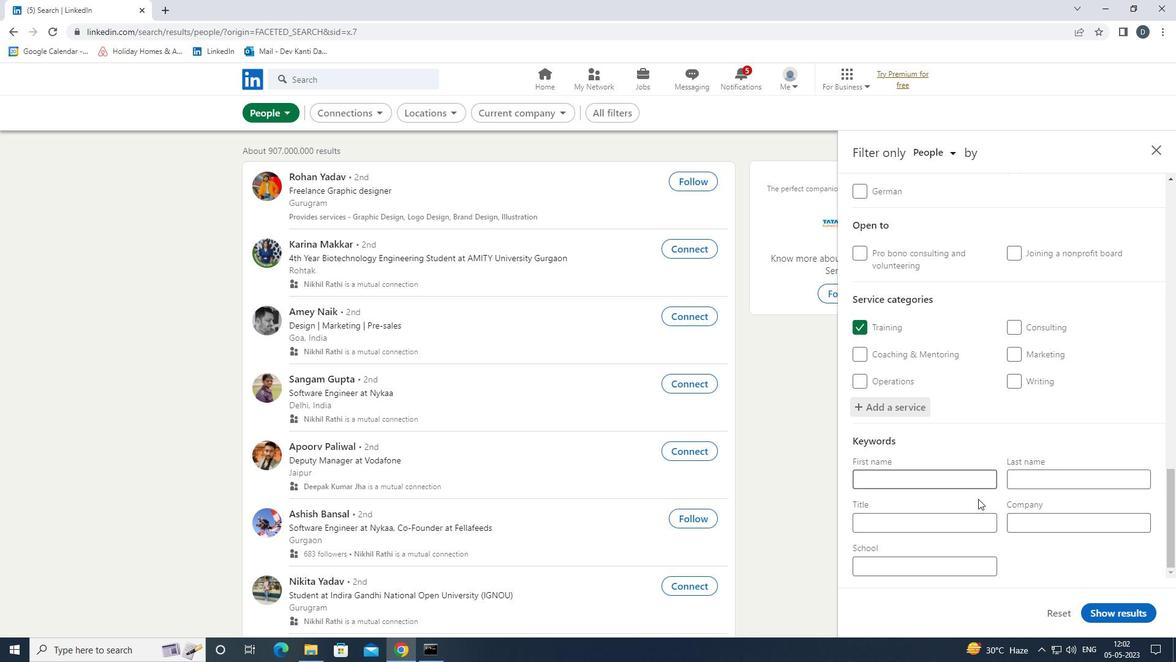 
Action: Mouse pressed left at (955, 524)
Screenshot: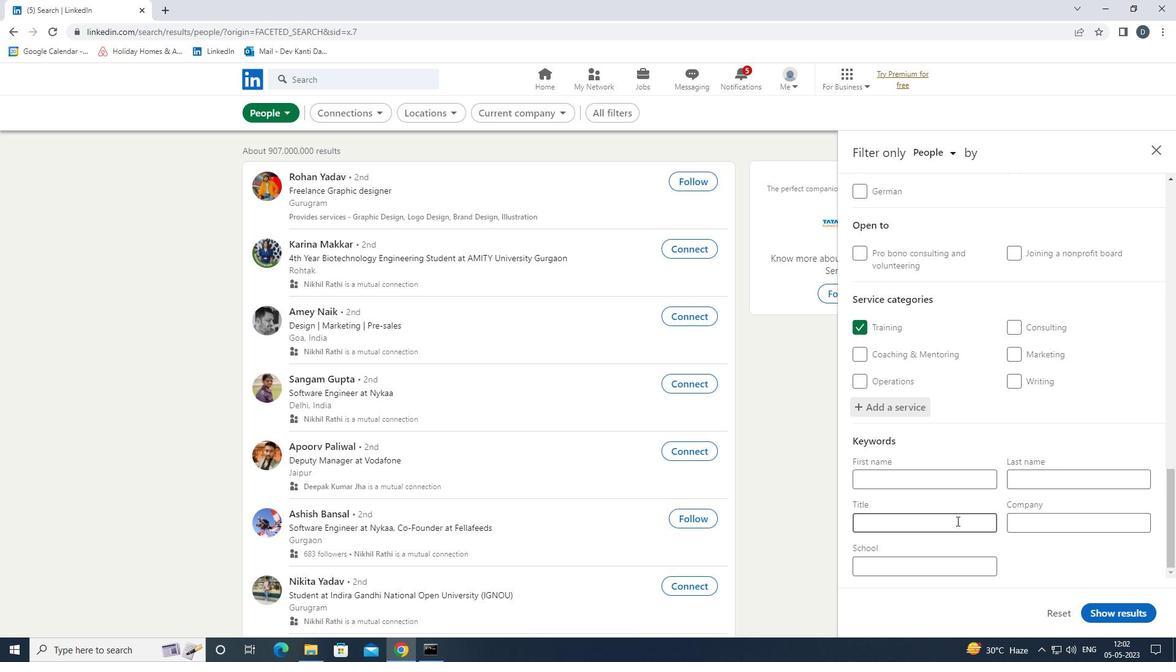 
Action: Key pressed <Key.shift><Key.shift><Key.shift><Key.shift><Key.shift><Key.shift><Key.shift>IT<Key.space><Key.shift>MANAGER
Screenshot: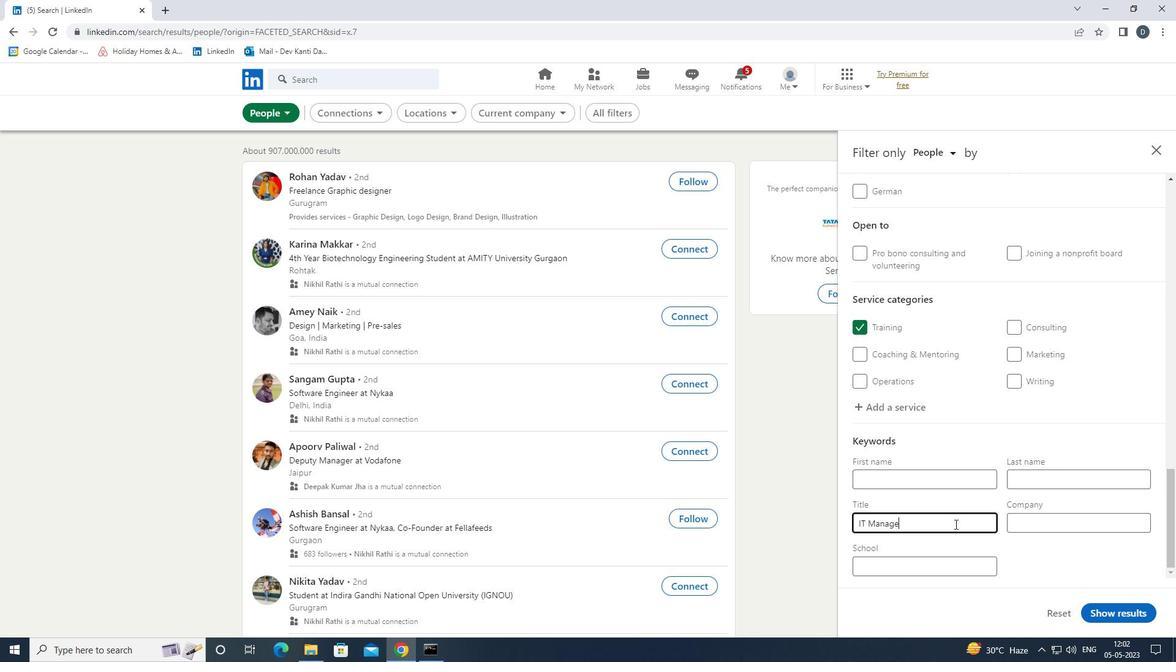 
Action: Mouse moved to (1122, 613)
Screenshot: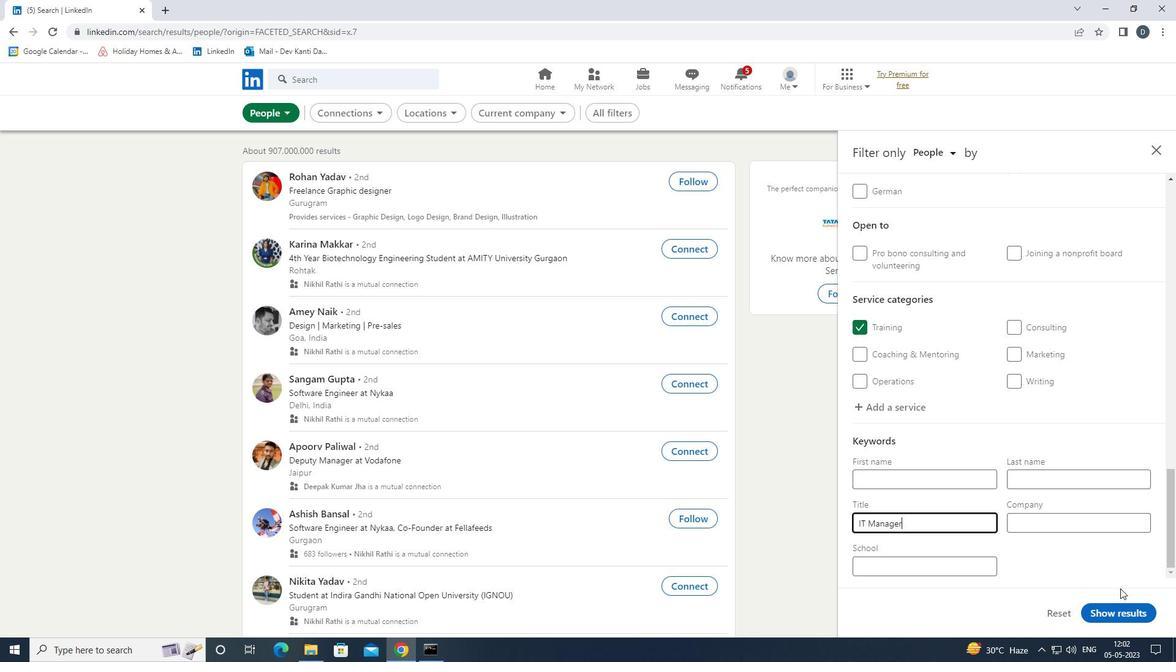 
Action: Mouse pressed left at (1122, 613)
Screenshot: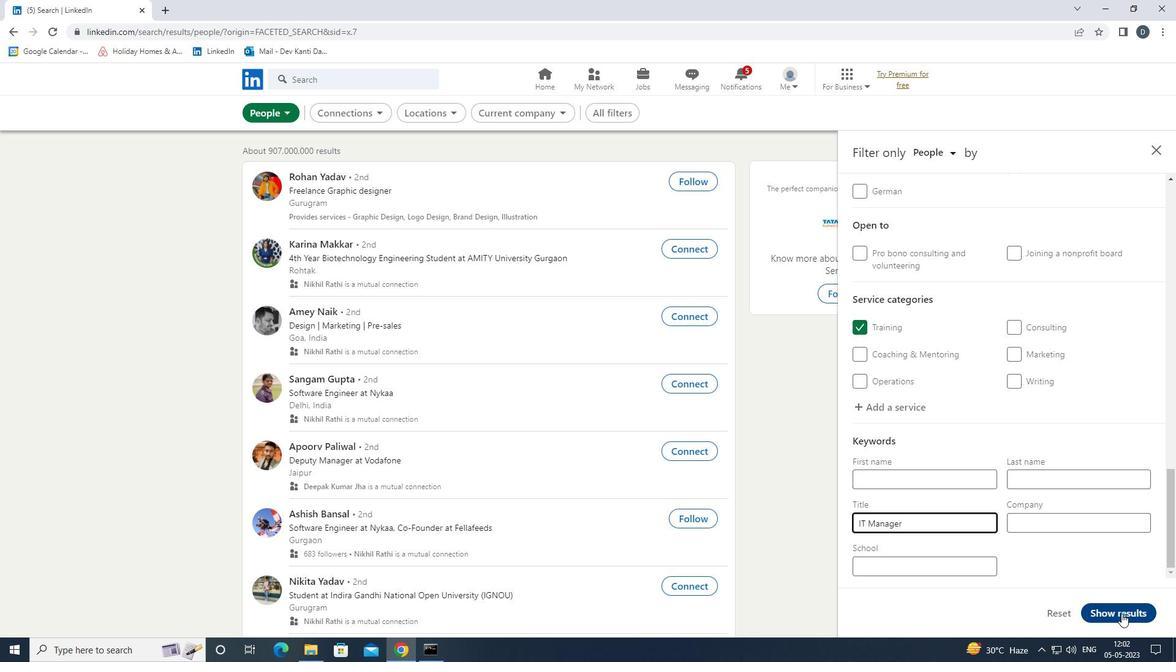 
Action: Mouse moved to (886, 316)
Screenshot: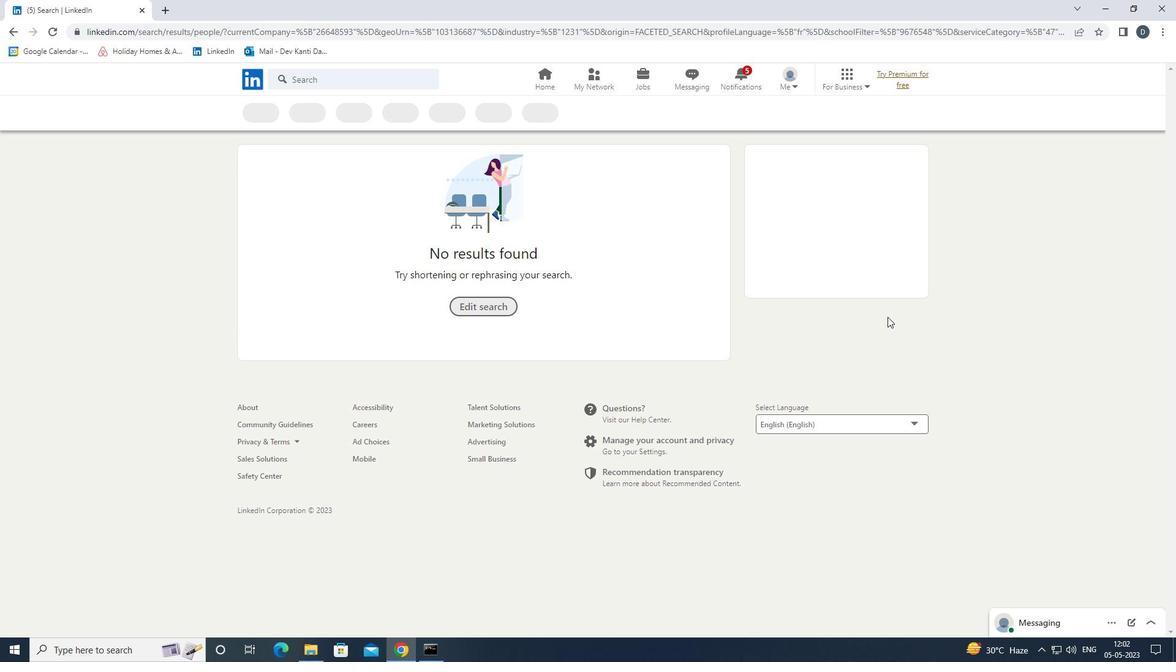 
